 Task: Reply to email with the signature Amanda Green with the subject Introduction from softage.1@softage.net with the message Could you provide an update on the progress of the website redesign project? with CC to softage.2@softage.net with an attached document Meeting_minutes.pdf
Action: Mouse moved to (524, 671)
Screenshot: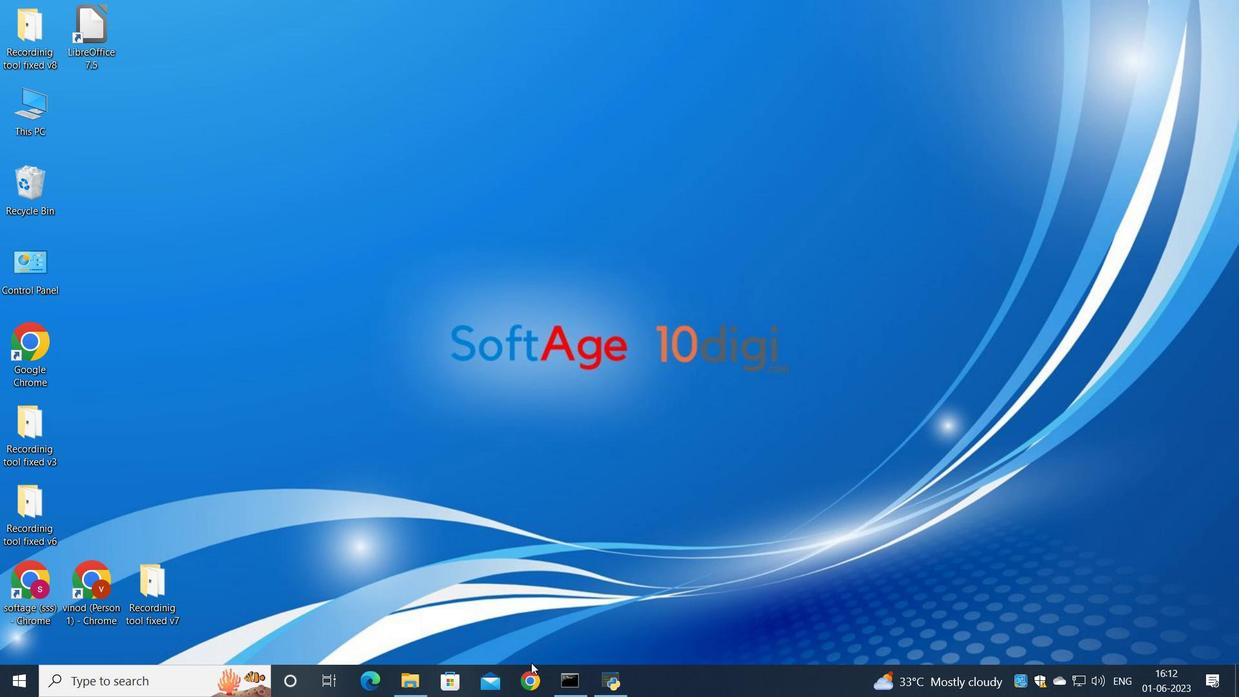 
Action: Mouse pressed left at (524, 671)
Screenshot: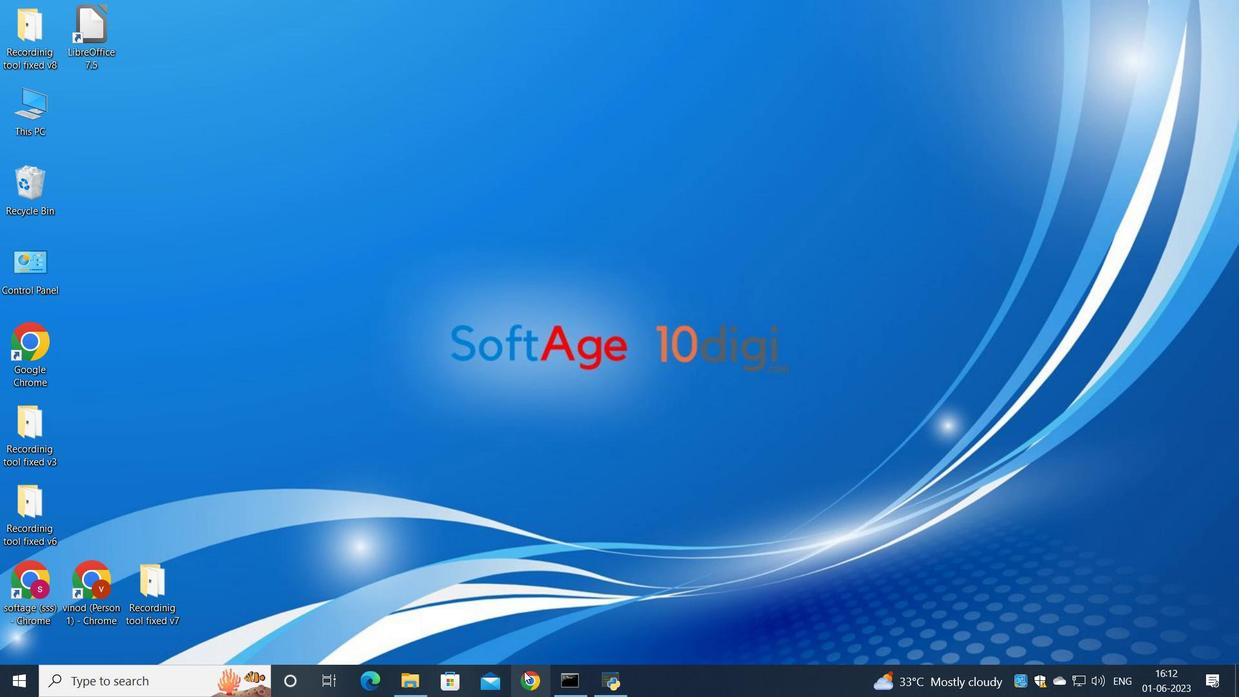 
Action: Mouse moved to (549, 418)
Screenshot: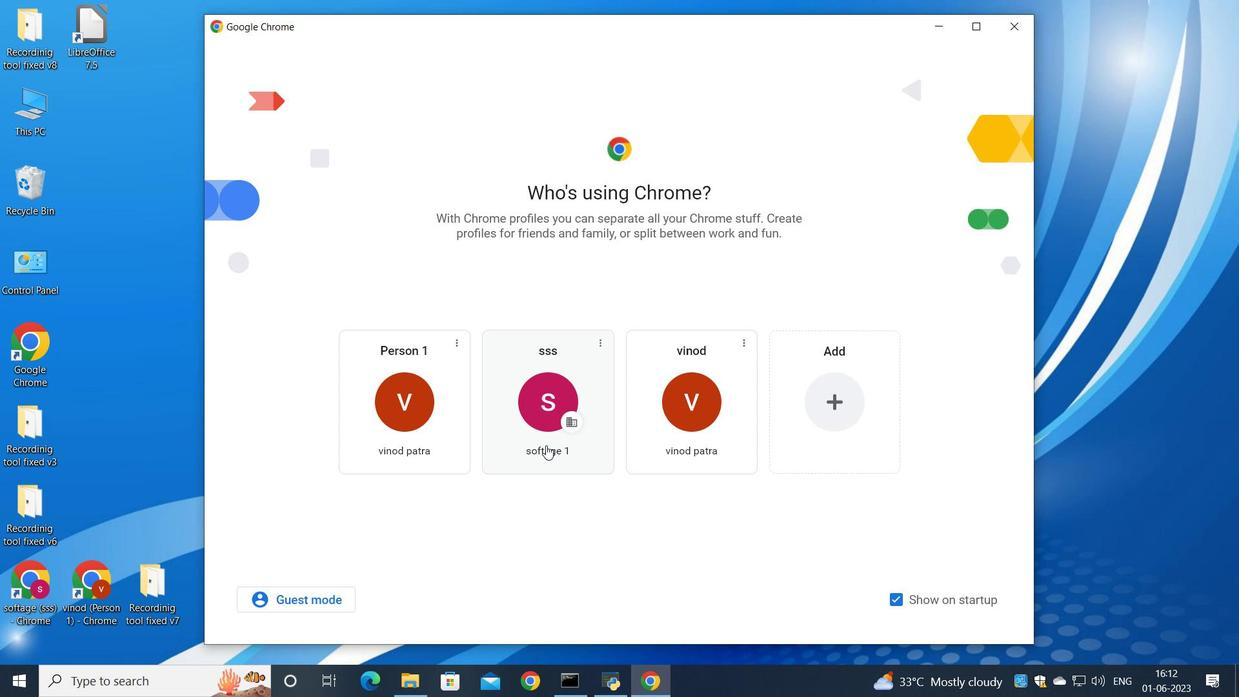 
Action: Mouse pressed left at (549, 418)
Screenshot: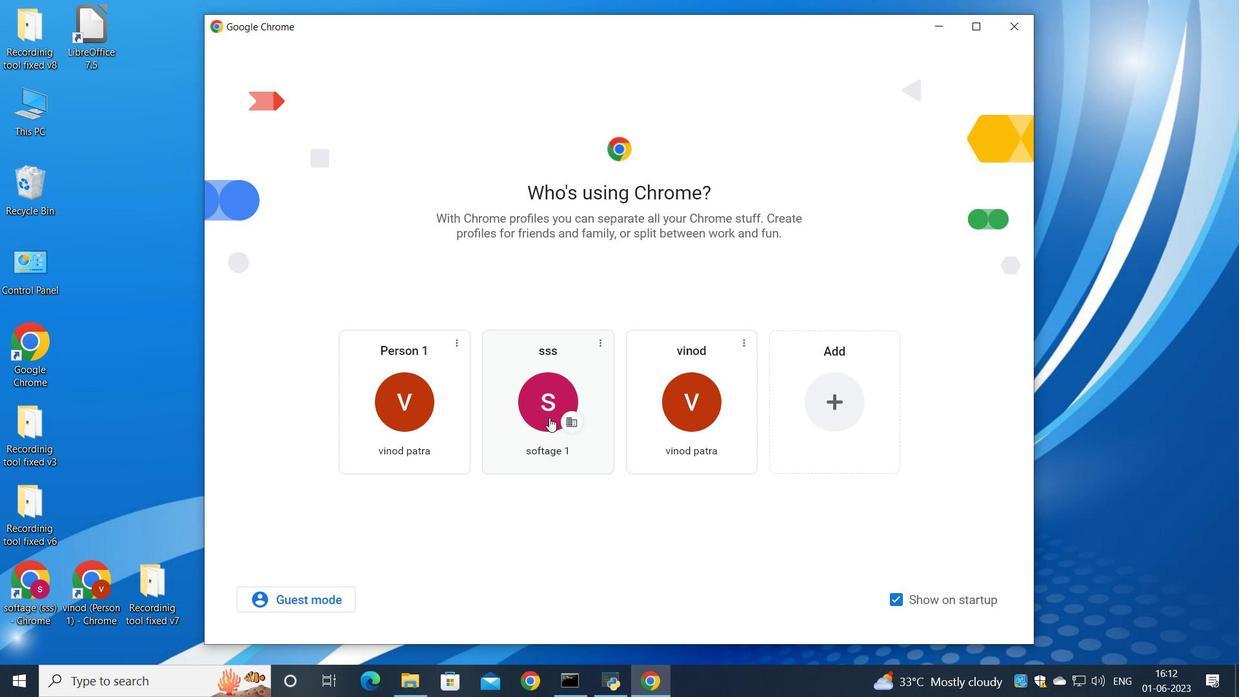 
Action: Mouse moved to (1093, 97)
Screenshot: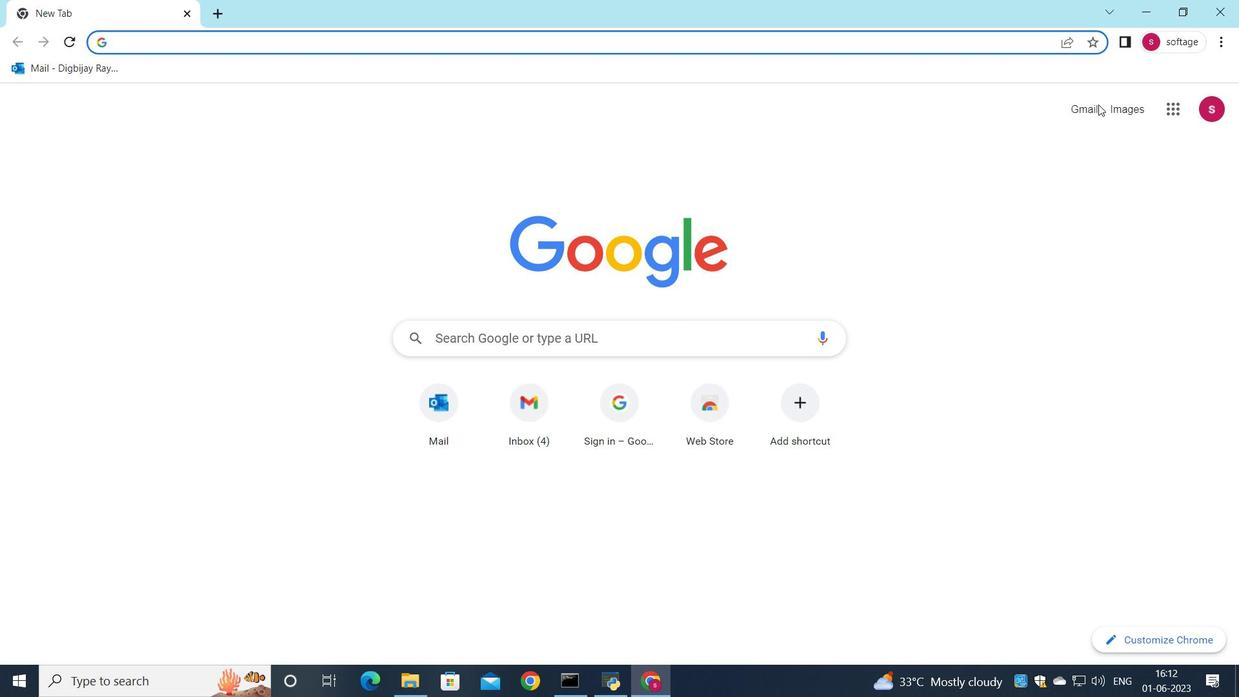 
Action: Mouse pressed left at (1093, 97)
Screenshot: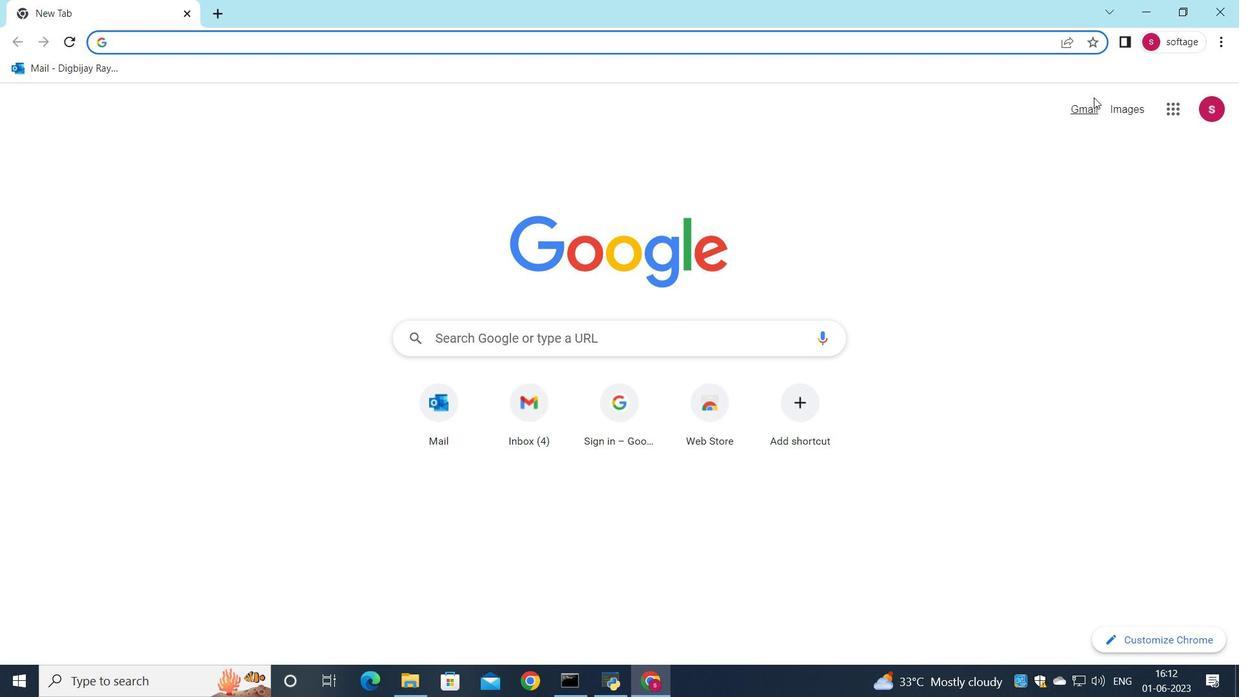 
Action: Mouse moved to (1094, 106)
Screenshot: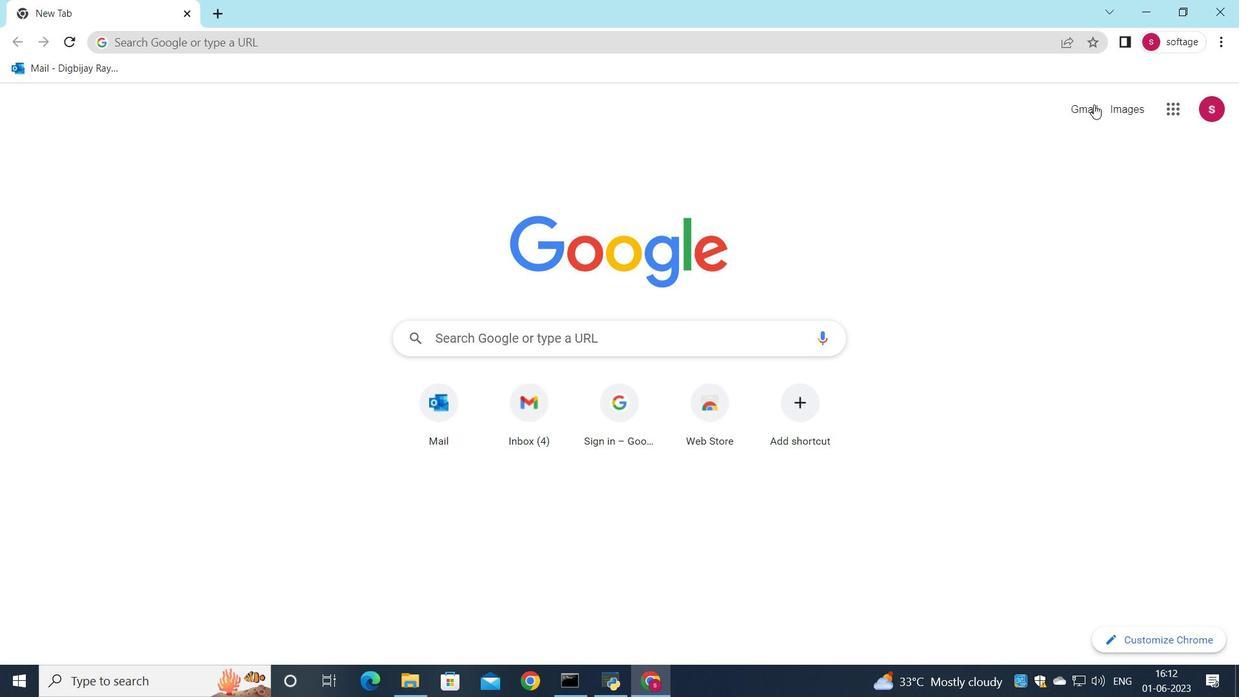 
Action: Mouse pressed left at (1094, 106)
Screenshot: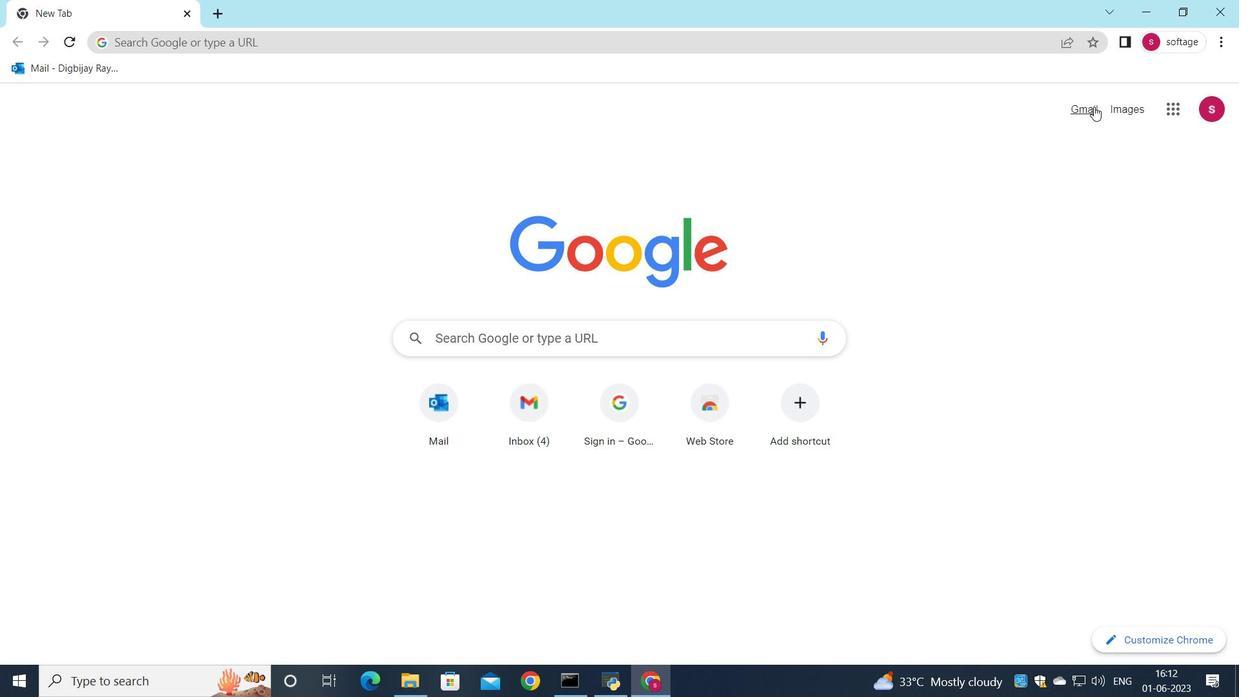 
Action: Mouse moved to (1058, 109)
Screenshot: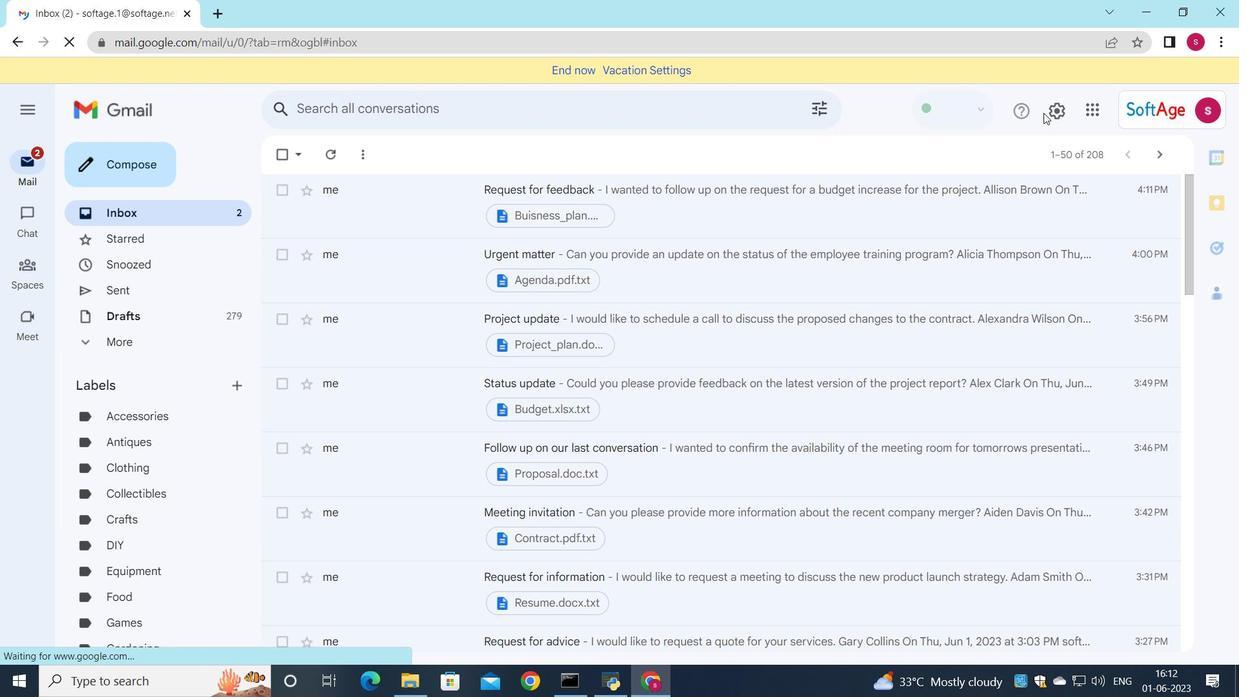 
Action: Mouse pressed left at (1058, 109)
Screenshot: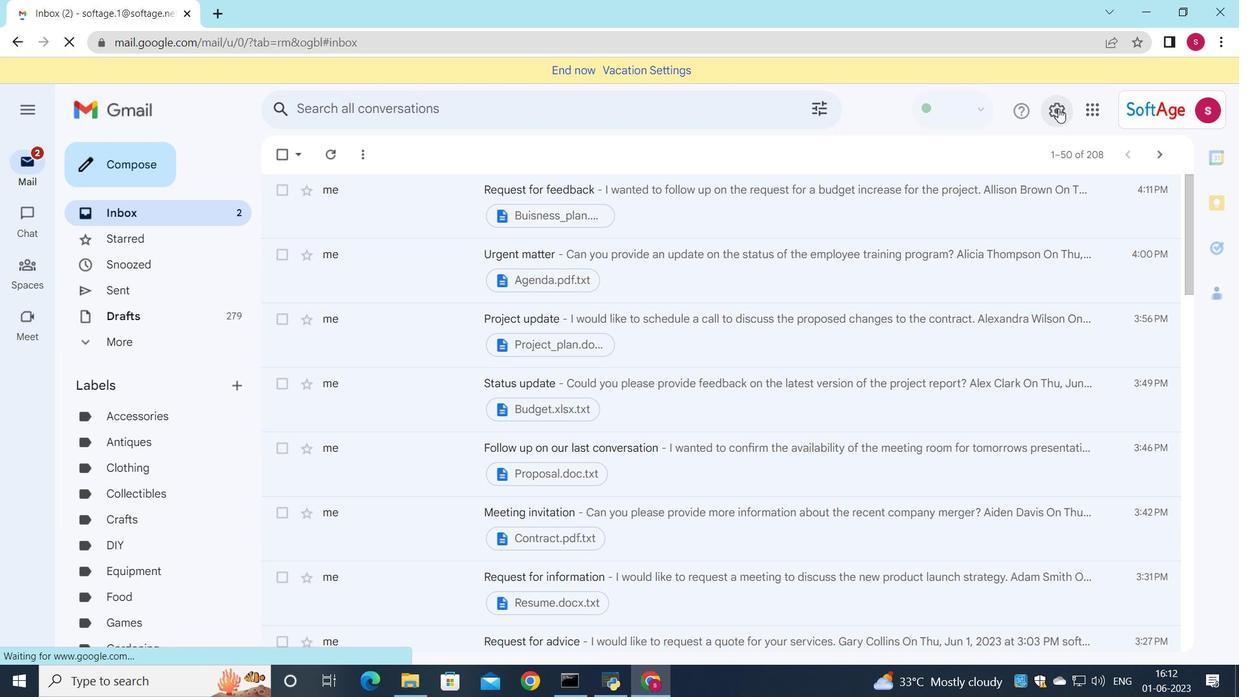 
Action: Mouse moved to (1045, 193)
Screenshot: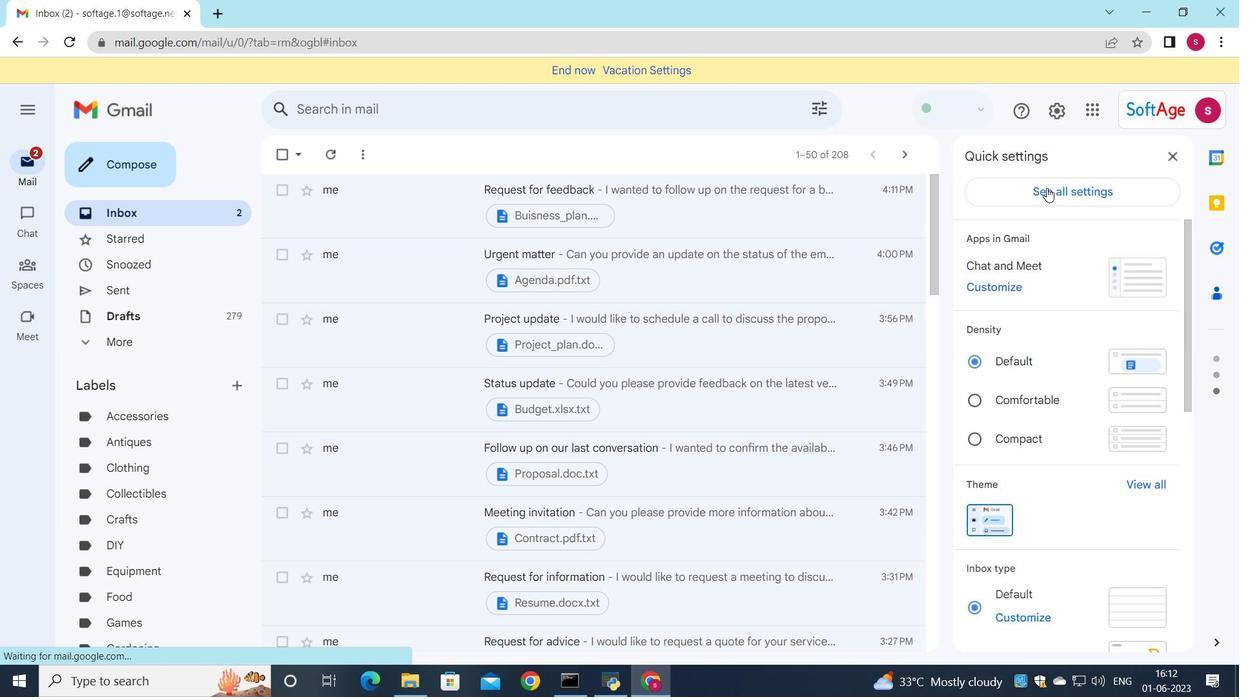 
Action: Mouse pressed left at (1045, 193)
Screenshot: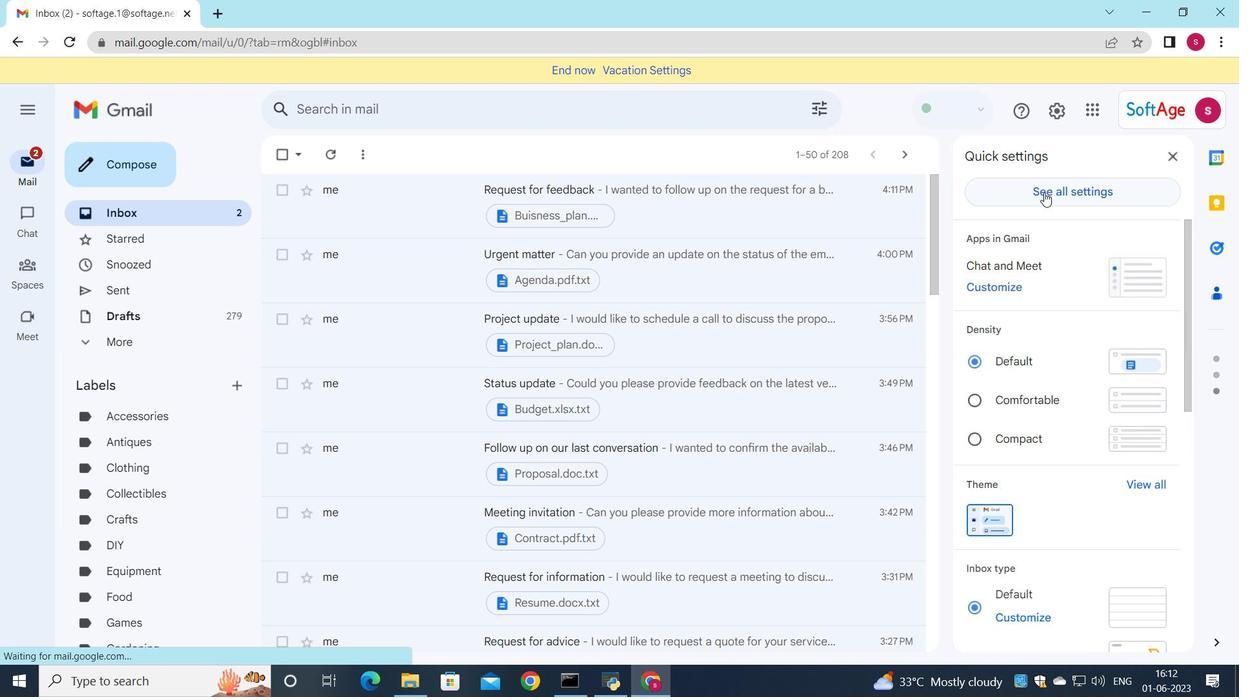 
Action: Mouse moved to (676, 280)
Screenshot: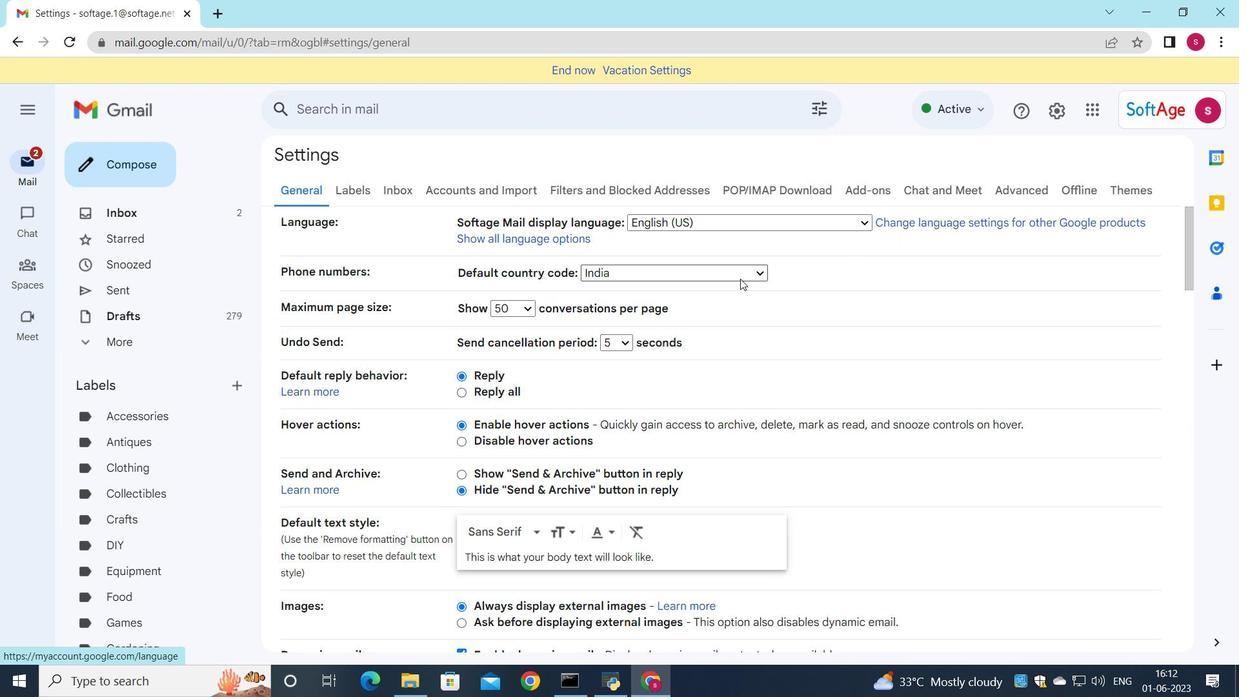 
Action: Mouse scrolled (676, 280) with delta (0, 0)
Screenshot: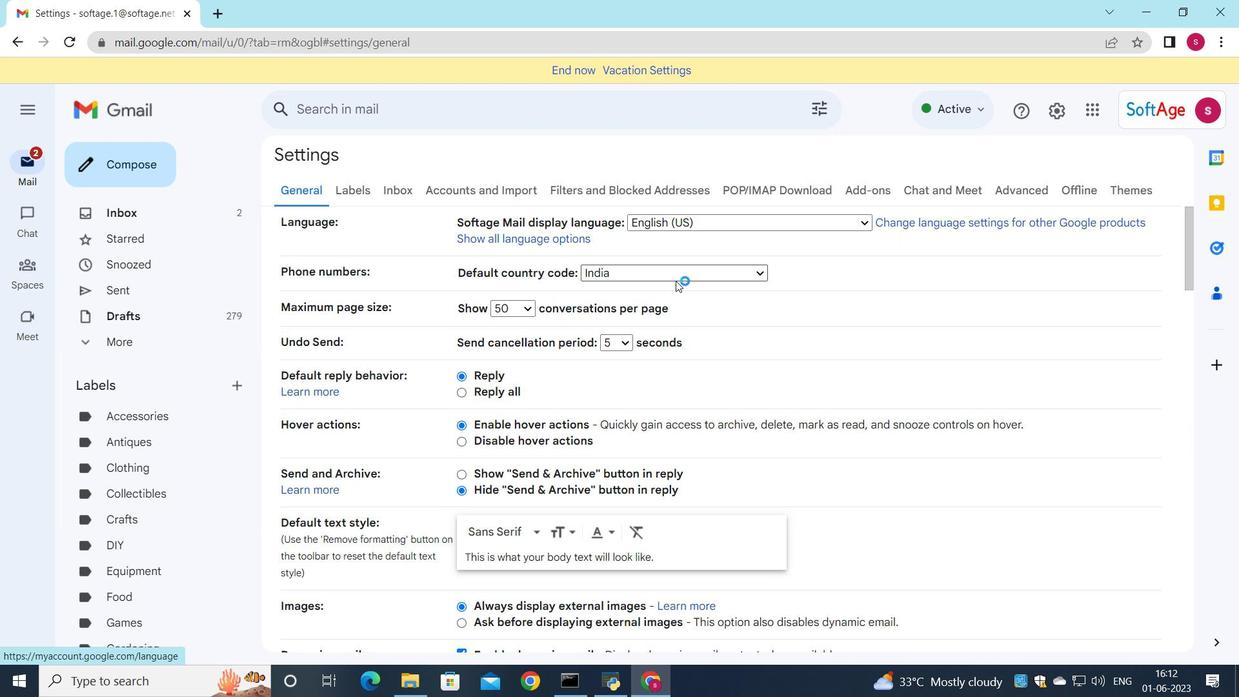 
Action: Mouse scrolled (676, 280) with delta (0, 0)
Screenshot: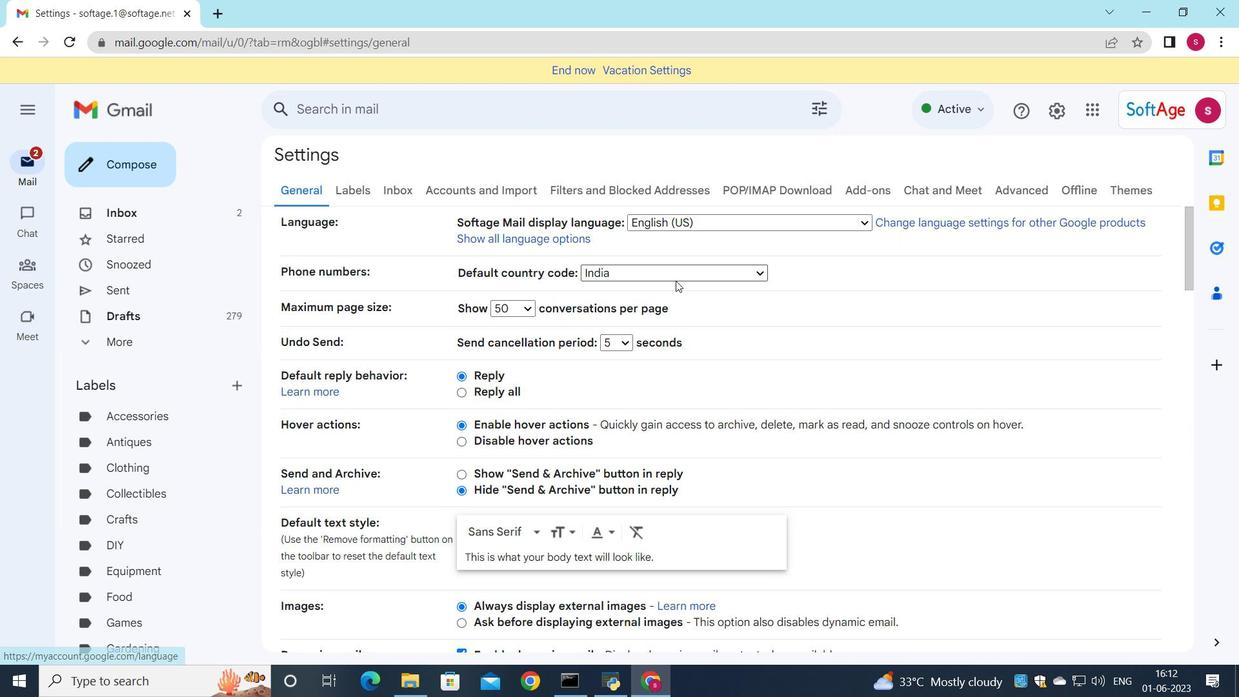 
Action: Mouse scrolled (676, 280) with delta (0, 0)
Screenshot: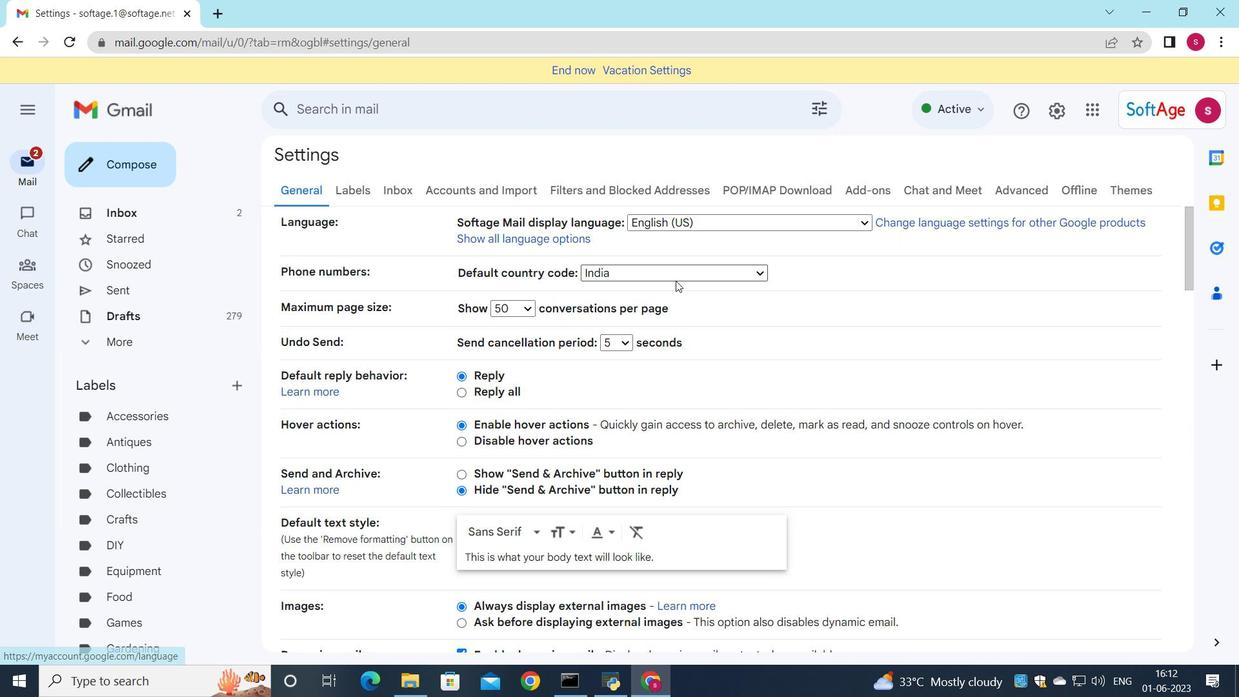 
Action: Mouse scrolled (676, 280) with delta (0, 0)
Screenshot: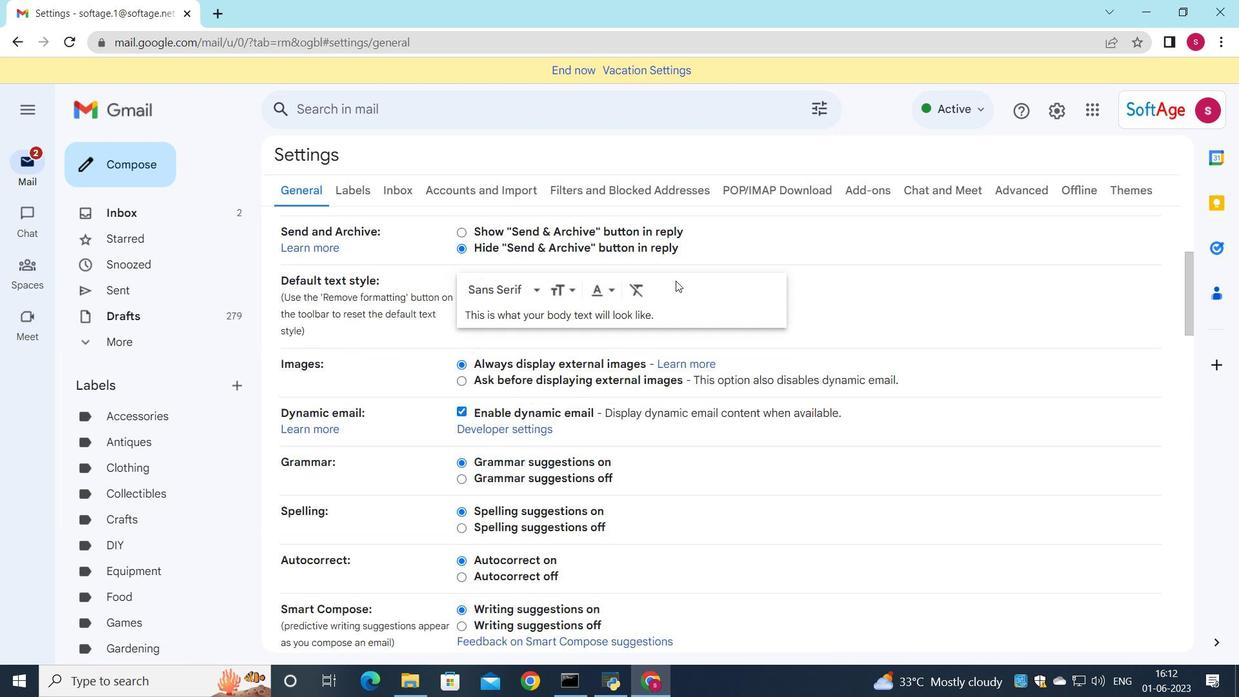 
Action: Mouse scrolled (676, 280) with delta (0, 0)
Screenshot: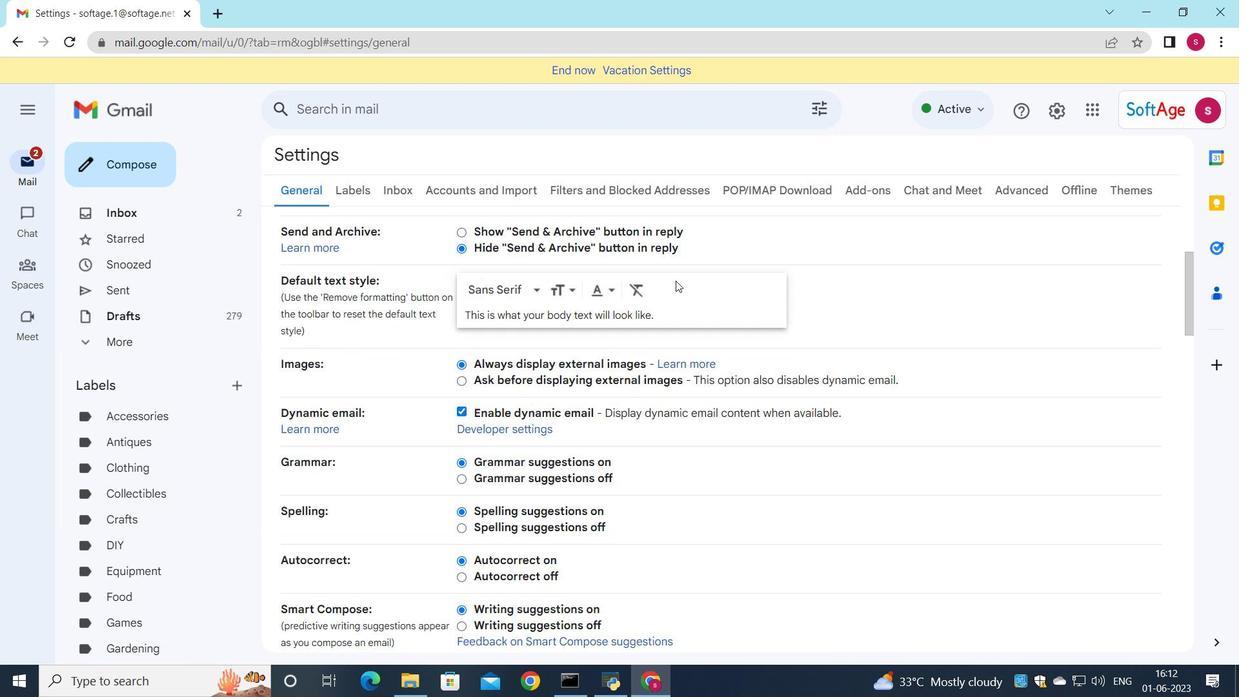 
Action: Mouse scrolled (676, 280) with delta (0, 0)
Screenshot: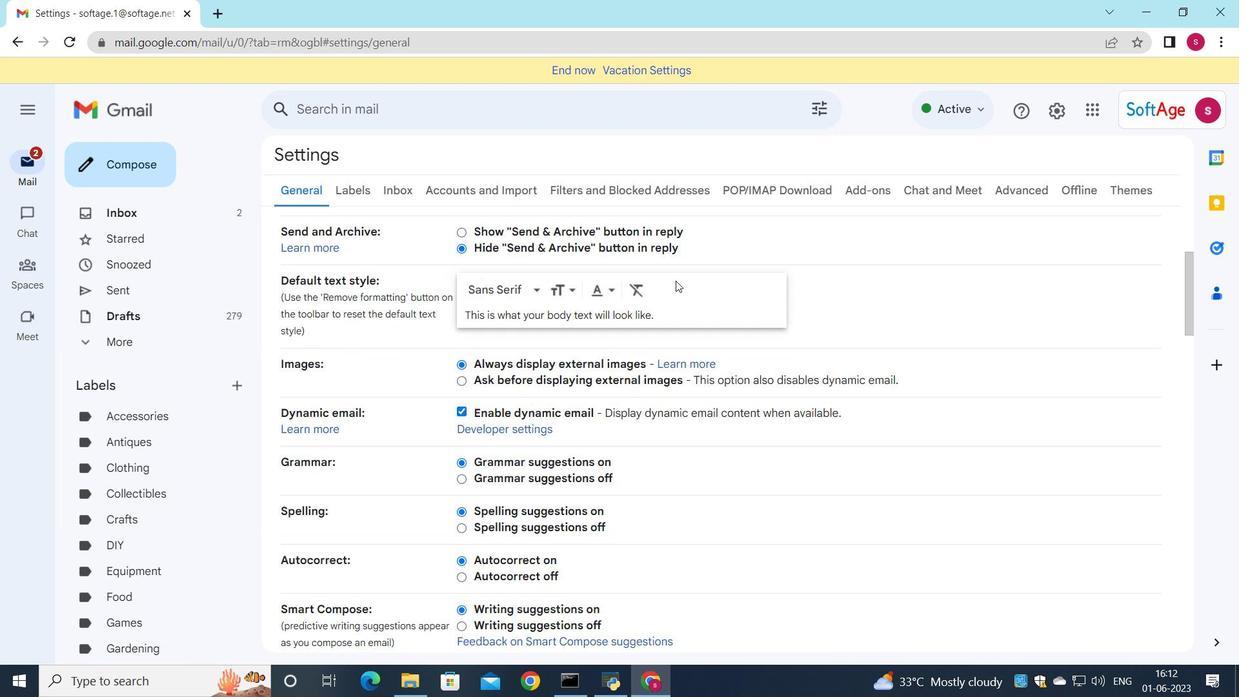 
Action: Mouse scrolled (676, 280) with delta (0, 0)
Screenshot: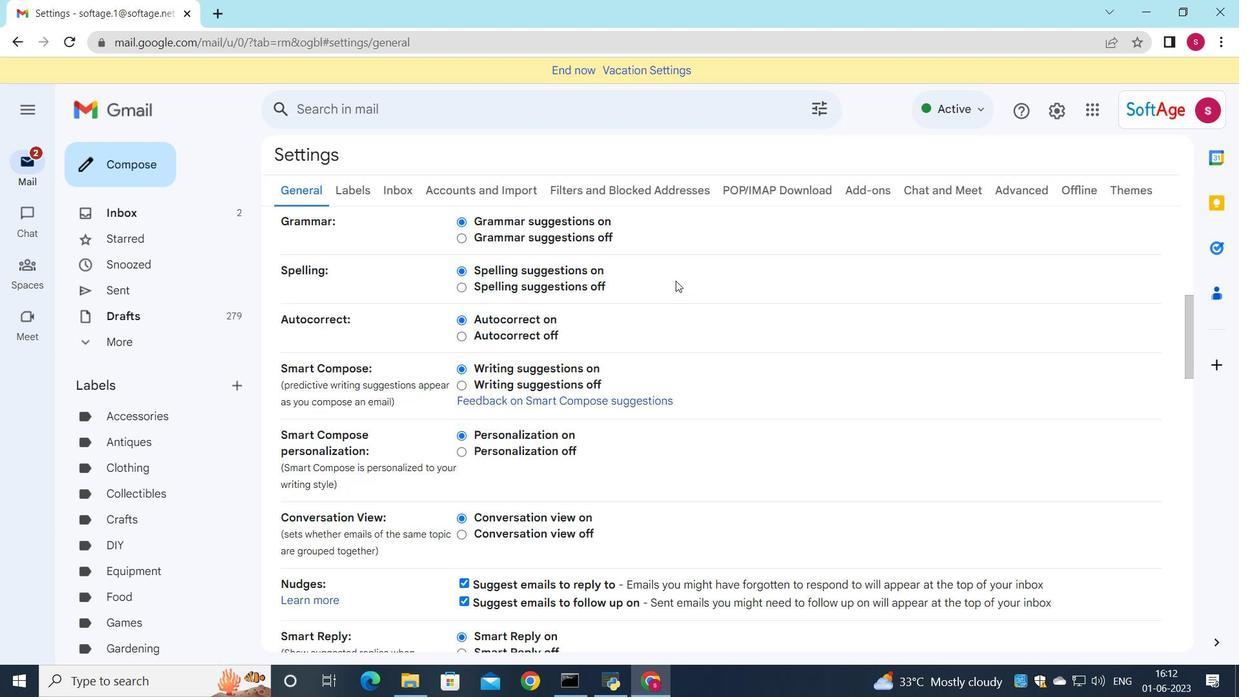 
Action: Mouse scrolled (676, 280) with delta (0, 0)
Screenshot: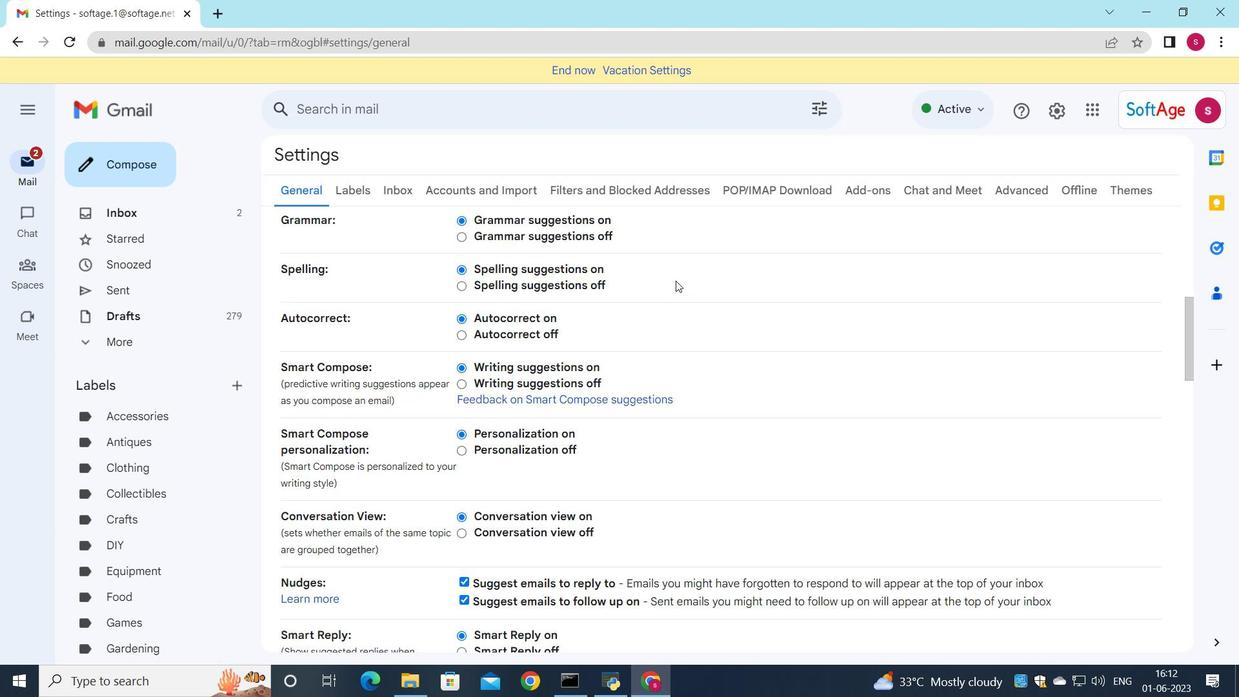 
Action: Mouse scrolled (676, 280) with delta (0, 0)
Screenshot: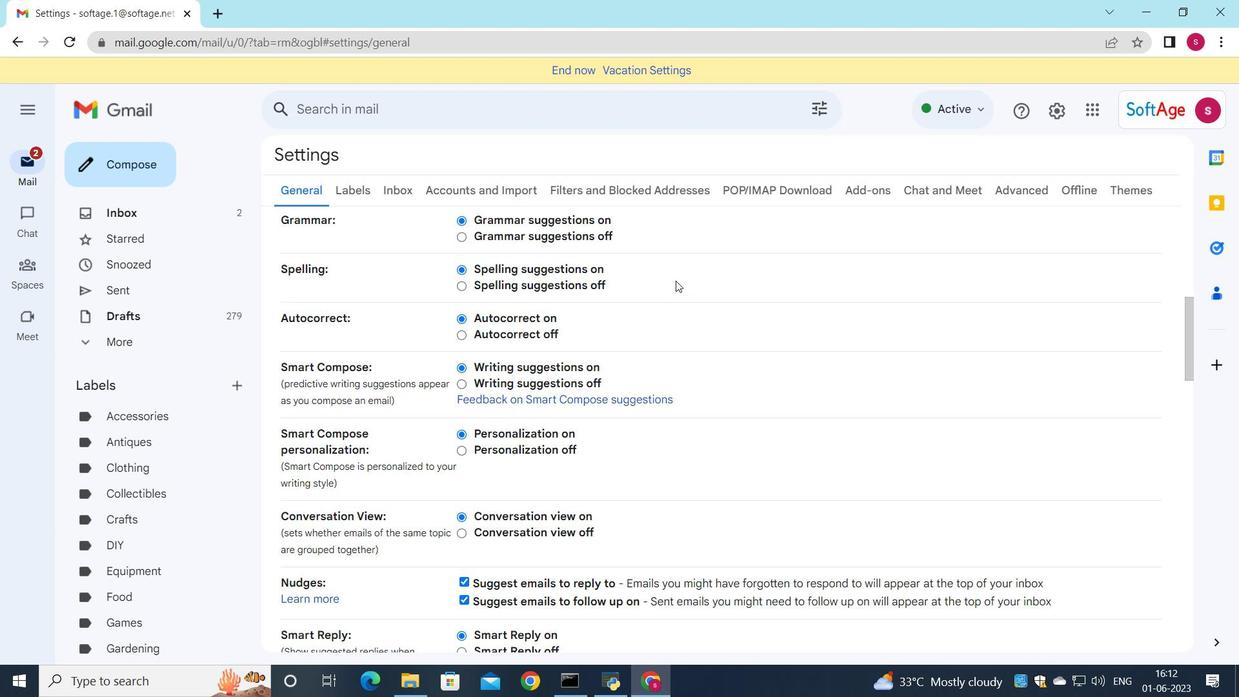 
Action: Mouse scrolled (676, 280) with delta (0, 0)
Screenshot: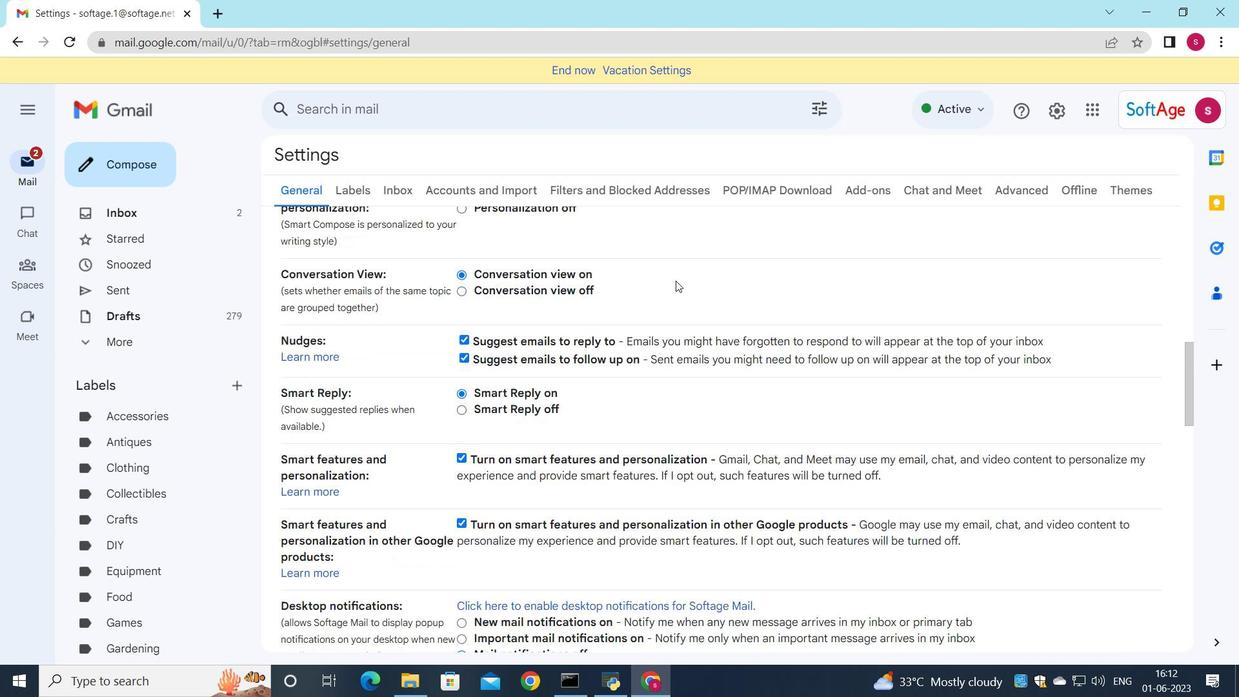 
Action: Mouse scrolled (676, 280) with delta (0, 0)
Screenshot: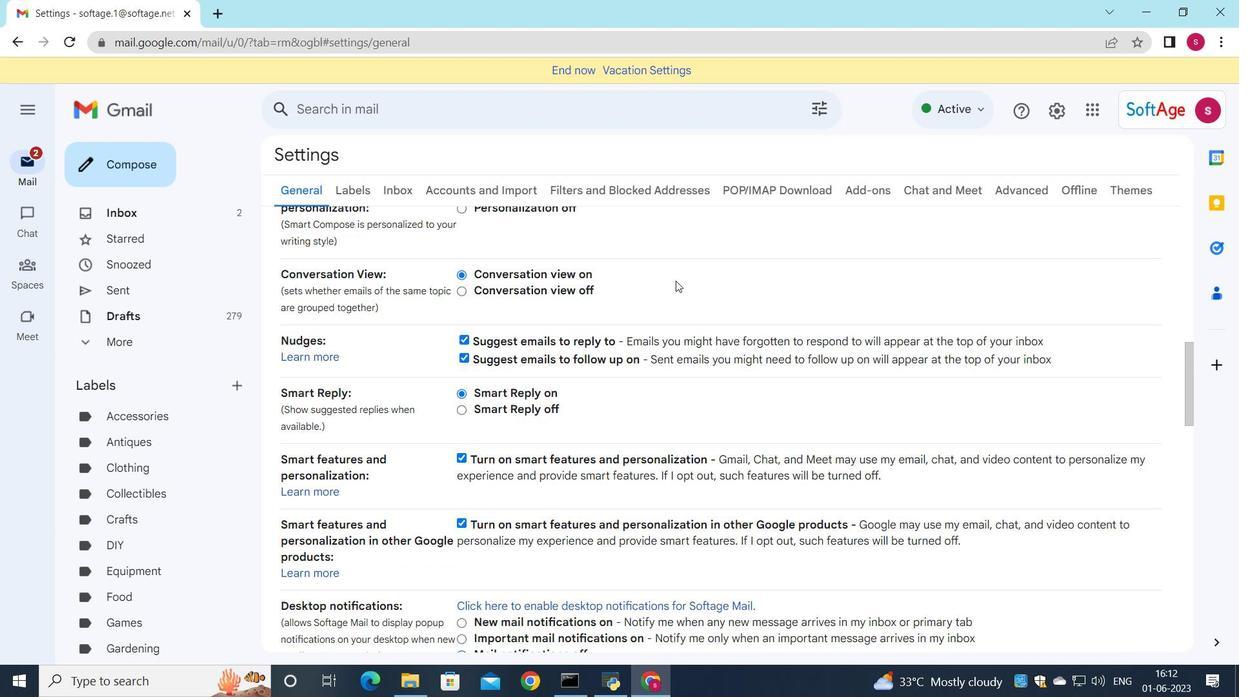 
Action: Mouse scrolled (676, 280) with delta (0, 0)
Screenshot: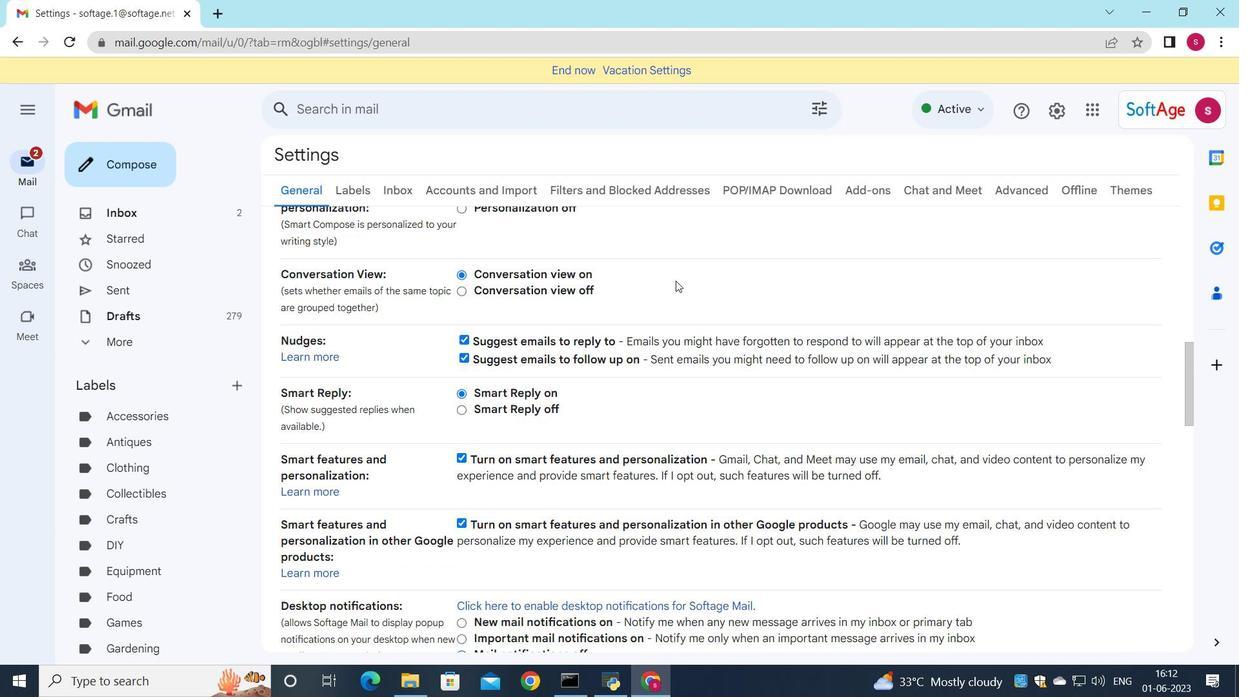 
Action: Mouse scrolled (676, 280) with delta (0, 0)
Screenshot: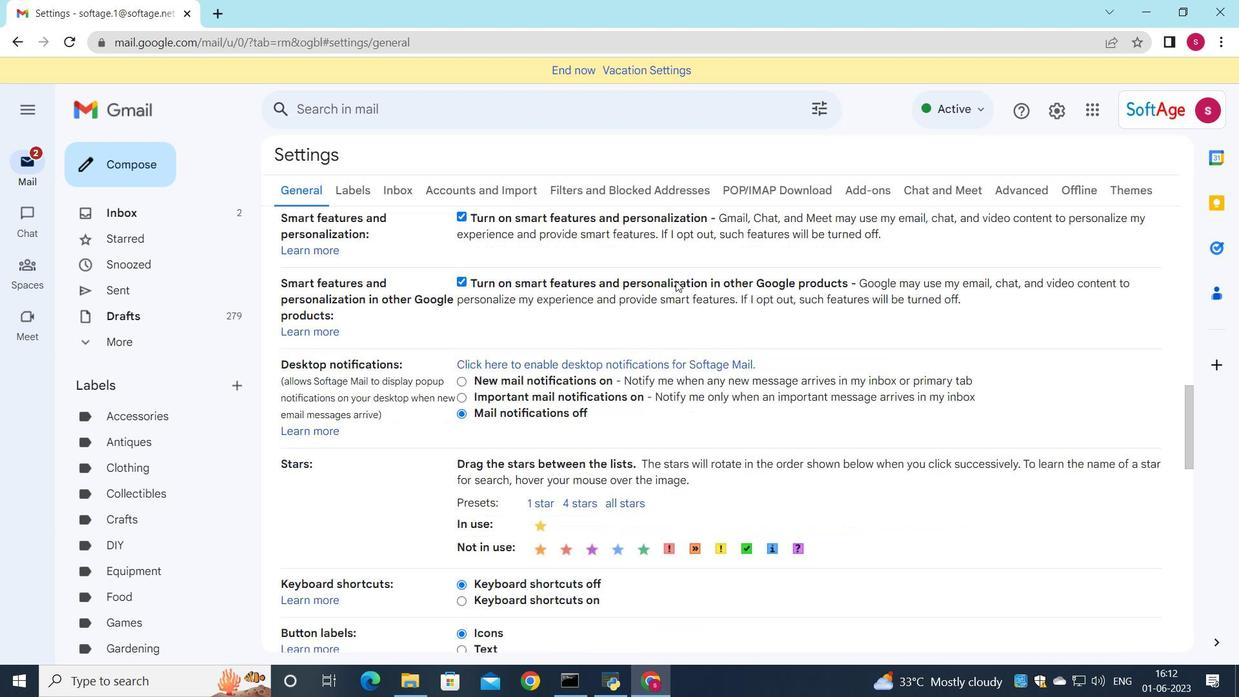 
Action: Mouse scrolled (676, 280) with delta (0, 0)
Screenshot: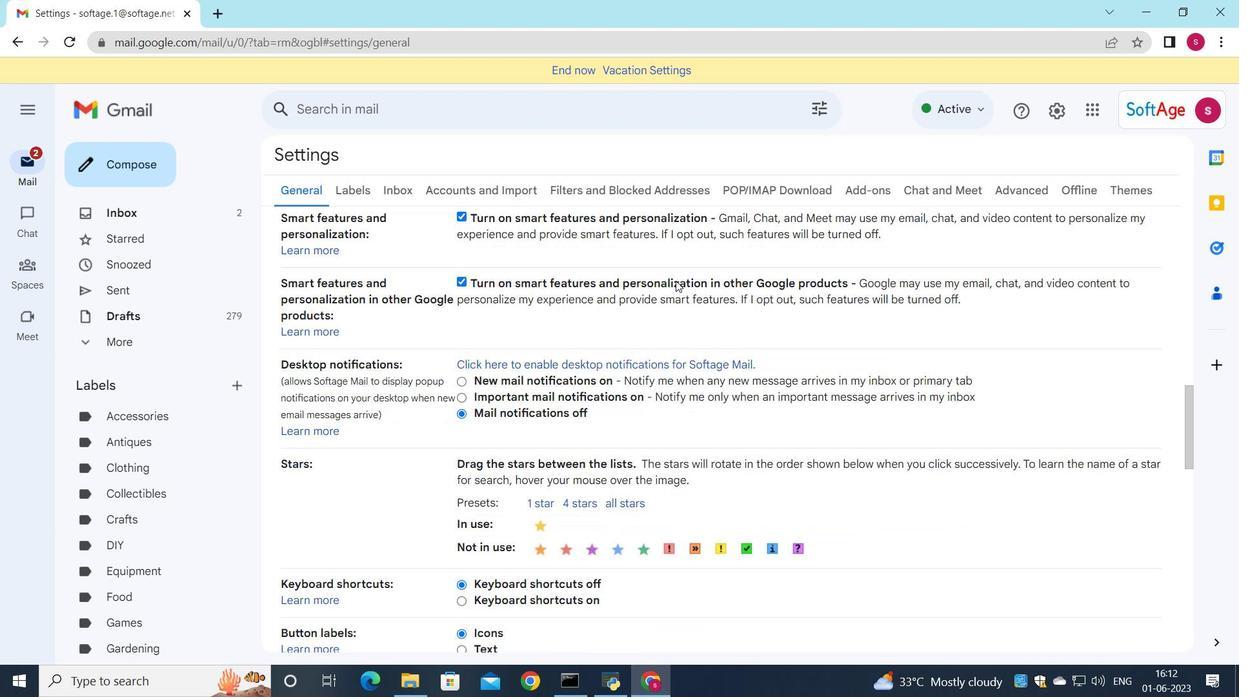 
Action: Mouse scrolled (676, 280) with delta (0, 0)
Screenshot: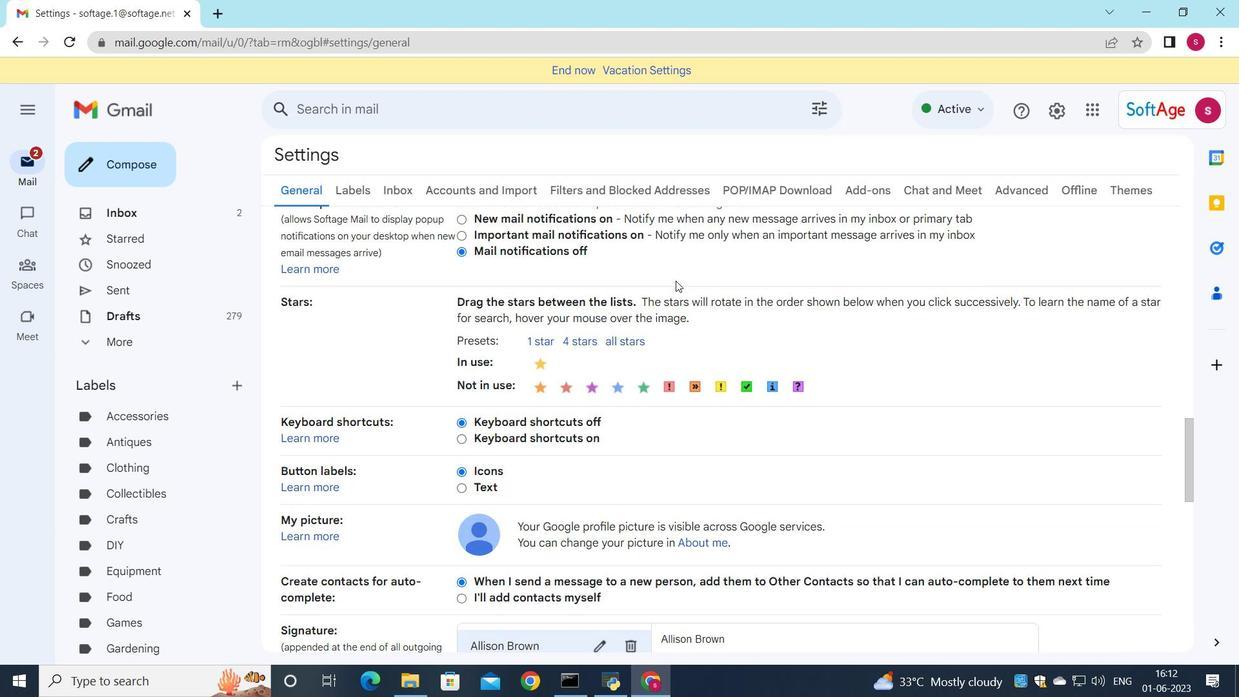 
Action: Mouse scrolled (676, 280) with delta (0, 0)
Screenshot: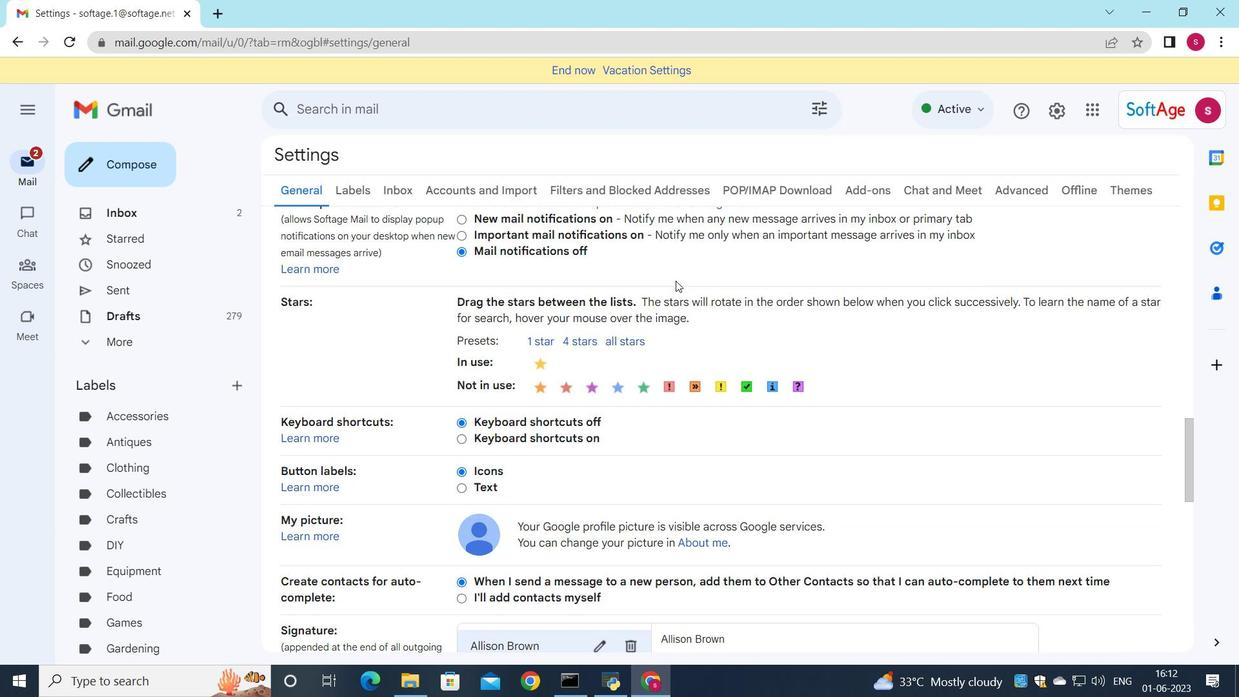 
Action: Mouse scrolled (676, 280) with delta (0, 0)
Screenshot: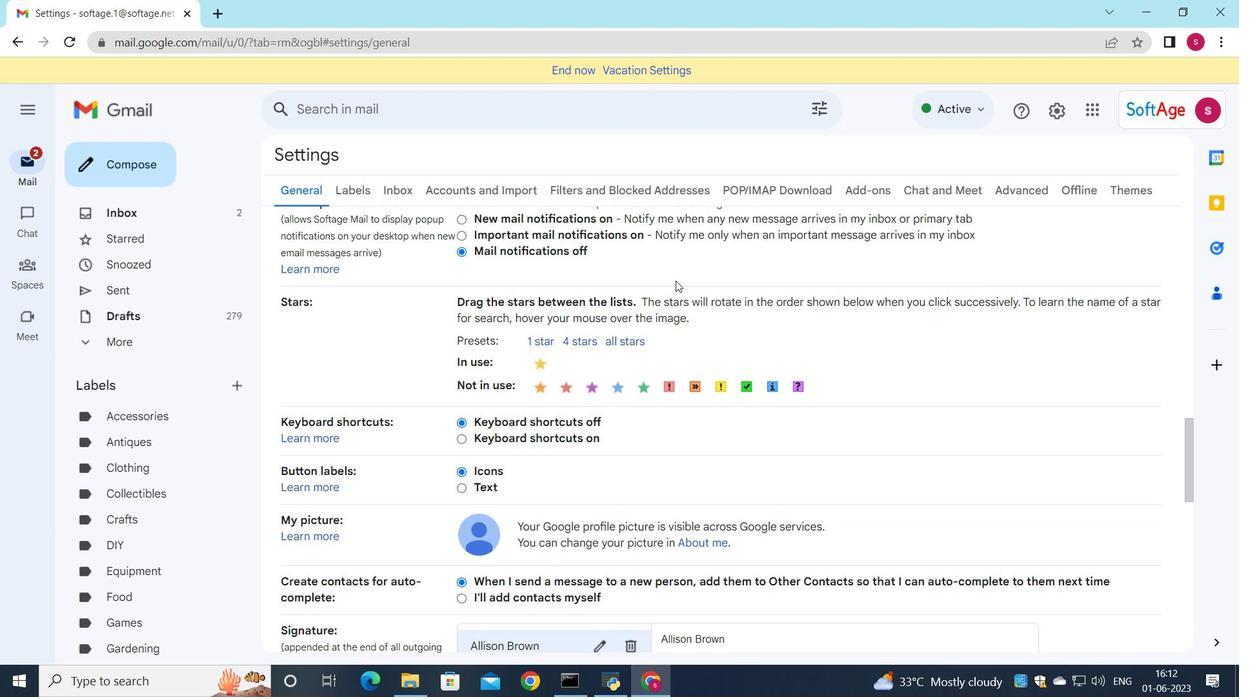 
Action: Mouse scrolled (676, 280) with delta (0, 0)
Screenshot: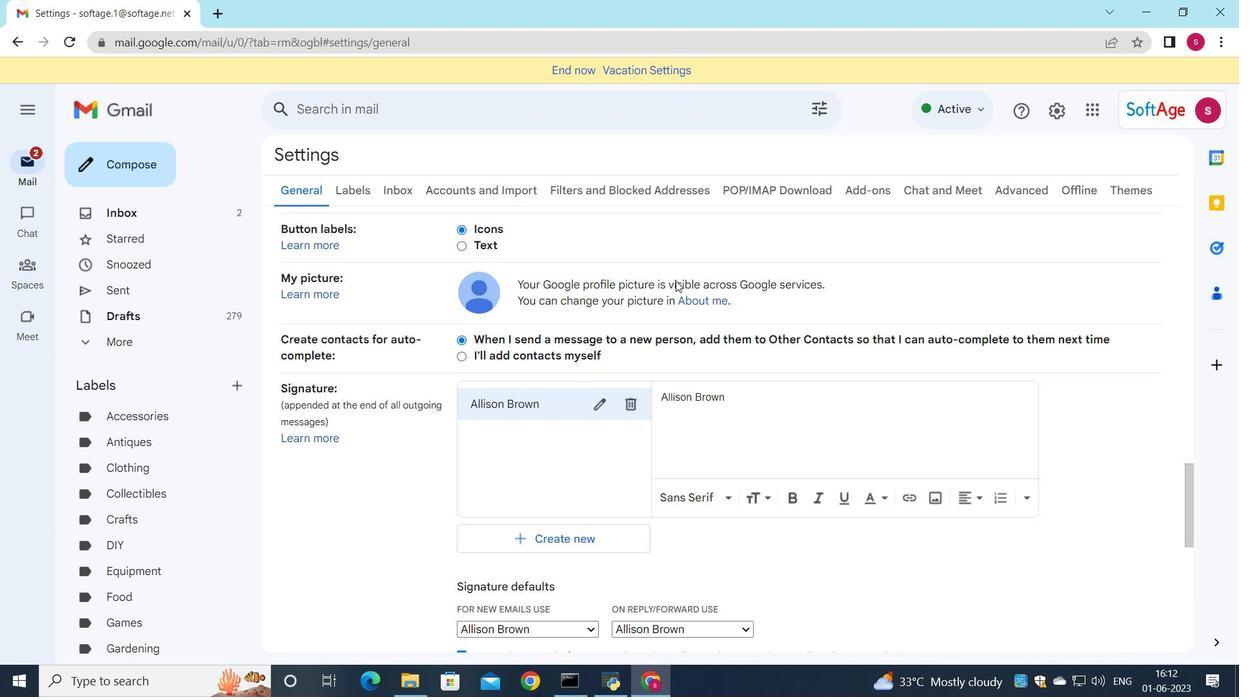 
Action: Mouse scrolled (676, 280) with delta (0, 0)
Screenshot: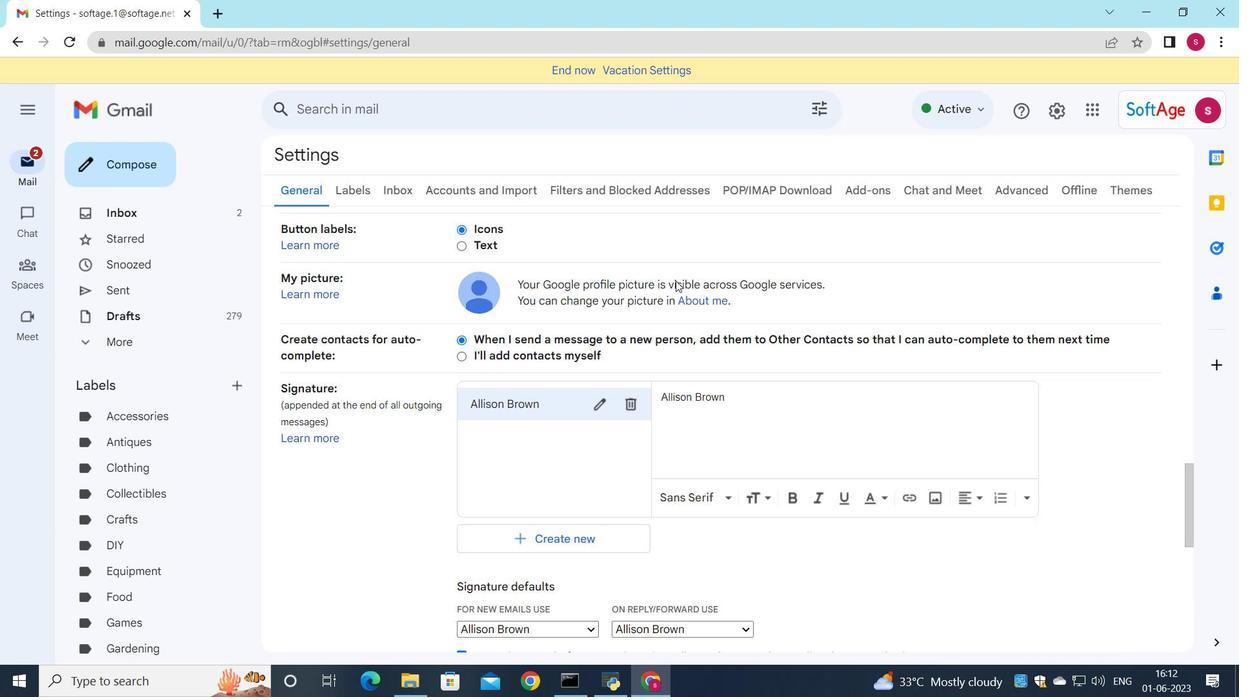 
Action: Mouse moved to (626, 236)
Screenshot: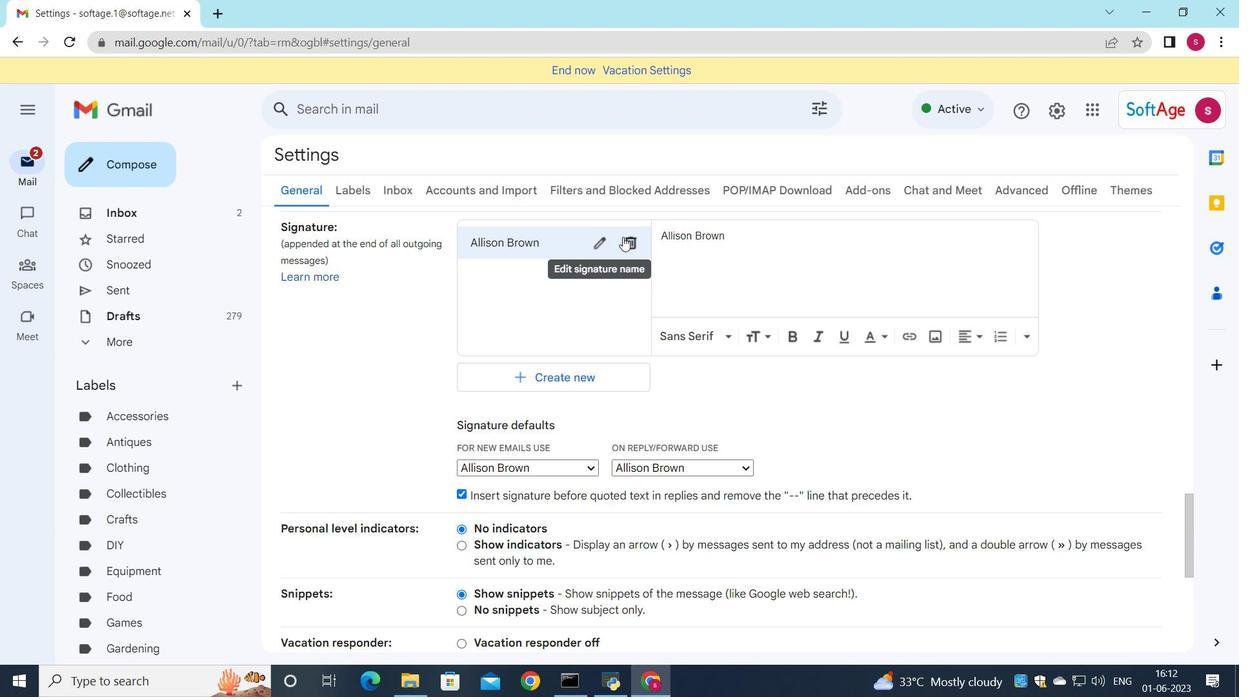 
Action: Mouse pressed left at (626, 236)
Screenshot: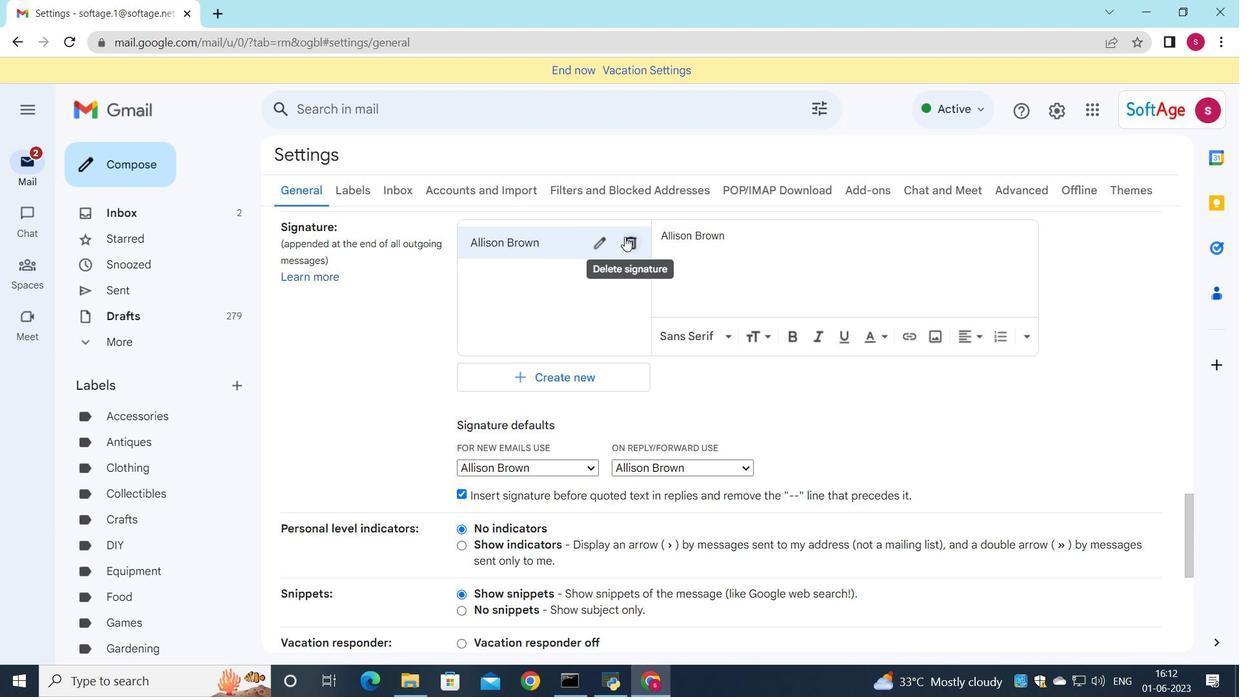 
Action: Mouse moved to (763, 386)
Screenshot: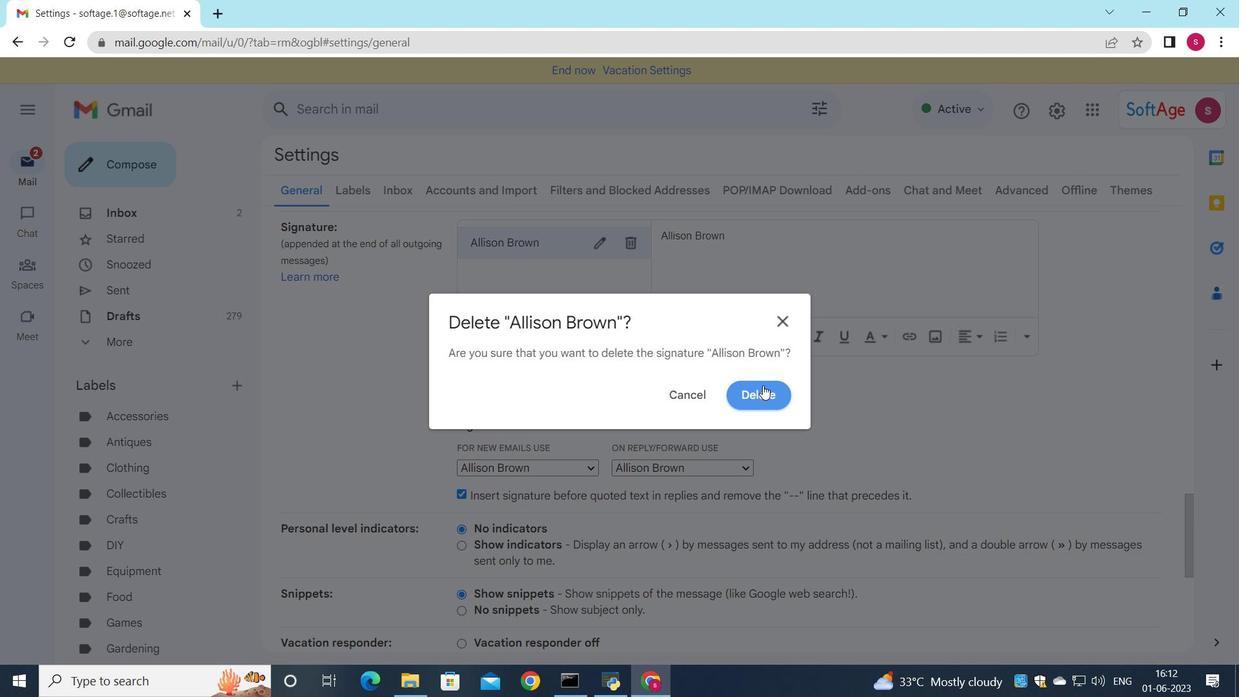 
Action: Mouse pressed left at (763, 386)
Screenshot: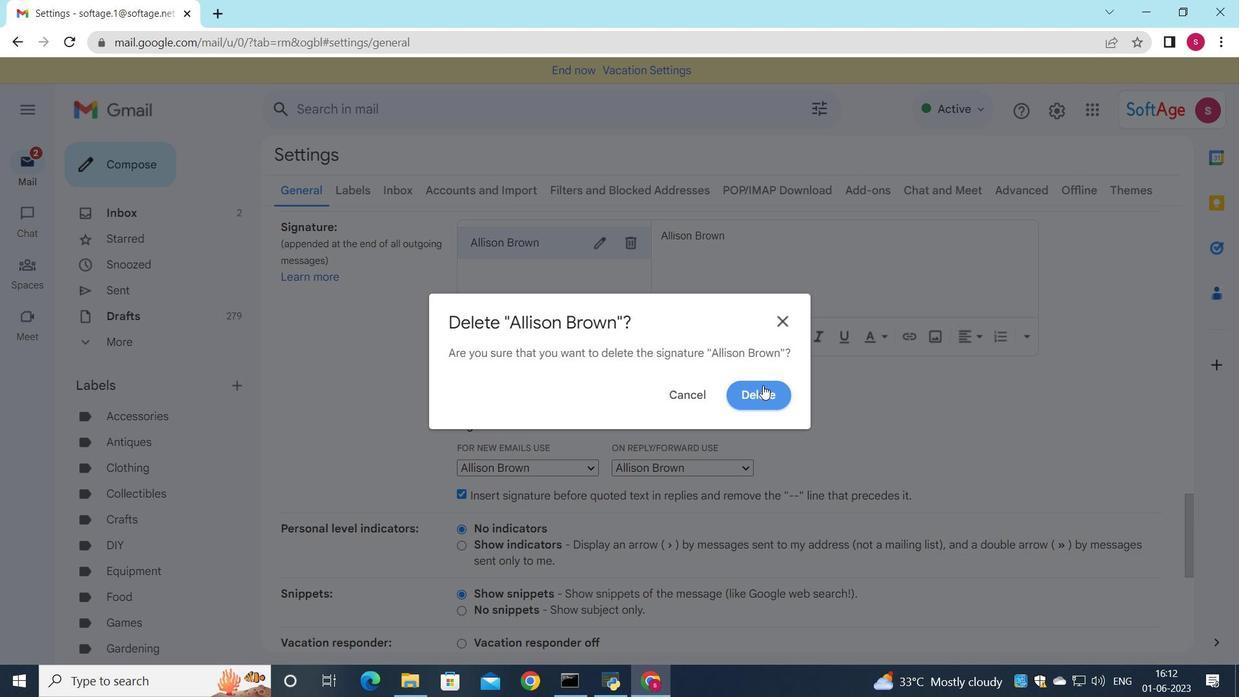 
Action: Mouse moved to (540, 264)
Screenshot: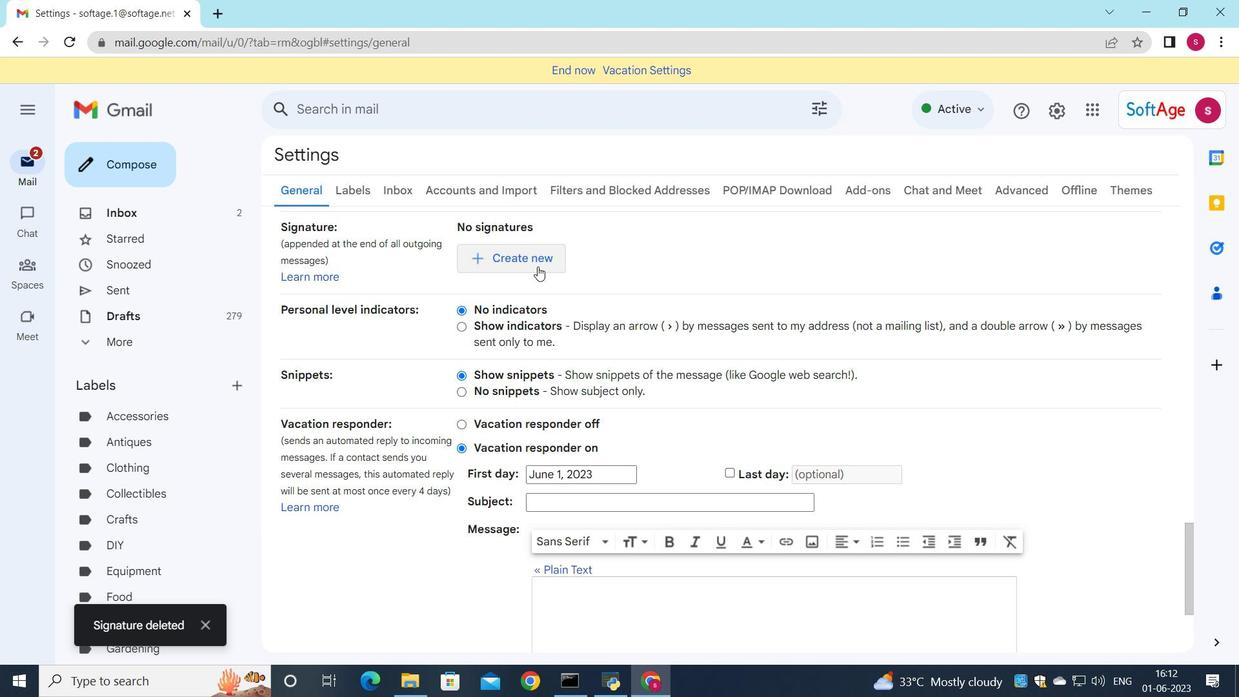 
Action: Mouse pressed left at (540, 264)
Screenshot: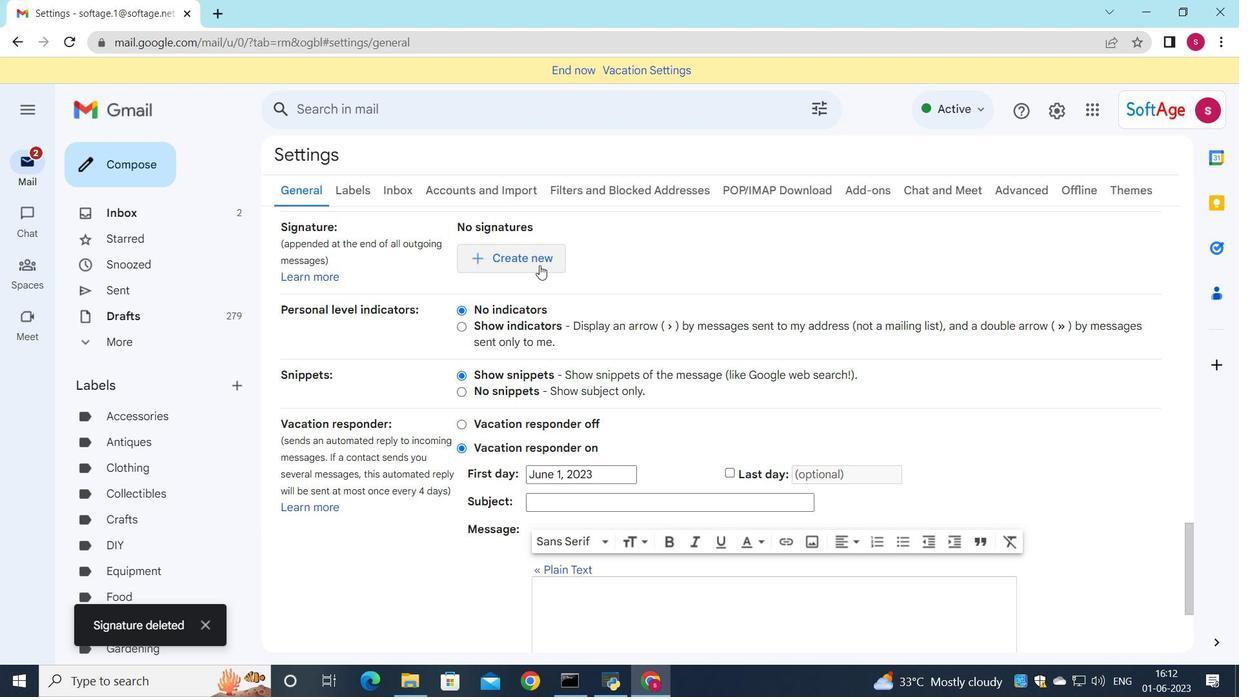 
Action: Mouse moved to (890, 303)
Screenshot: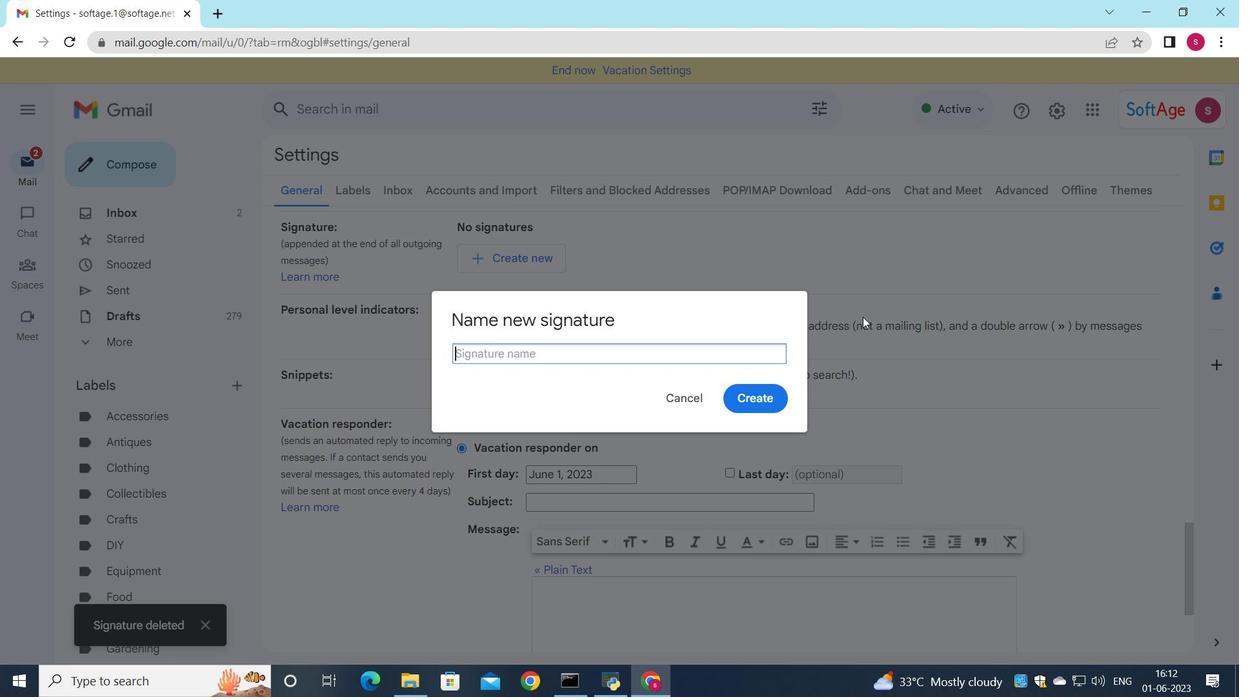 
Action: Key pressed <Key.shift>Amanda<Key.space><Key.shift>Ge<Key.backspace>reen
Screenshot: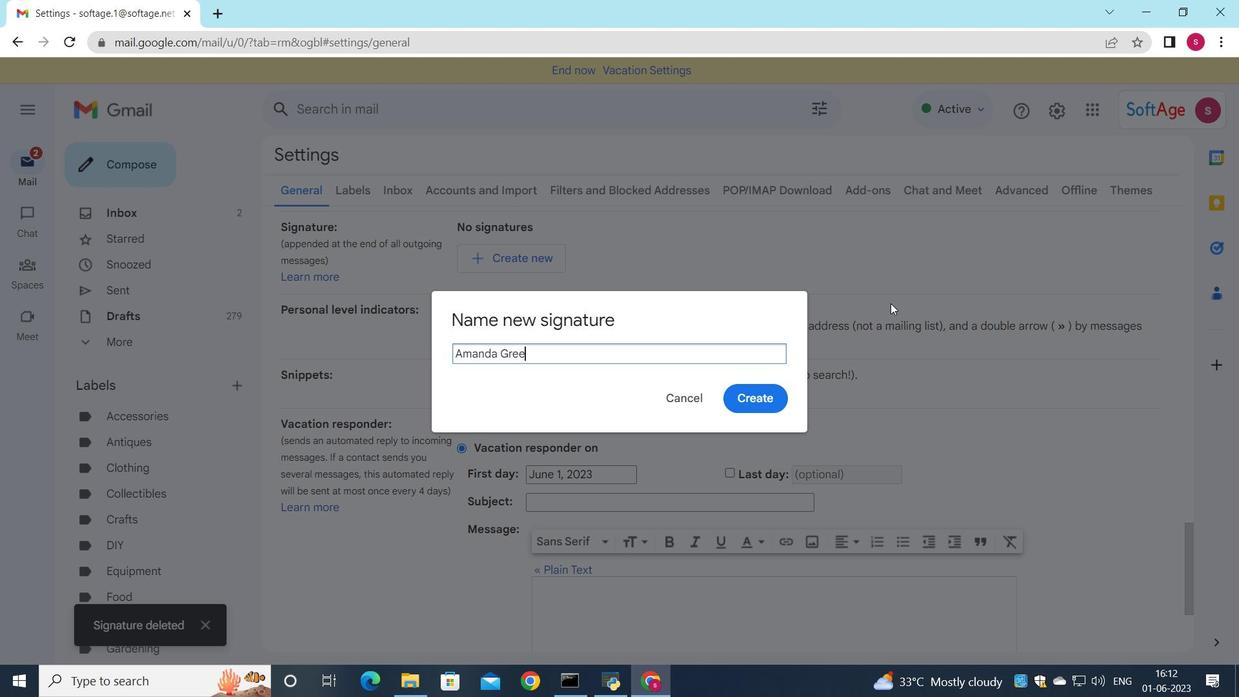 
Action: Mouse moved to (759, 408)
Screenshot: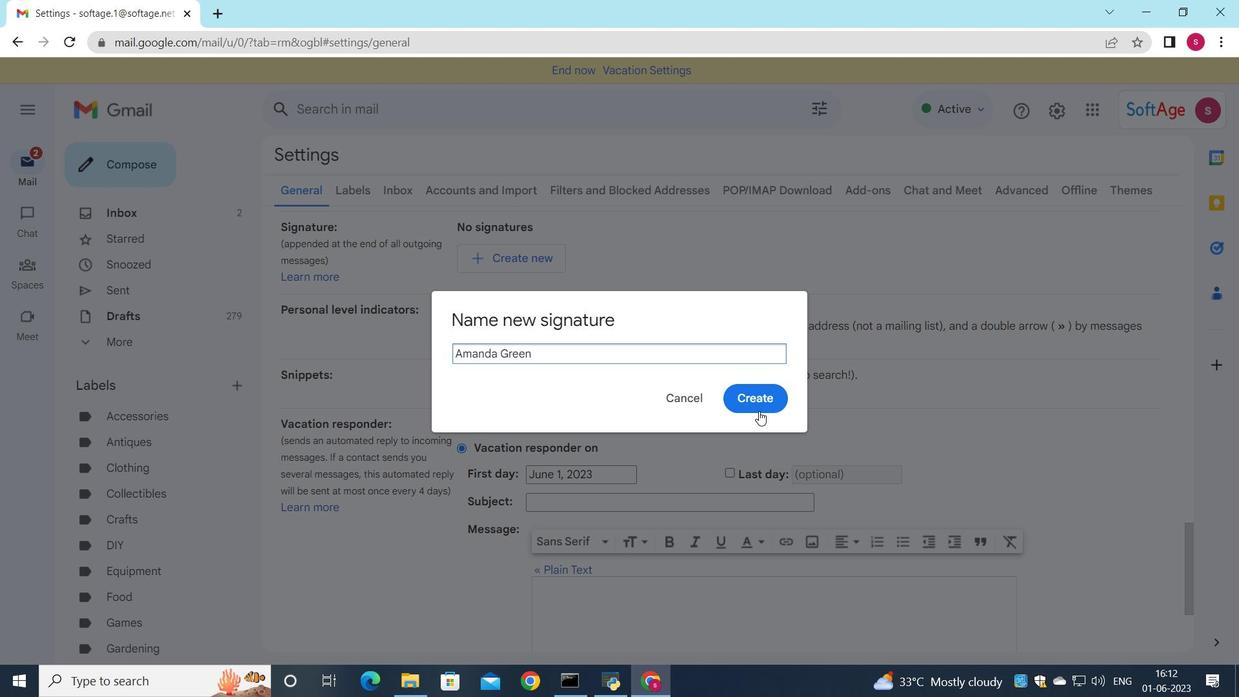 
Action: Mouse pressed left at (759, 408)
Screenshot: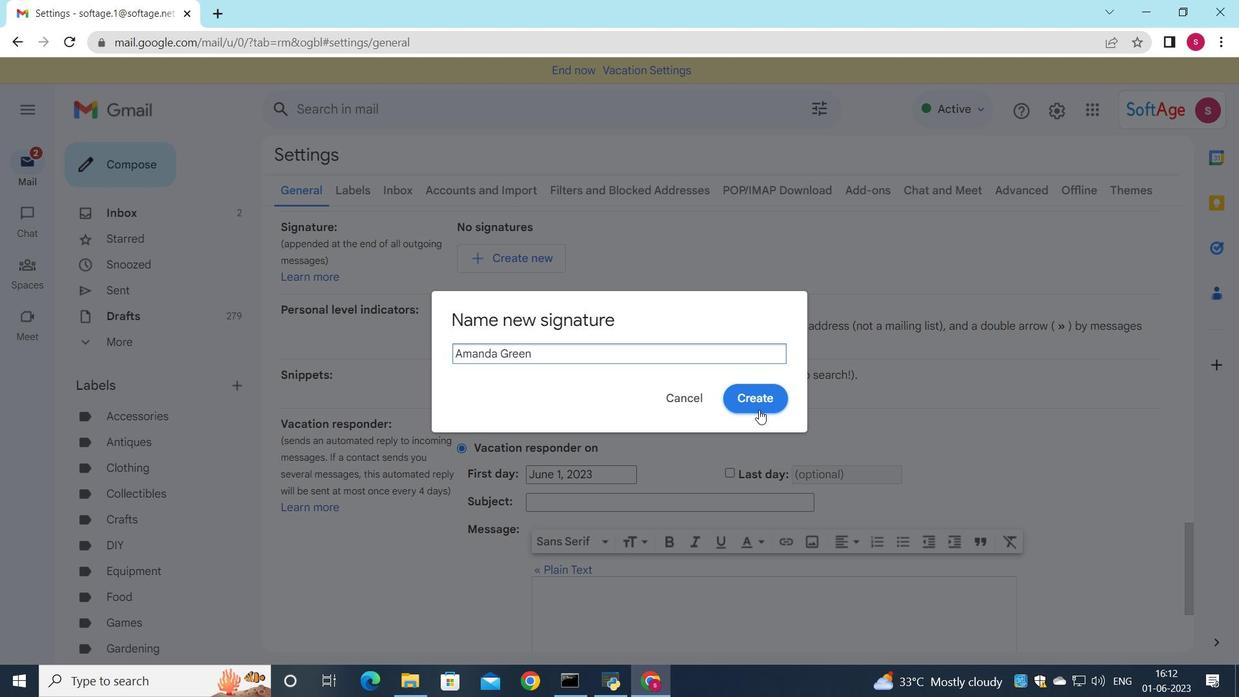 
Action: Mouse moved to (759, 297)
Screenshot: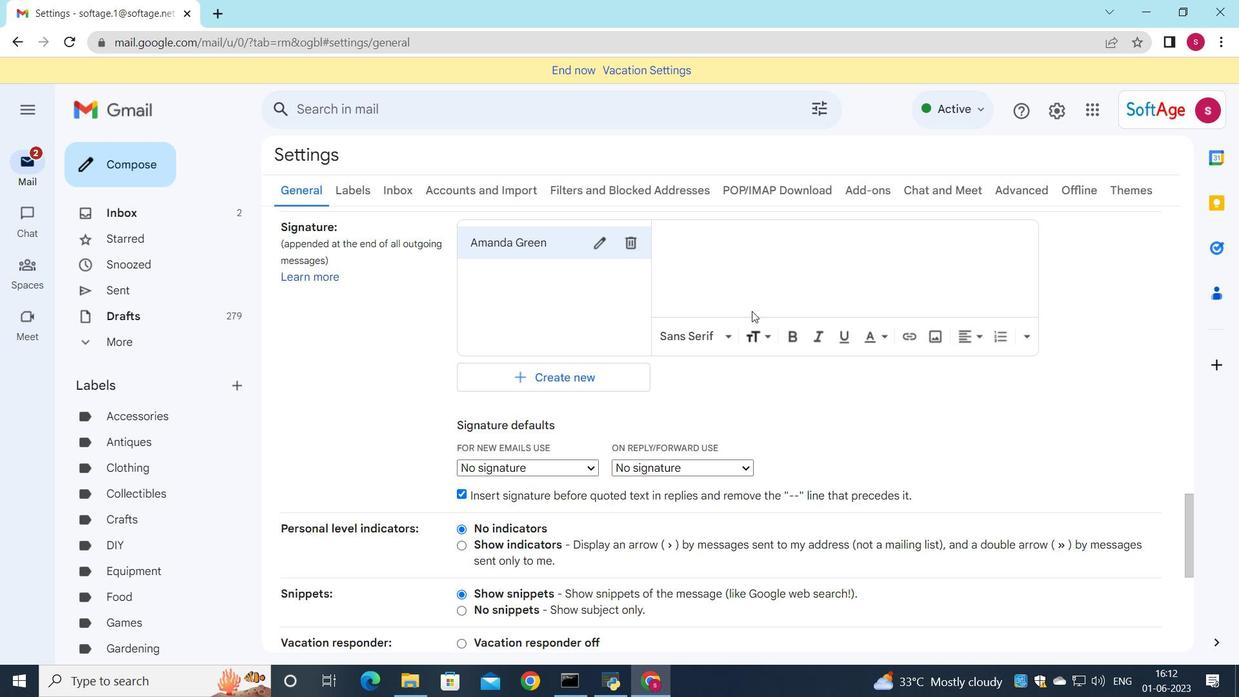 
Action: Mouse pressed left at (759, 297)
Screenshot: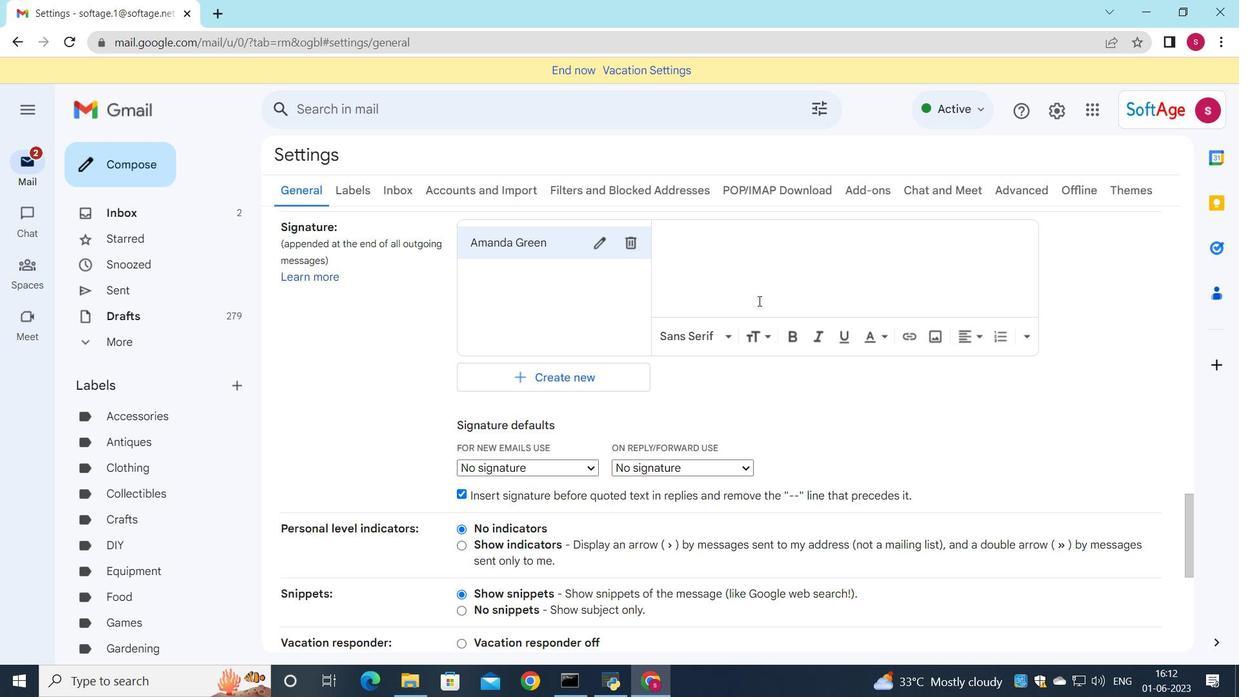 
Action: Key pressed <Key.shift><Key.shift><Key.shift><Key.shift>Amanda<Key.space><Key.shift>Green
Screenshot: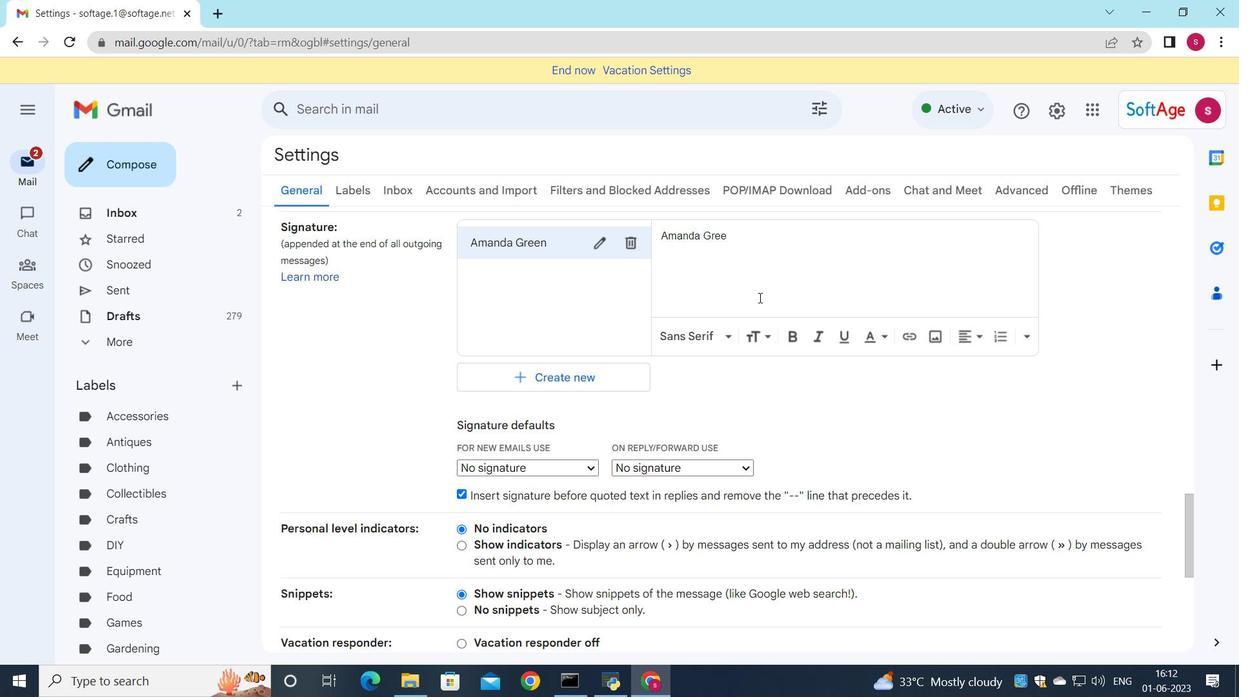 
Action: Mouse moved to (582, 466)
Screenshot: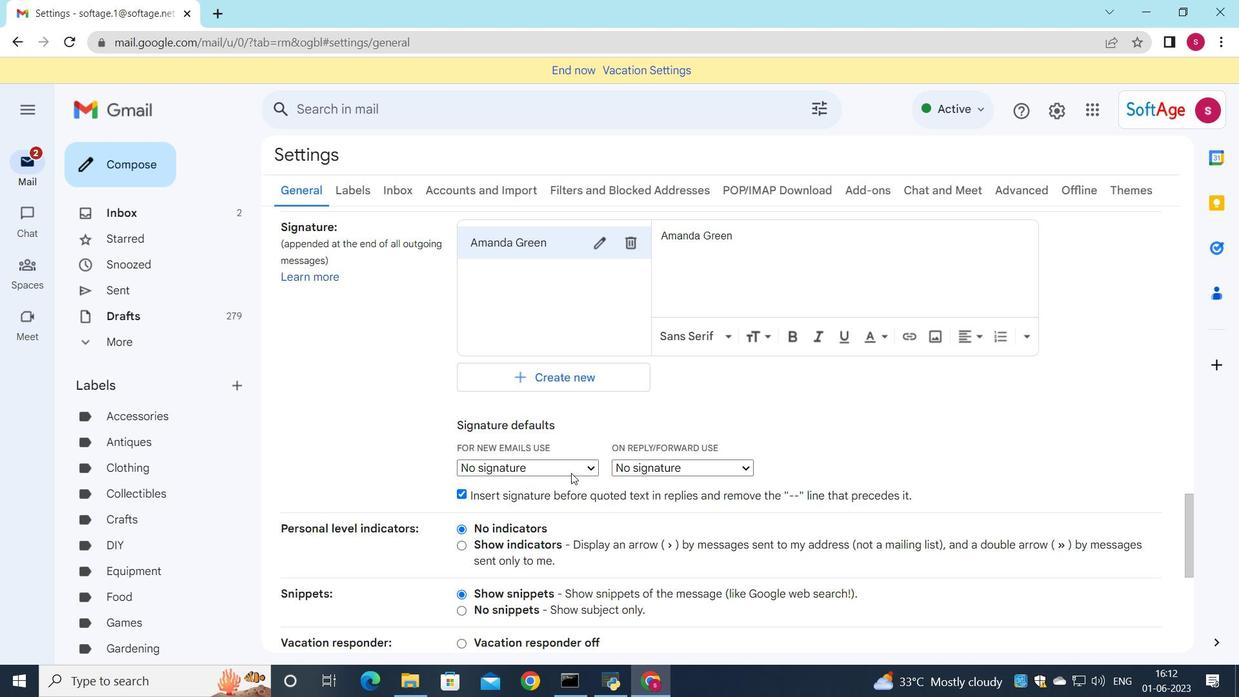 
Action: Mouse pressed left at (582, 466)
Screenshot: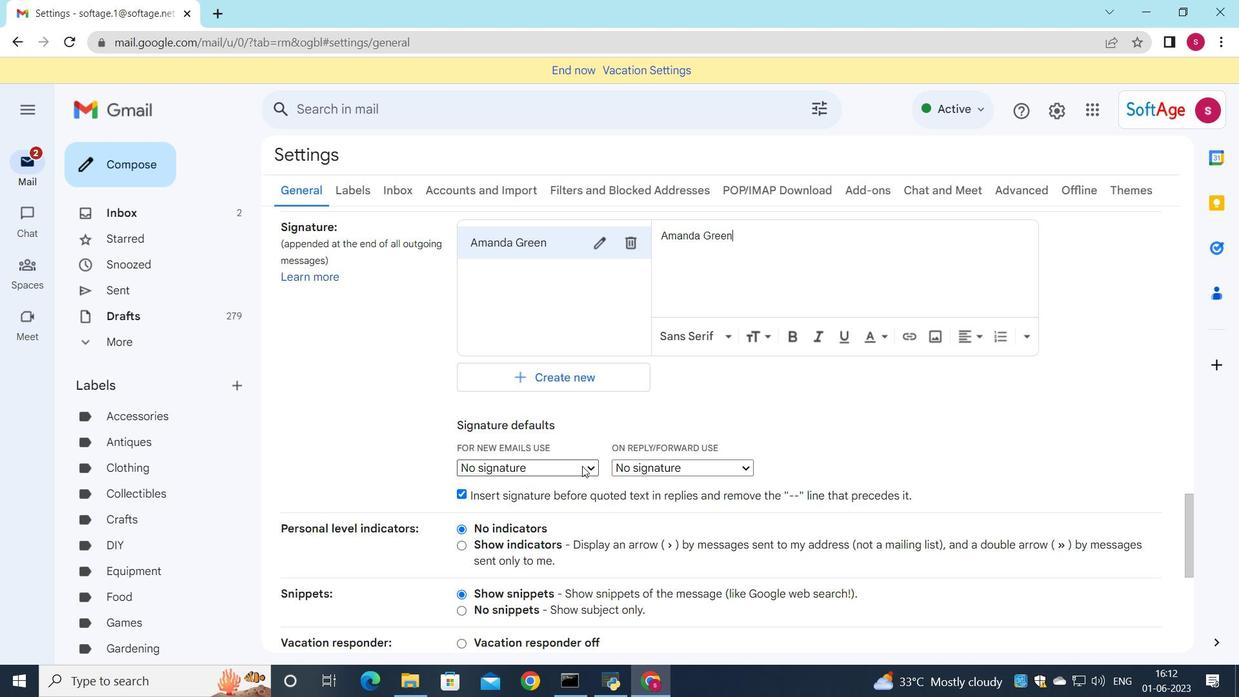 
Action: Mouse moved to (575, 495)
Screenshot: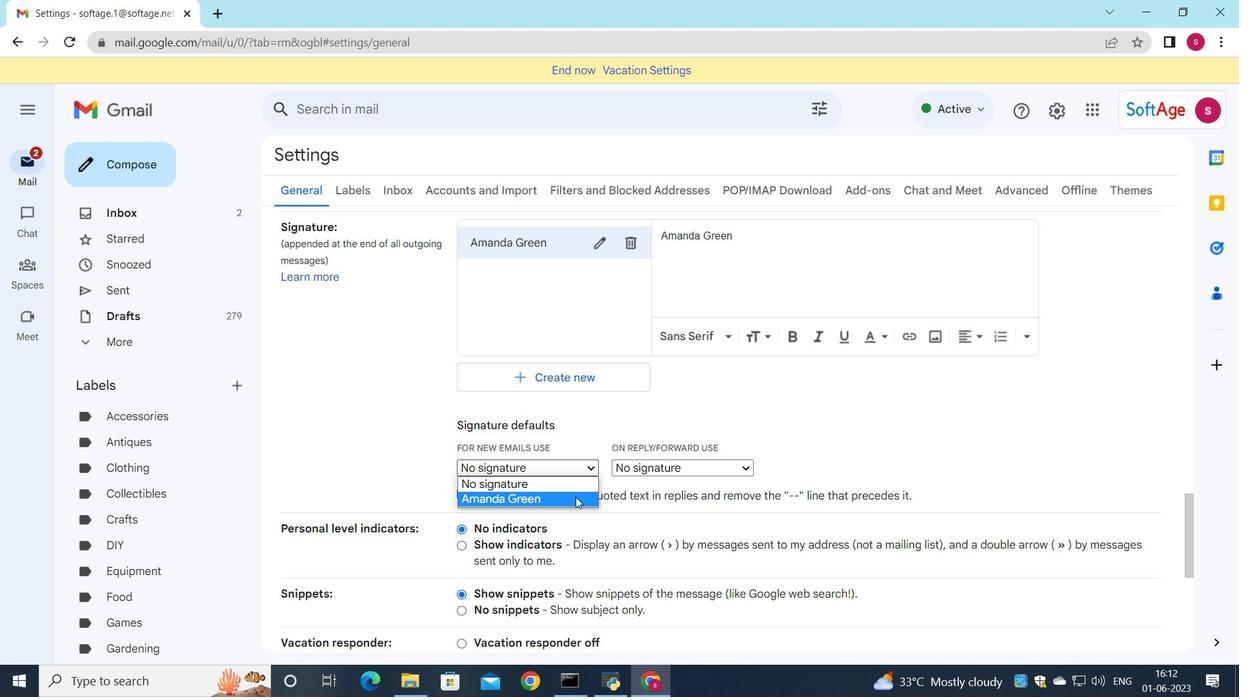 
Action: Mouse pressed left at (575, 495)
Screenshot: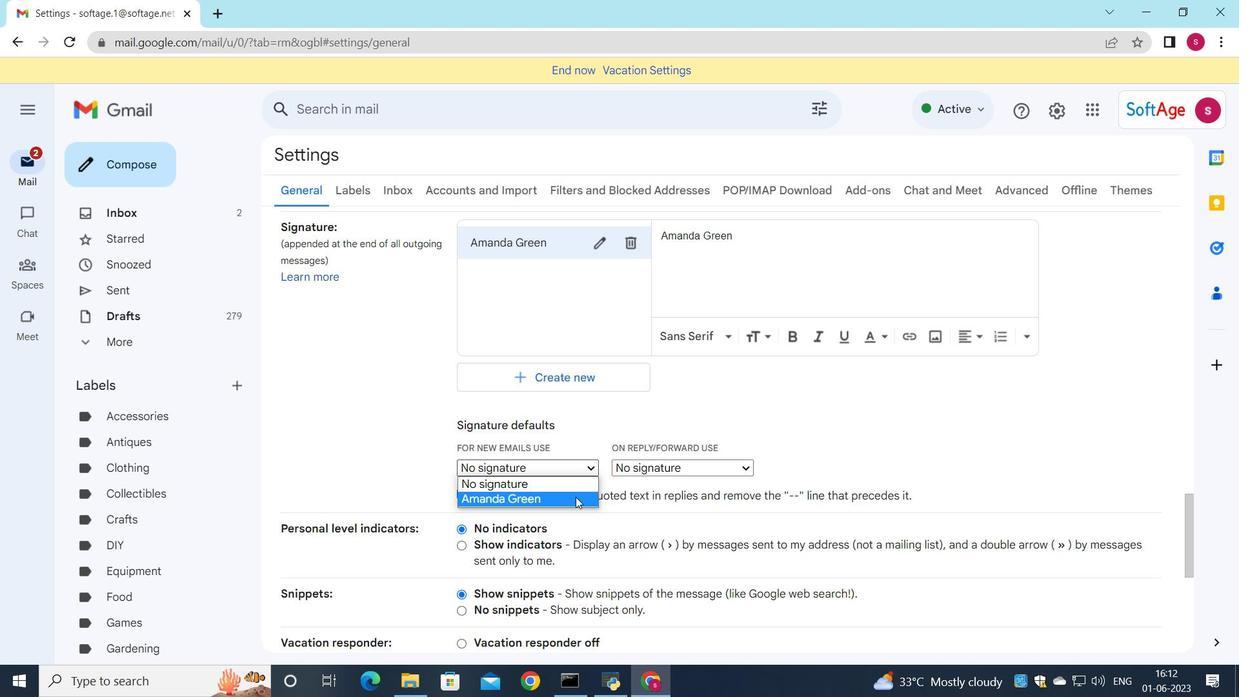 
Action: Mouse moved to (637, 471)
Screenshot: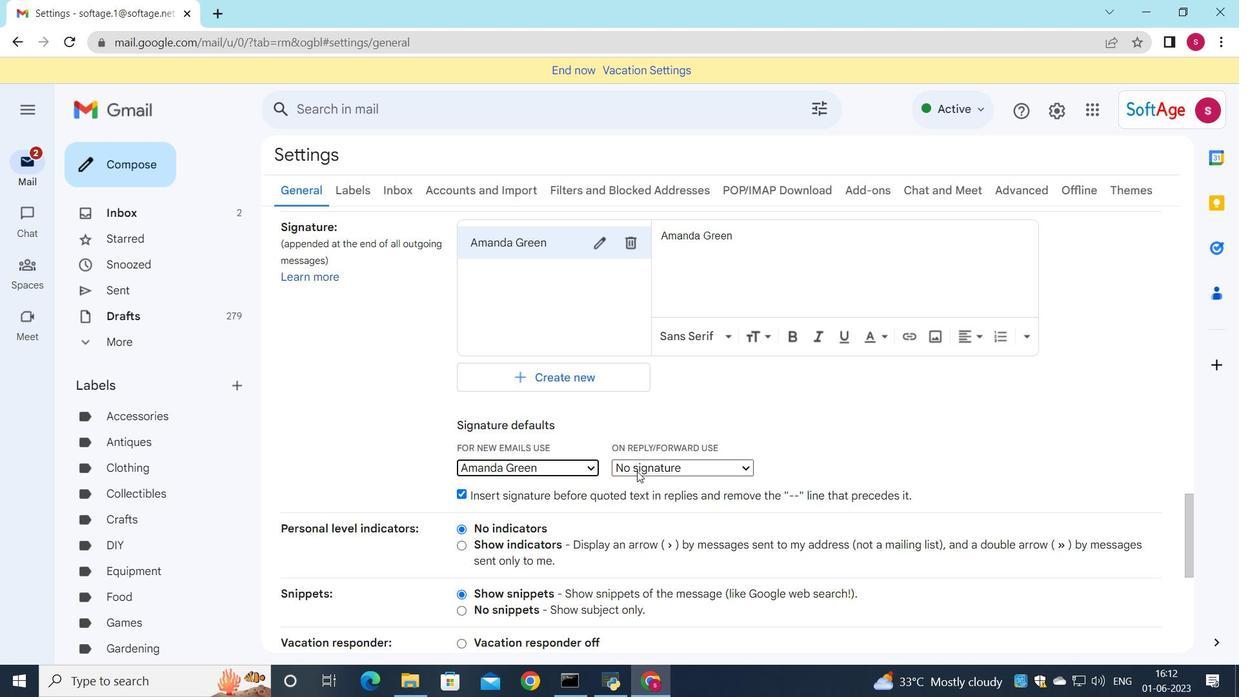 
Action: Mouse pressed left at (637, 471)
Screenshot: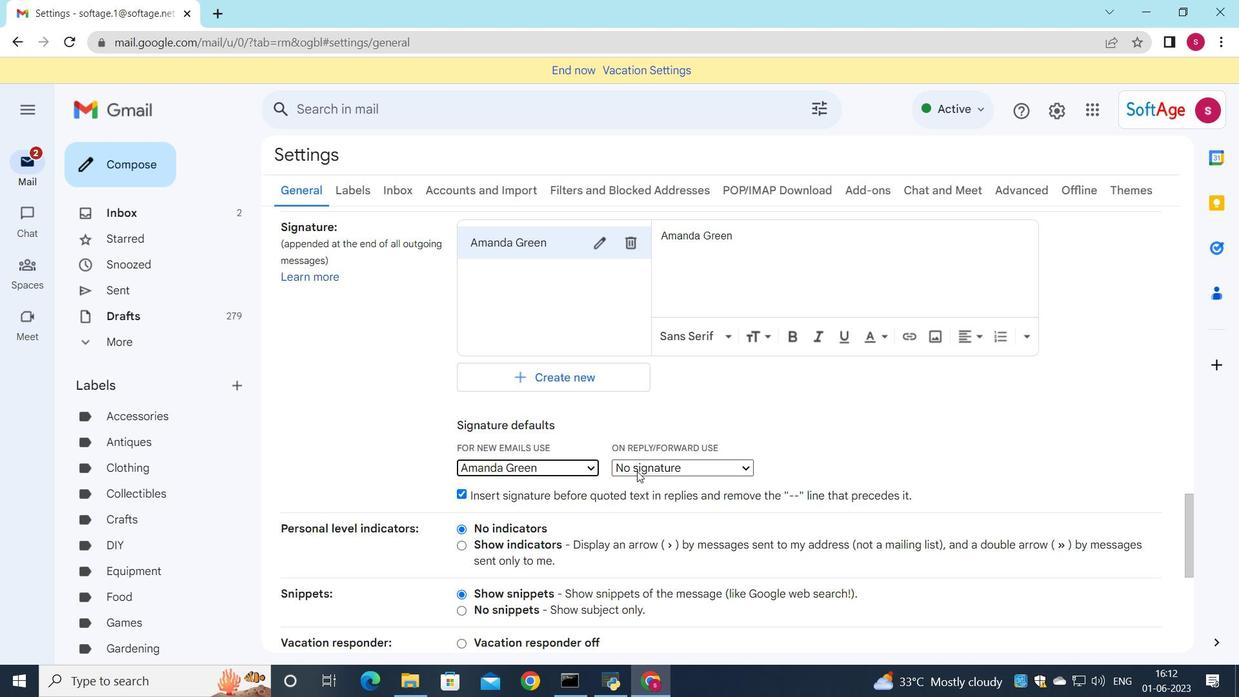 
Action: Mouse moved to (640, 500)
Screenshot: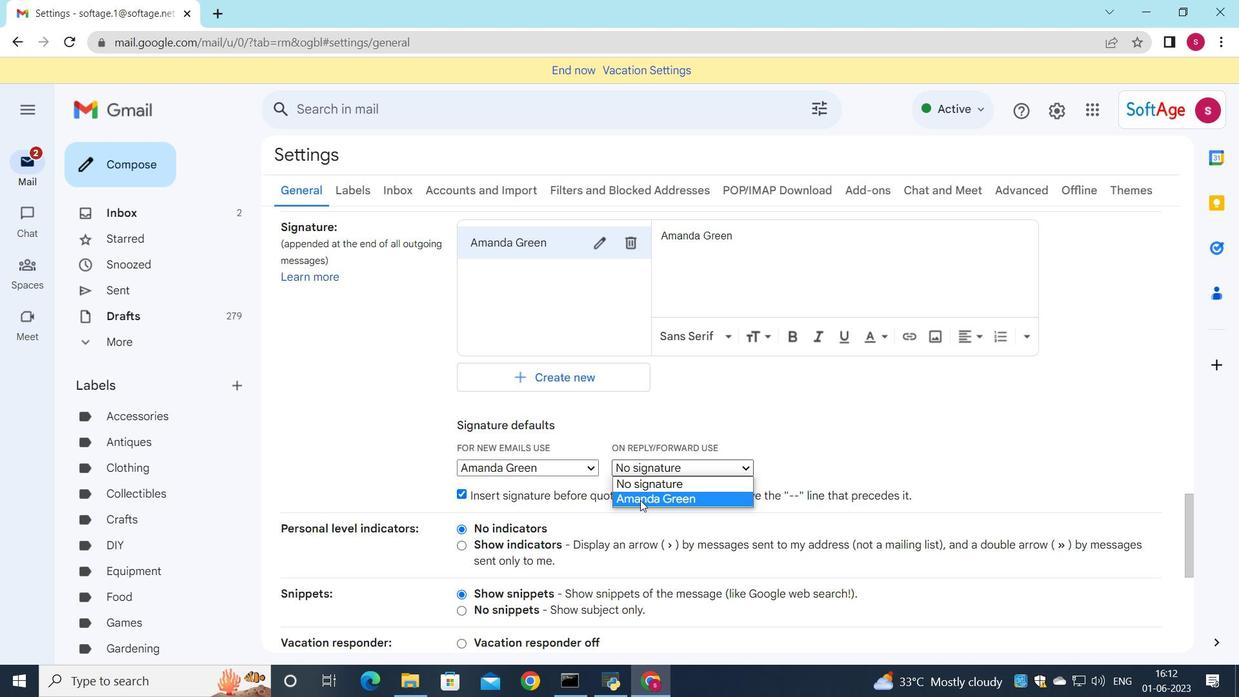 
Action: Mouse pressed left at (640, 500)
Screenshot: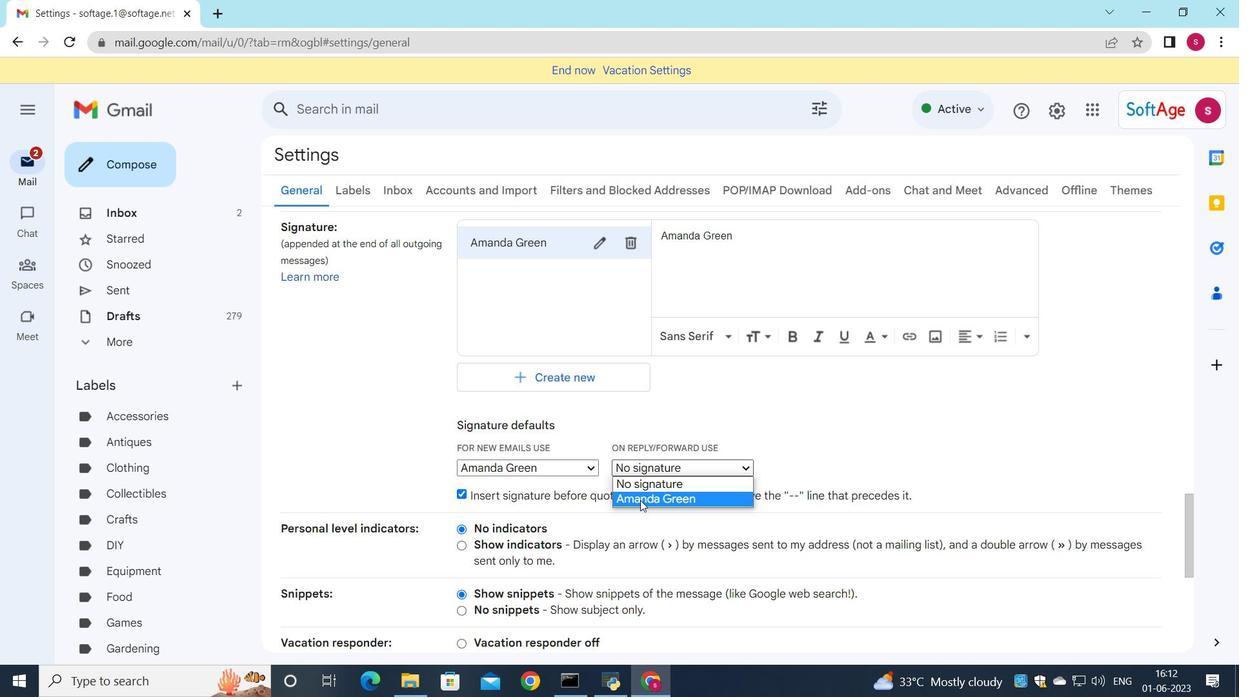 
Action: Mouse scrolled (640, 499) with delta (0, 0)
Screenshot: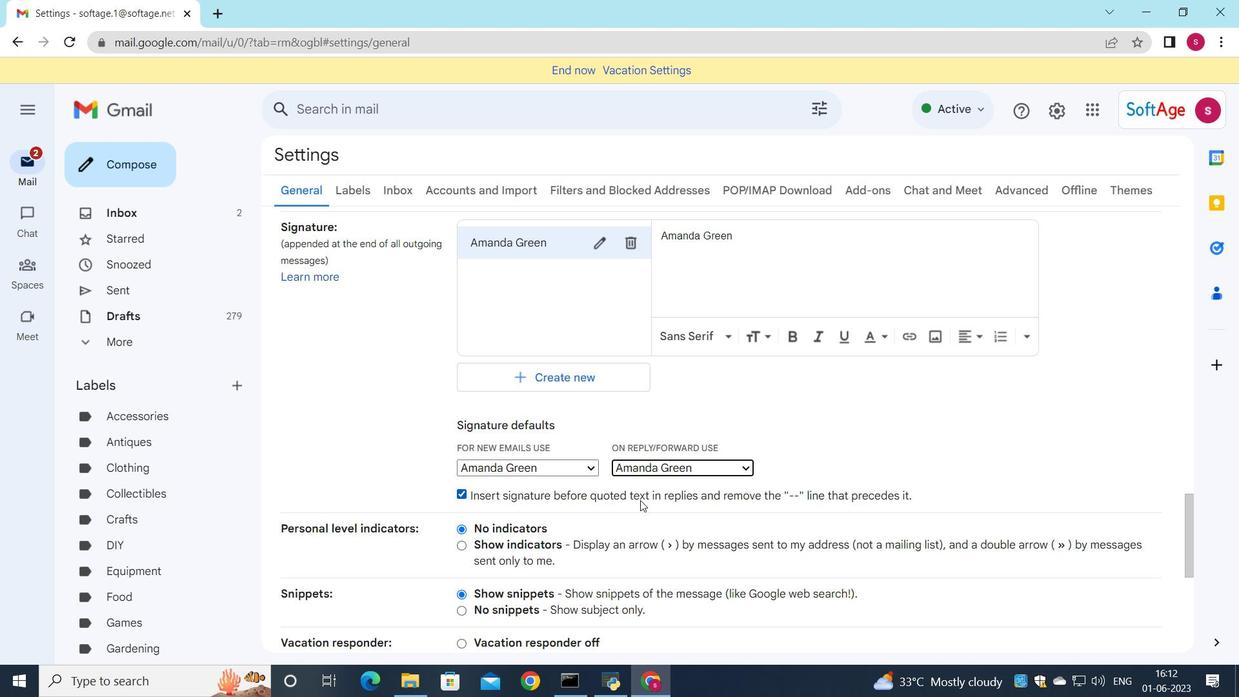 
Action: Mouse scrolled (640, 499) with delta (0, 0)
Screenshot: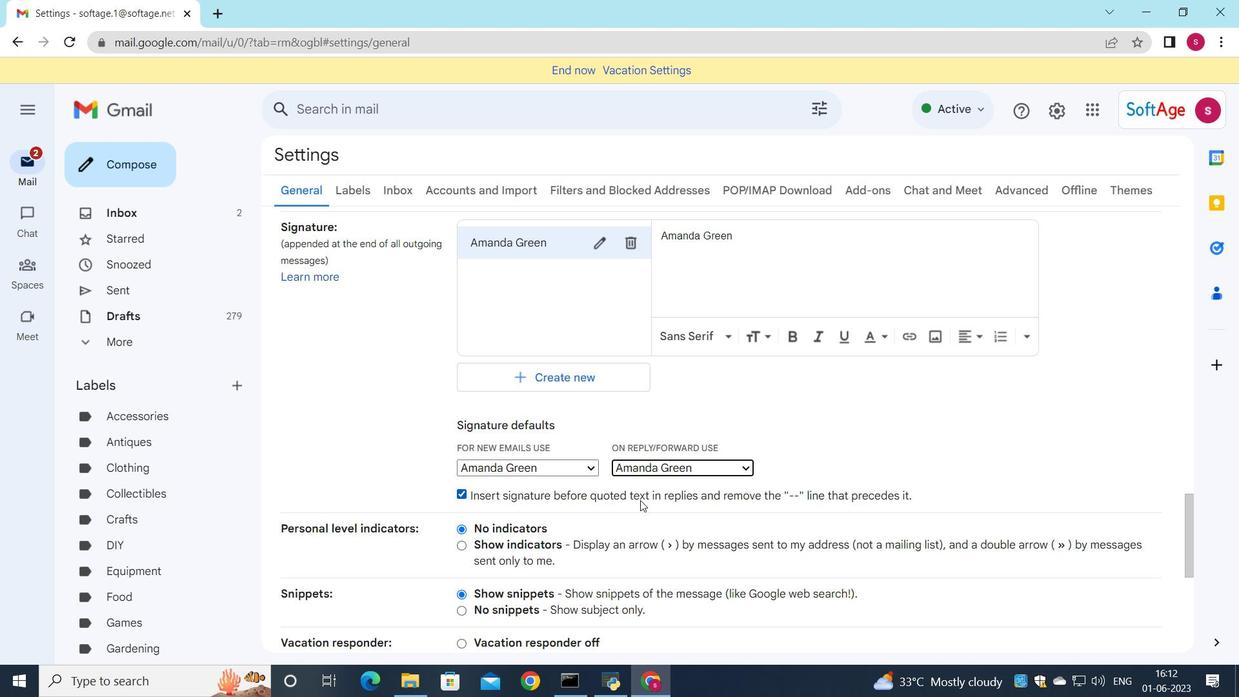 
Action: Mouse scrolled (640, 499) with delta (0, 0)
Screenshot: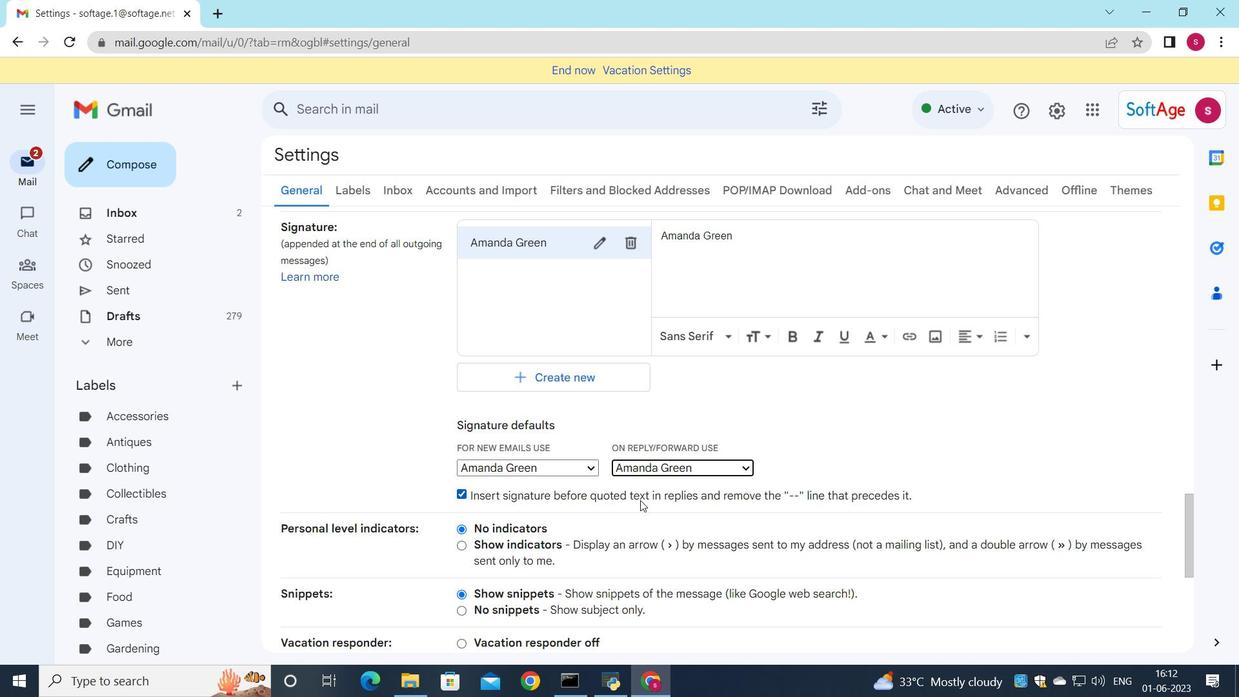 
Action: Mouse scrolled (640, 499) with delta (0, 0)
Screenshot: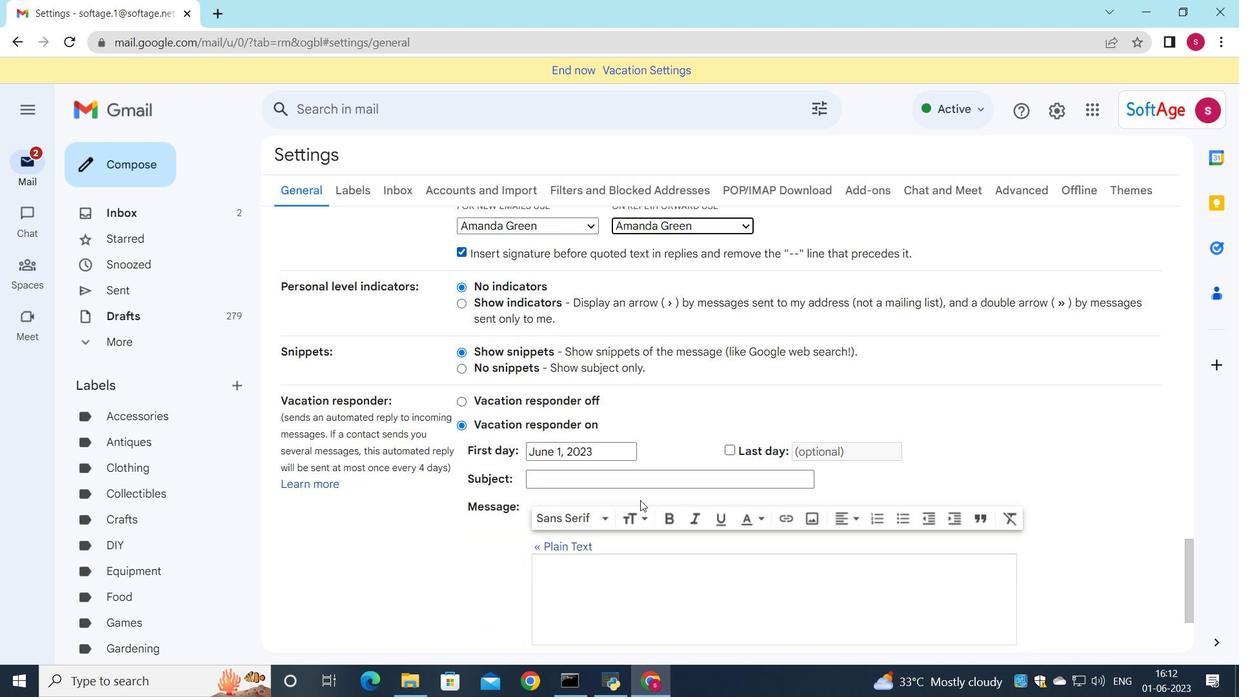 
Action: Mouse scrolled (640, 499) with delta (0, 0)
Screenshot: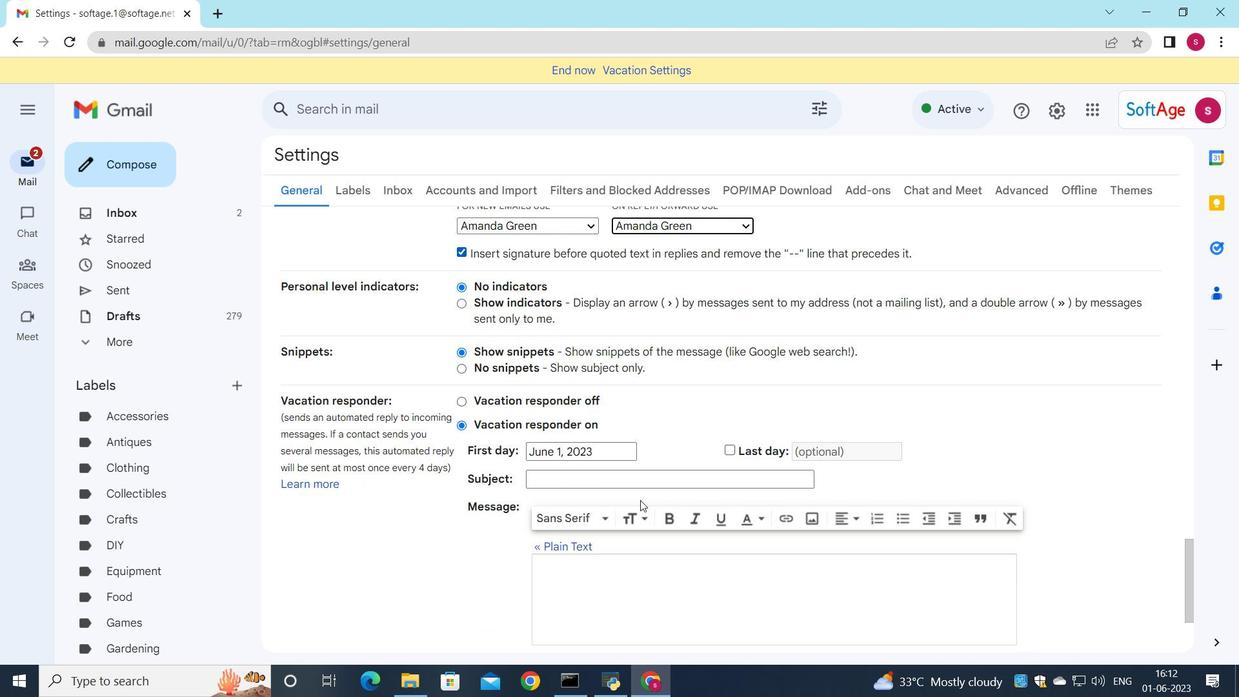 
Action: Mouse scrolled (640, 499) with delta (0, 0)
Screenshot: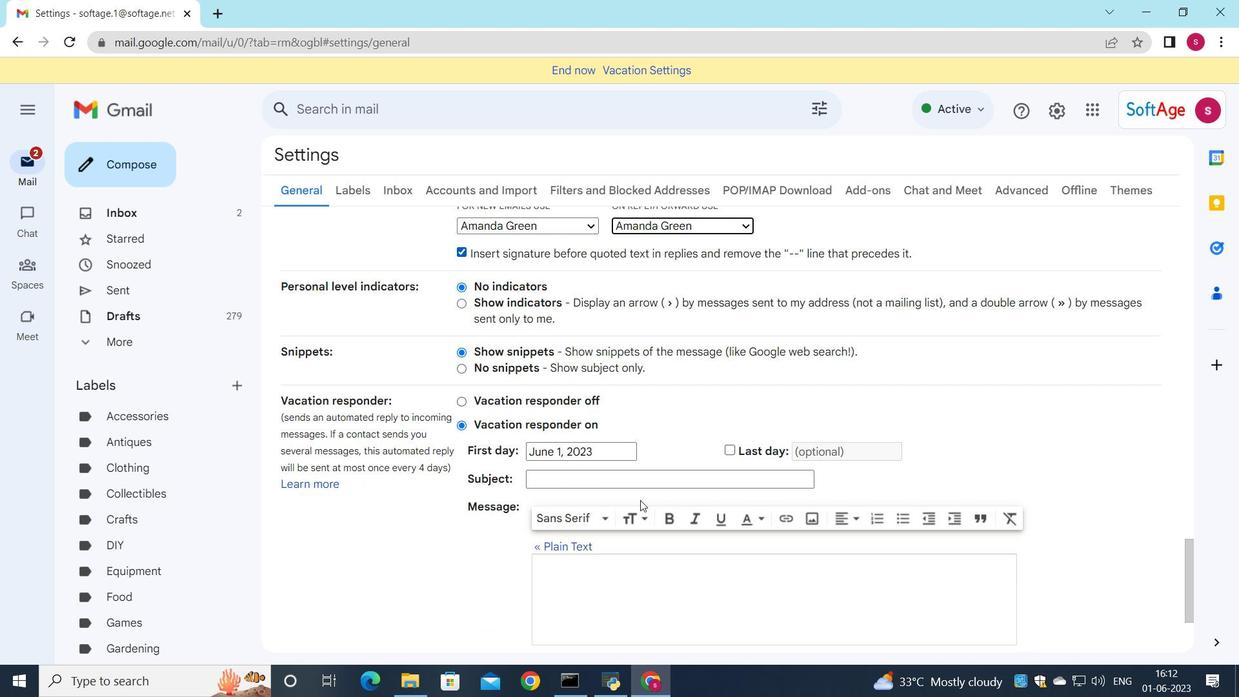
Action: Mouse moved to (676, 560)
Screenshot: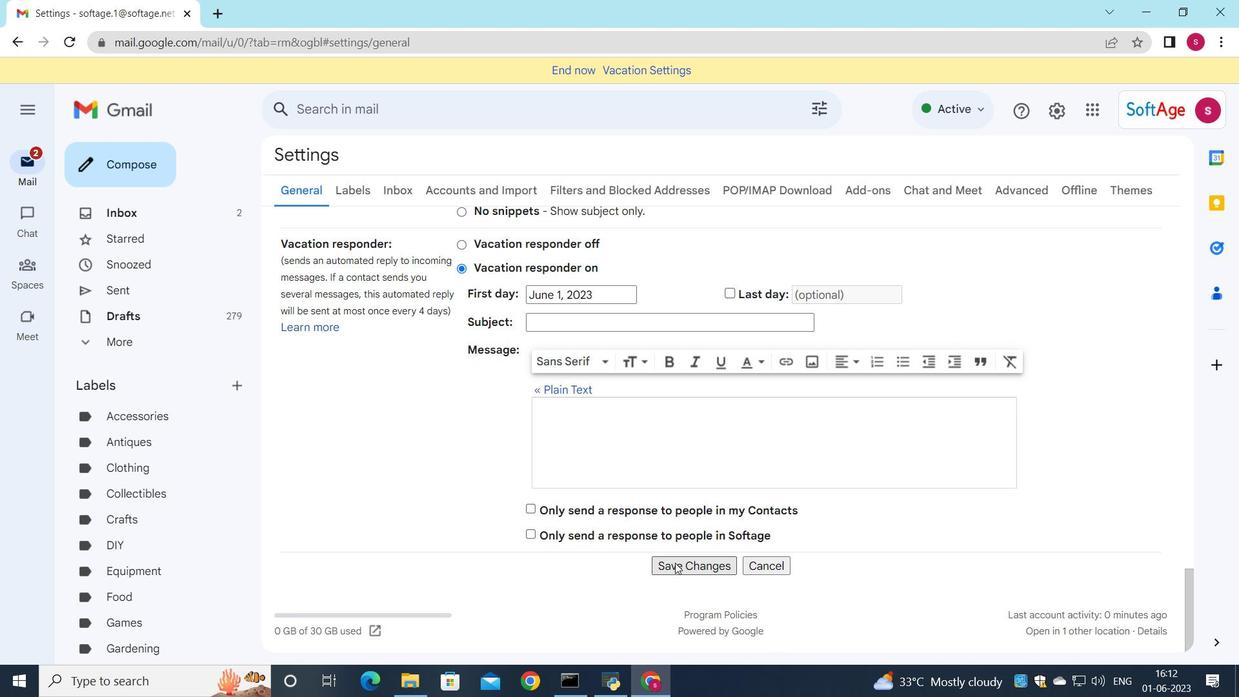 
Action: Mouse pressed left at (676, 560)
Screenshot: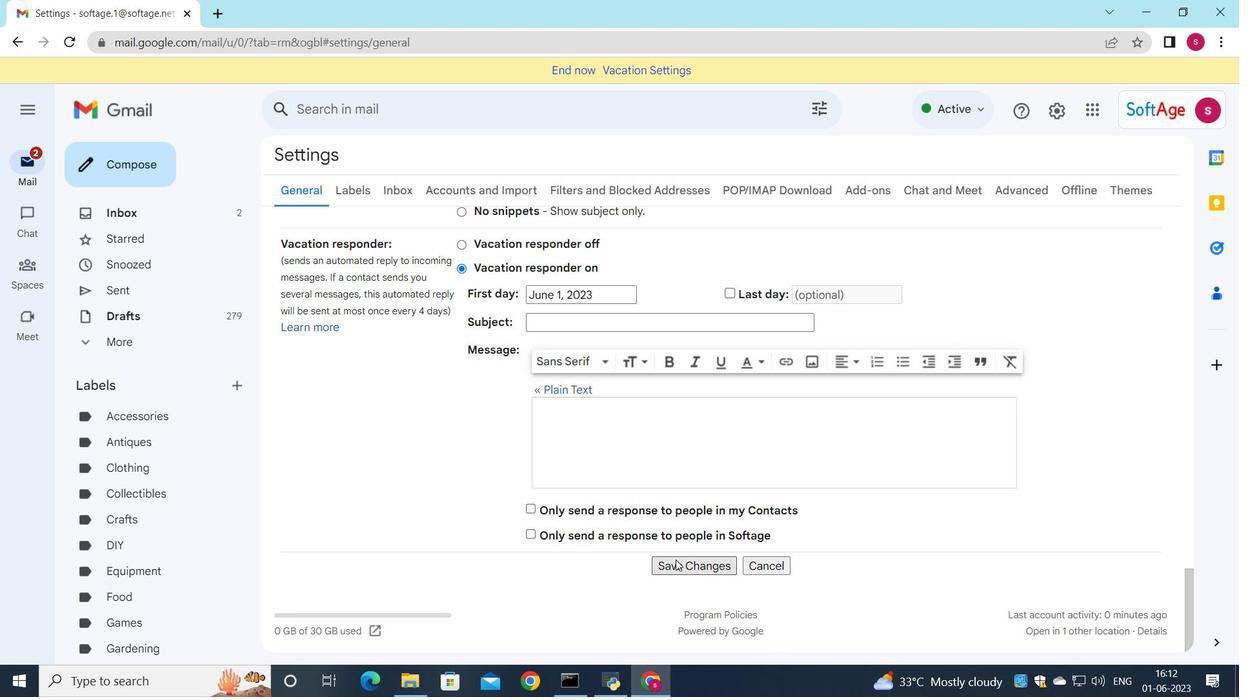 
Action: Mouse moved to (608, 557)
Screenshot: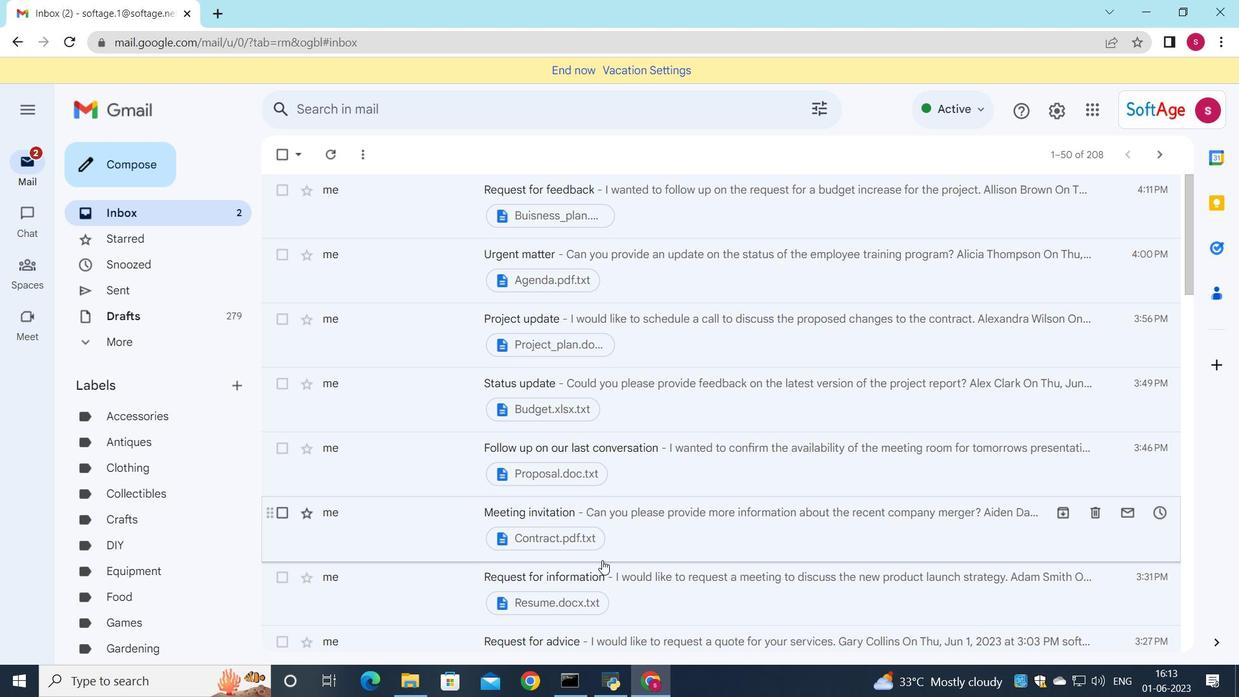 
Action: Mouse scrolled (608, 556) with delta (0, 0)
Screenshot: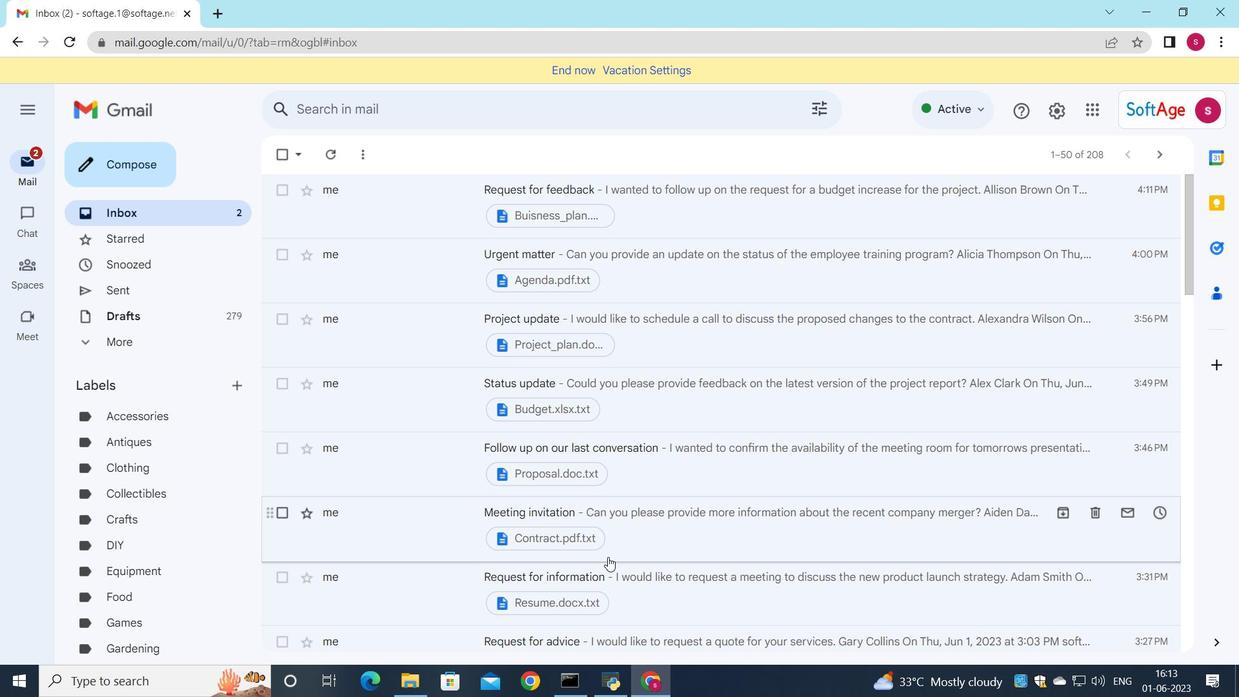 
Action: Mouse scrolled (608, 556) with delta (0, 0)
Screenshot: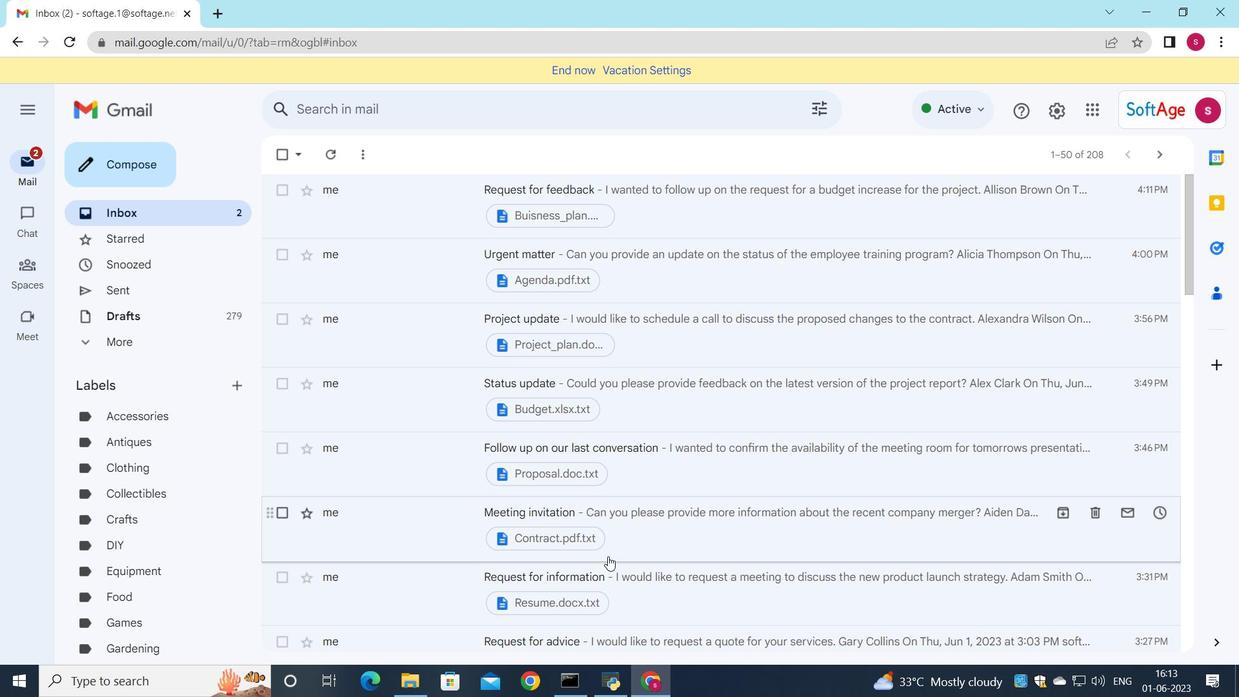
Action: Mouse moved to (622, 487)
Screenshot: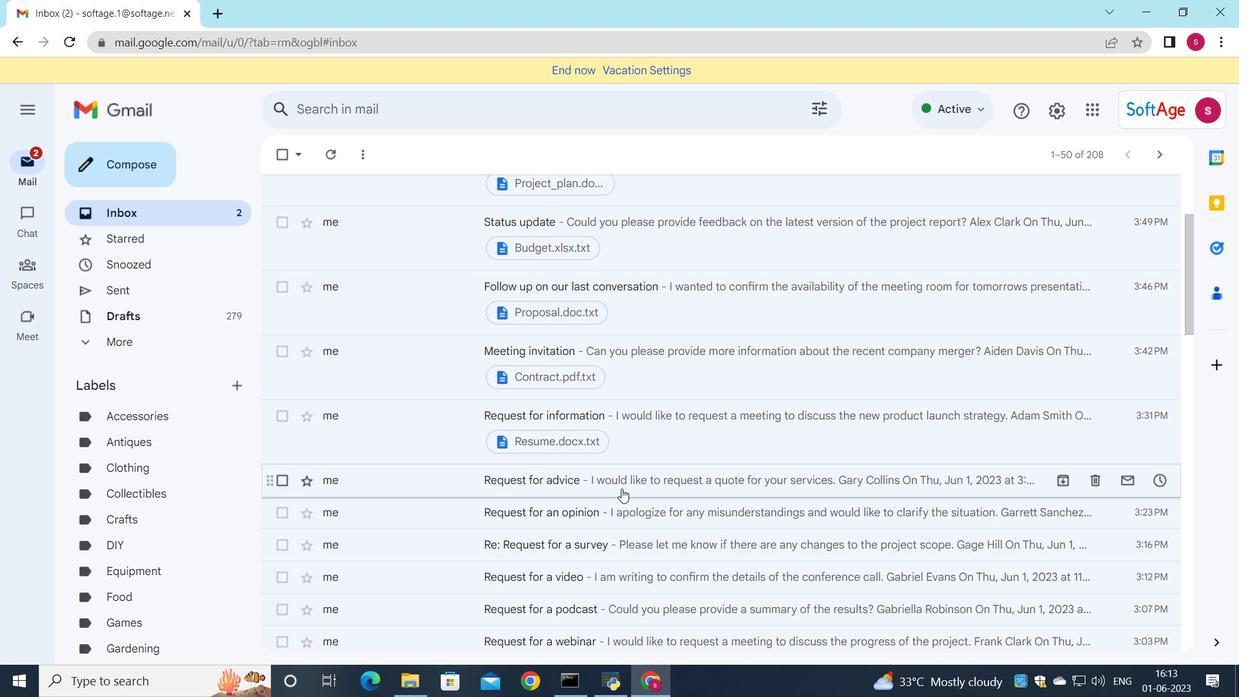 
Action: Mouse pressed left at (622, 487)
Screenshot: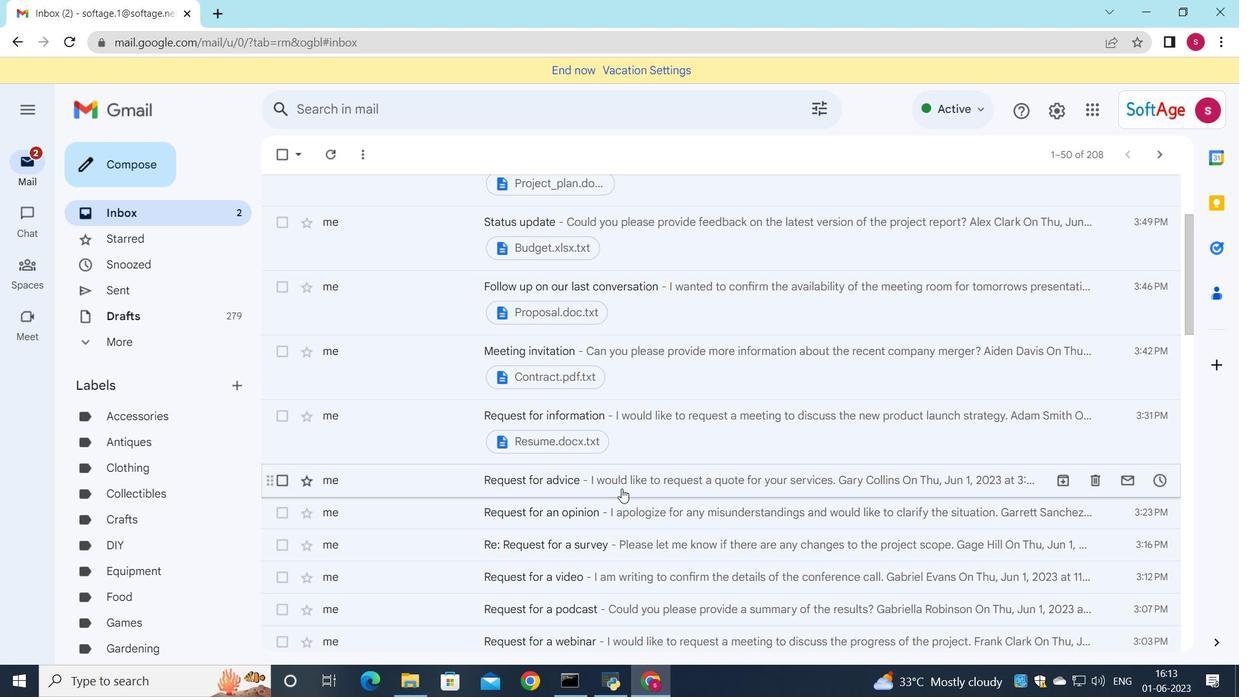 
Action: Mouse moved to (579, 502)
Screenshot: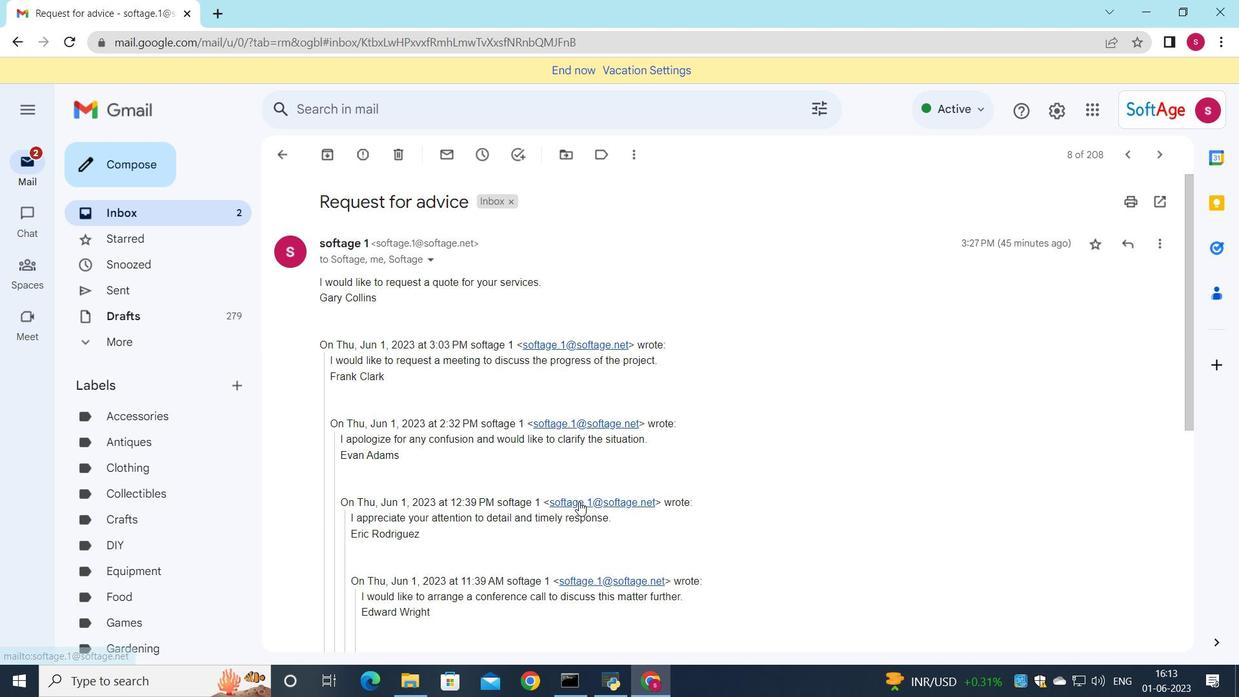 
Action: Mouse scrolled (579, 501) with delta (0, 0)
Screenshot: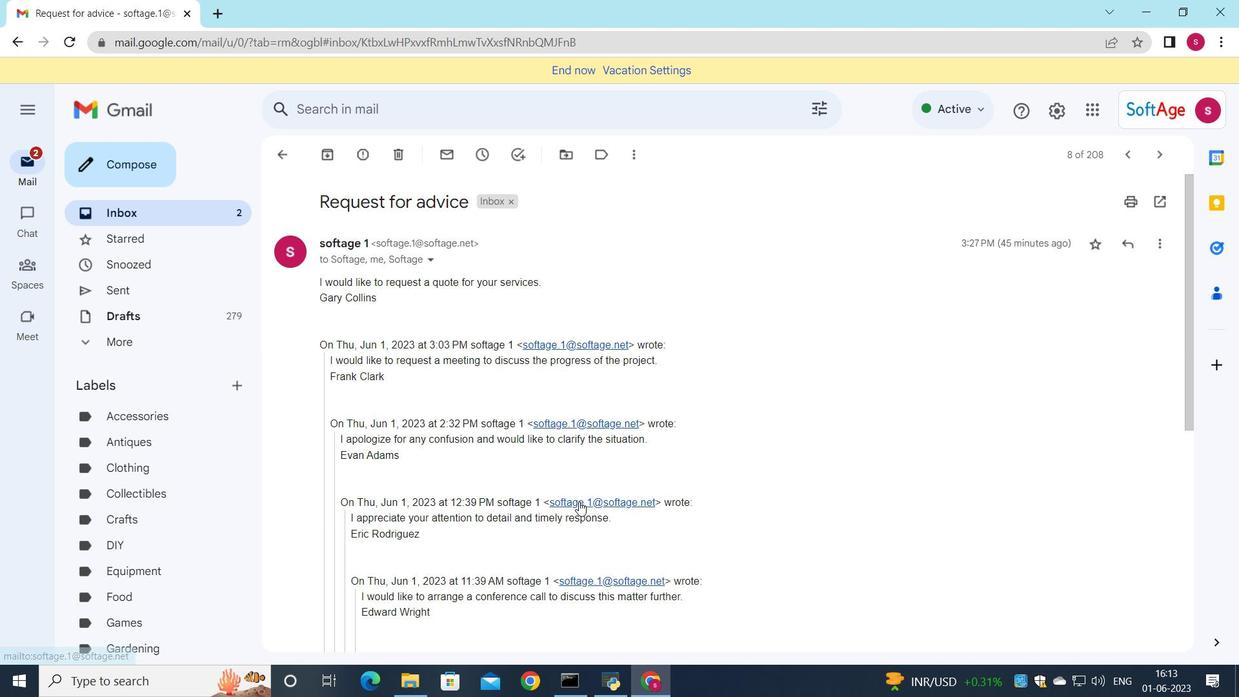 
Action: Mouse scrolled (579, 501) with delta (0, 0)
Screenshot: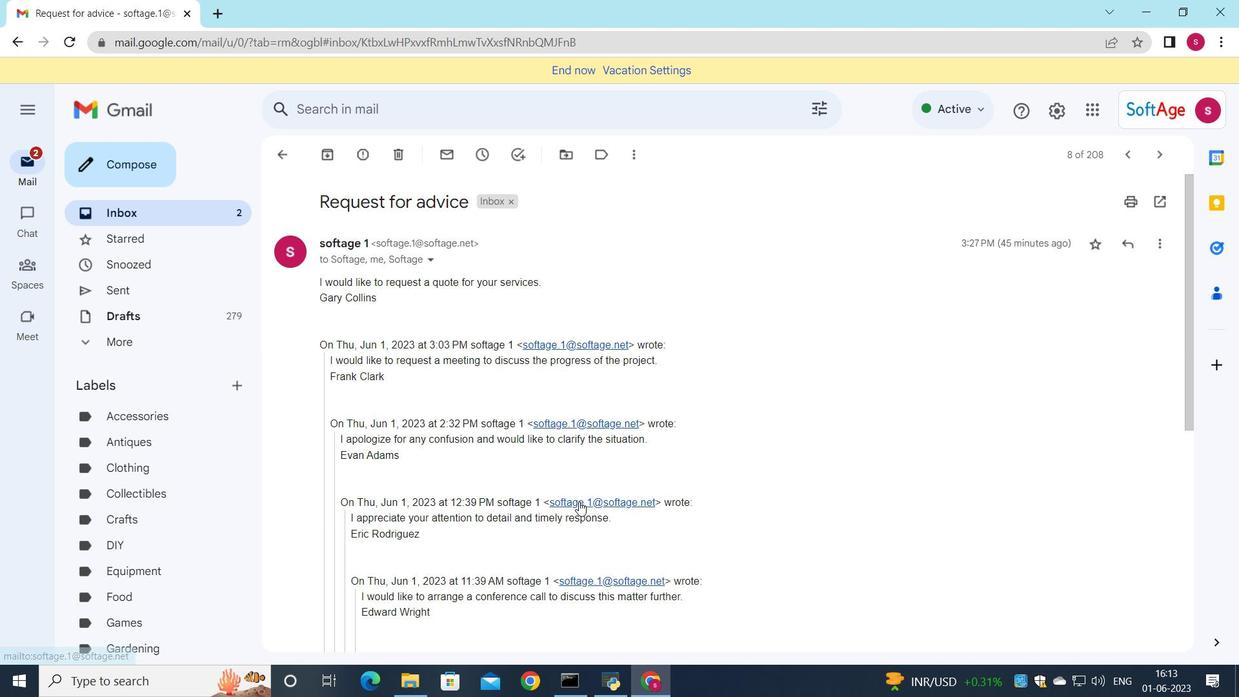 
Action: Mouse scrolled (579, 501) with delta (0, 0)
Screenshot: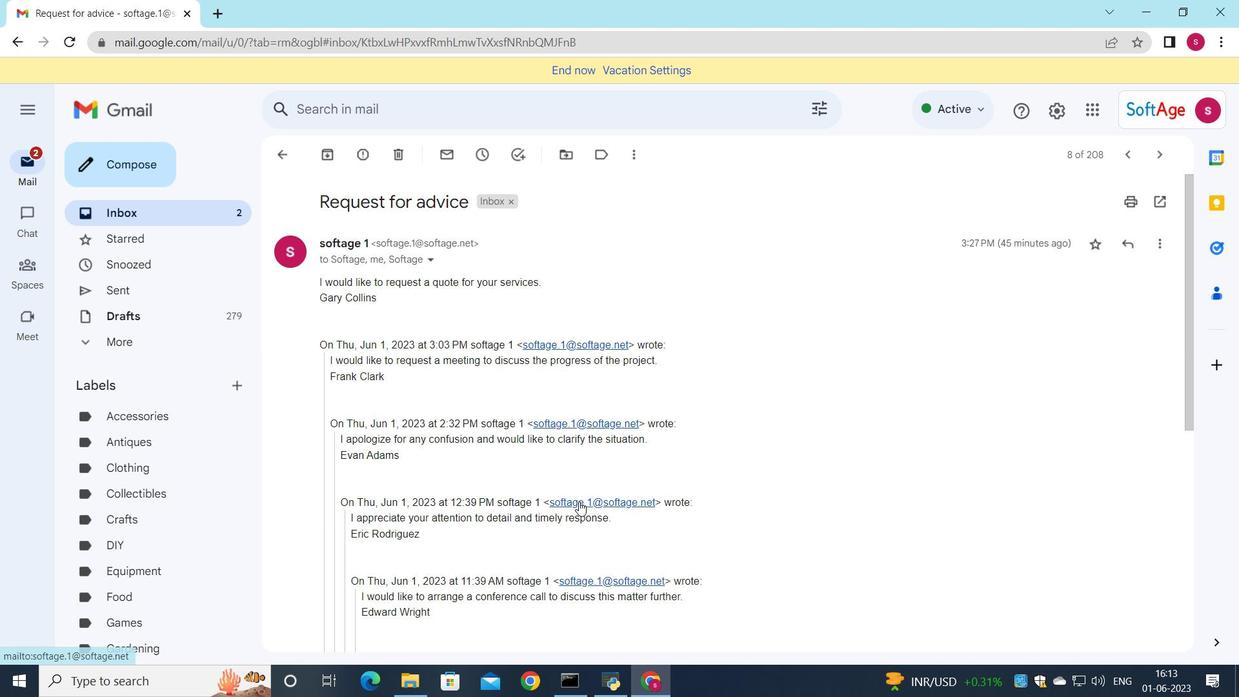 
Action: Mouse scrolled (579, 501) with delta (0, 0)
Screenshot: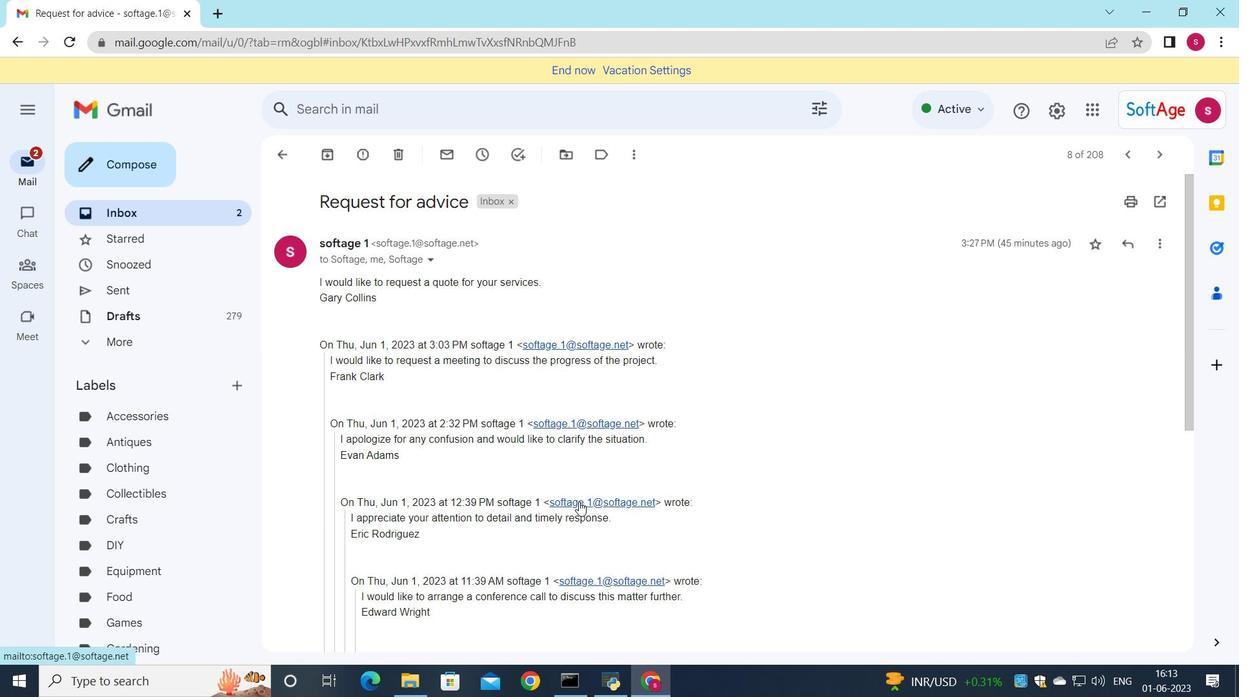 
Action: Mouse moved to (435, 657)
Screenshot: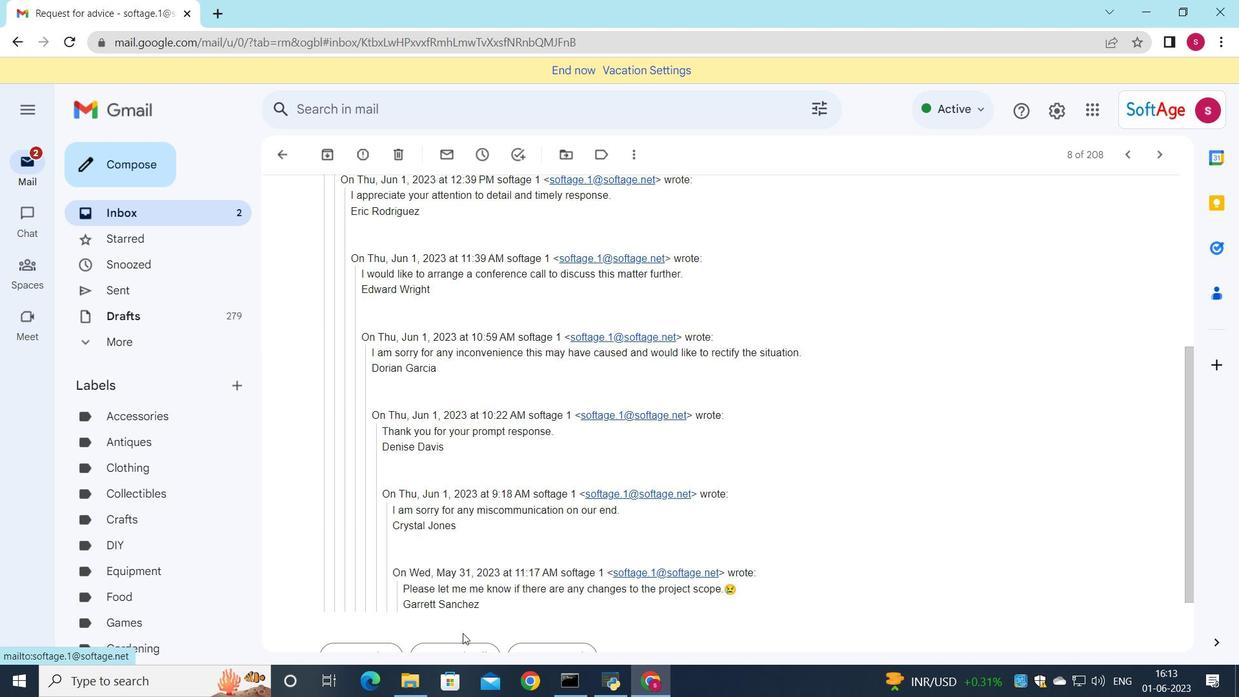 
Action: Mouse scrolled (435, 656) with delta (0, 0)
Screenshot: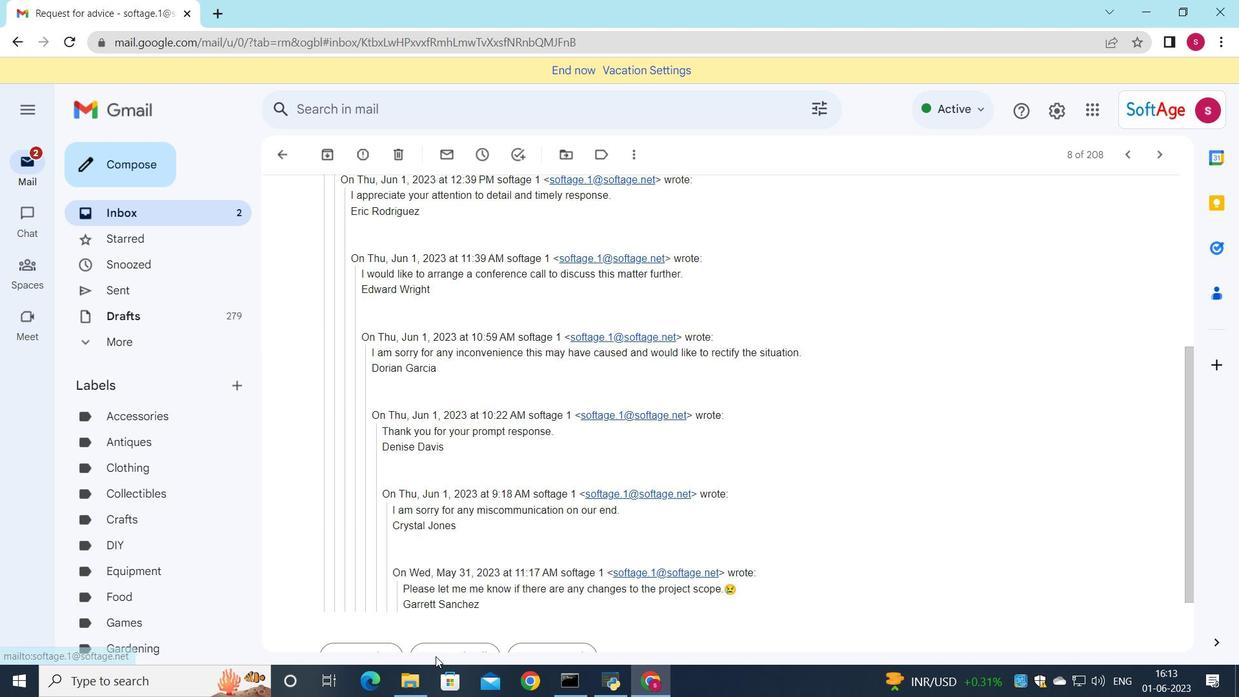 
Action: Mouse scrolled (435, 656) with delta (0, 0)
Screenshot: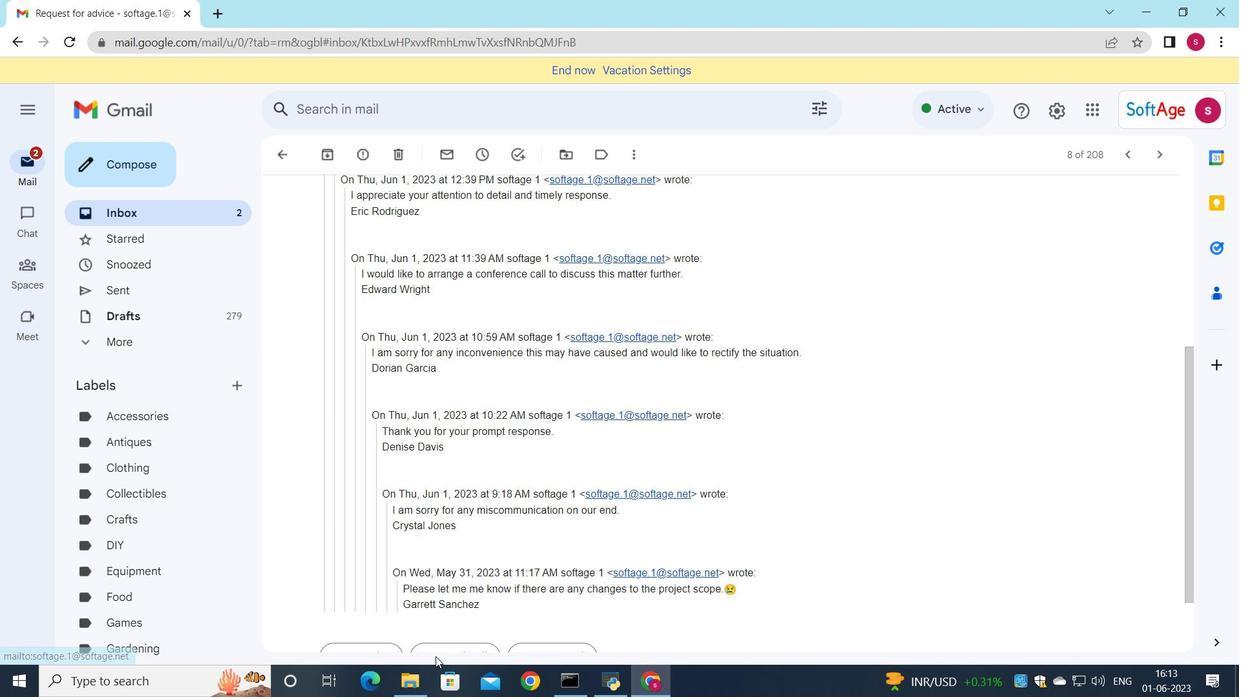 
Action: Mouse moved to (398, 624)
Screenshot: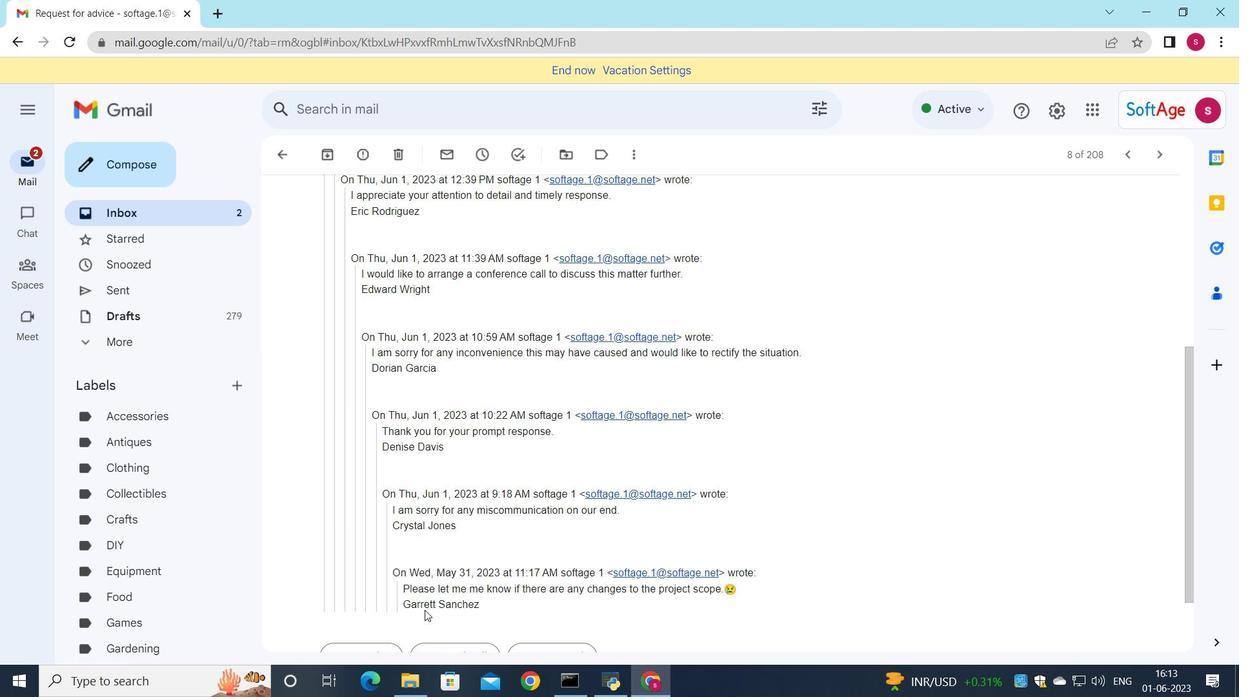 
Action: Mouse scrolled (398, 623) with delta (0, 0)
Screenshot: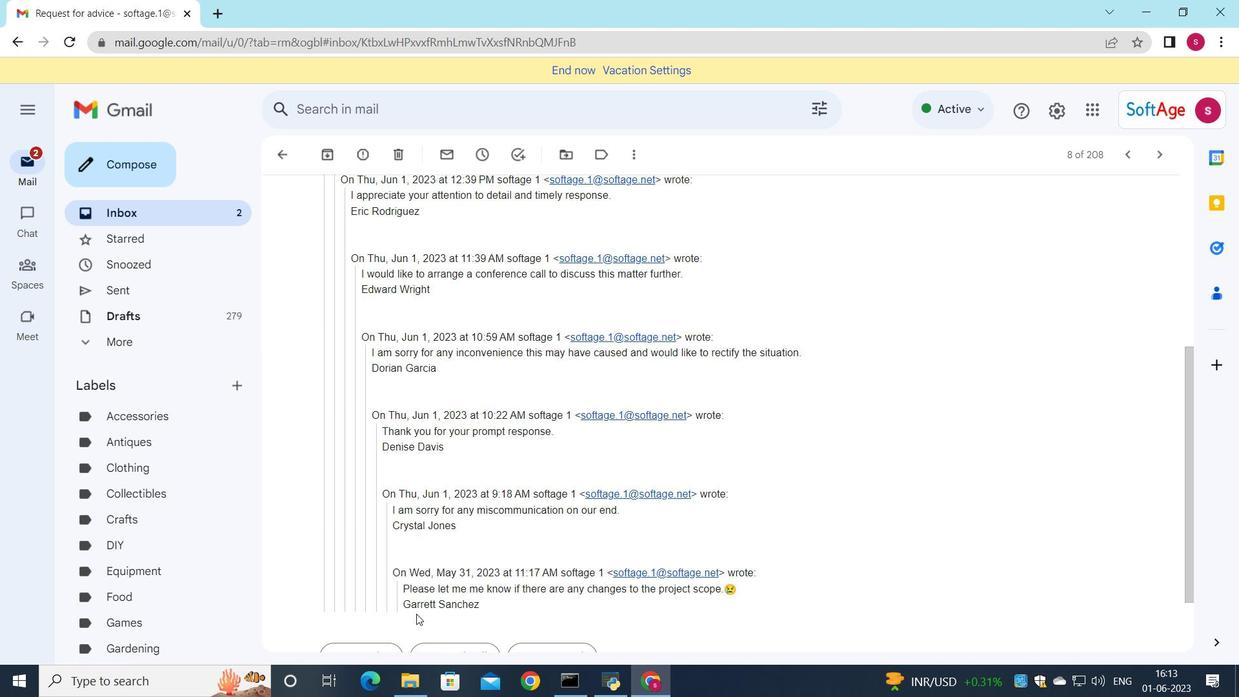 
Action: Mouse scrolled (398, 623) with delta (0, 0)
Screenshot: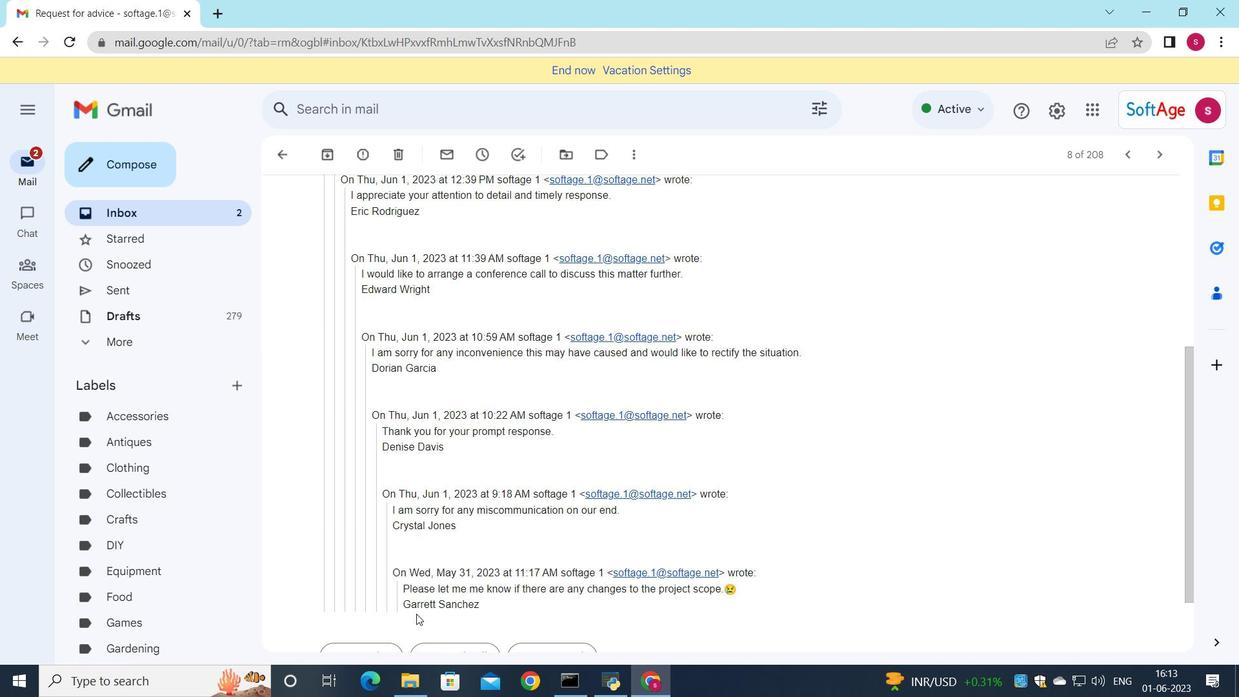 
Action: Mouse moved to (384, 562)
Screenshot: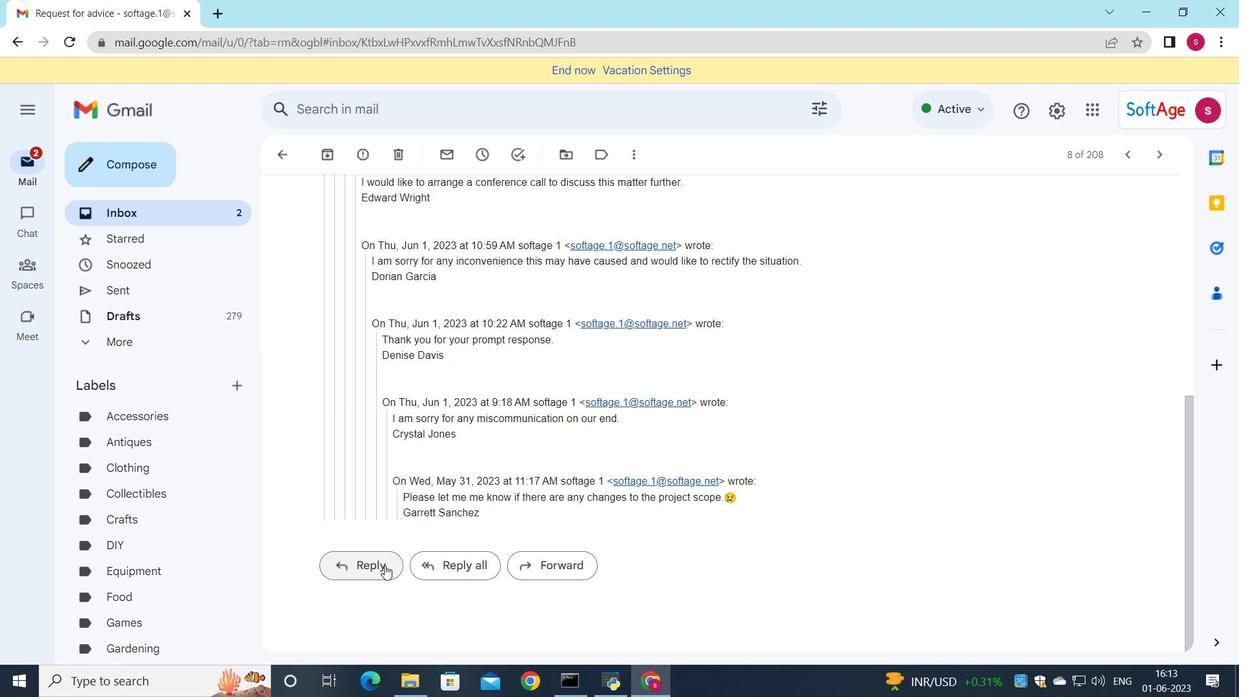
Action: Mouse pressed left at (384, 562)
Screenshot: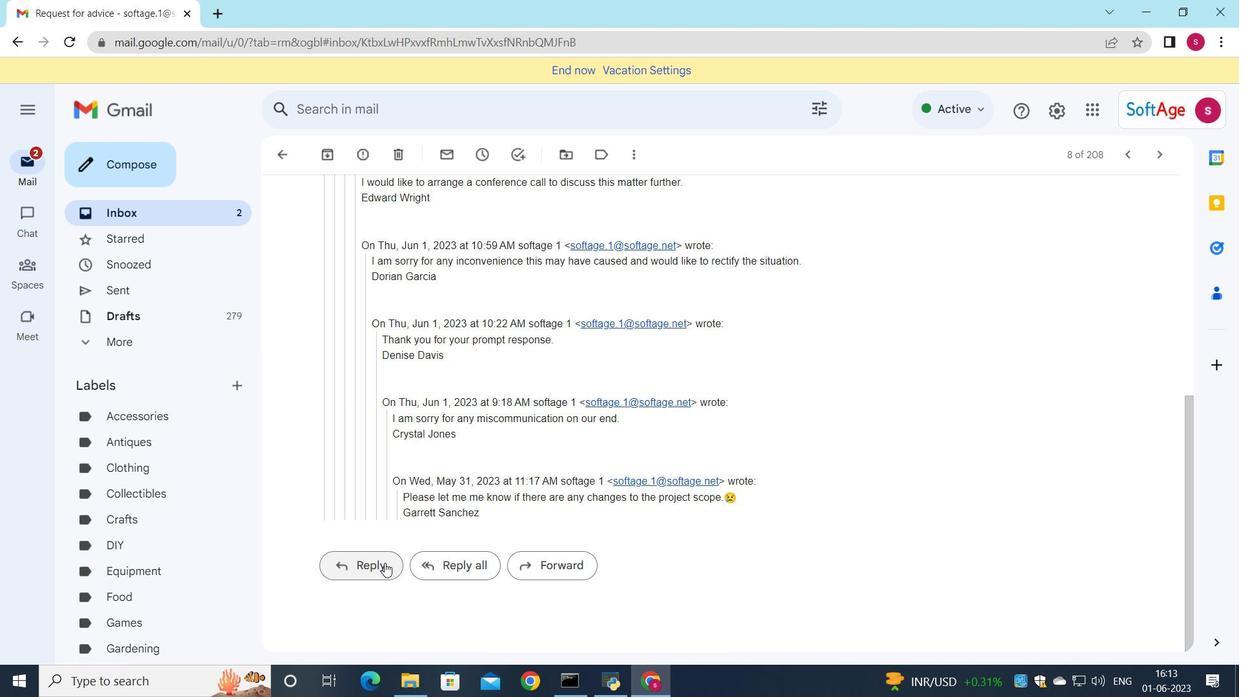 
Action: Mouse moved to (352, 436)
Screenshot: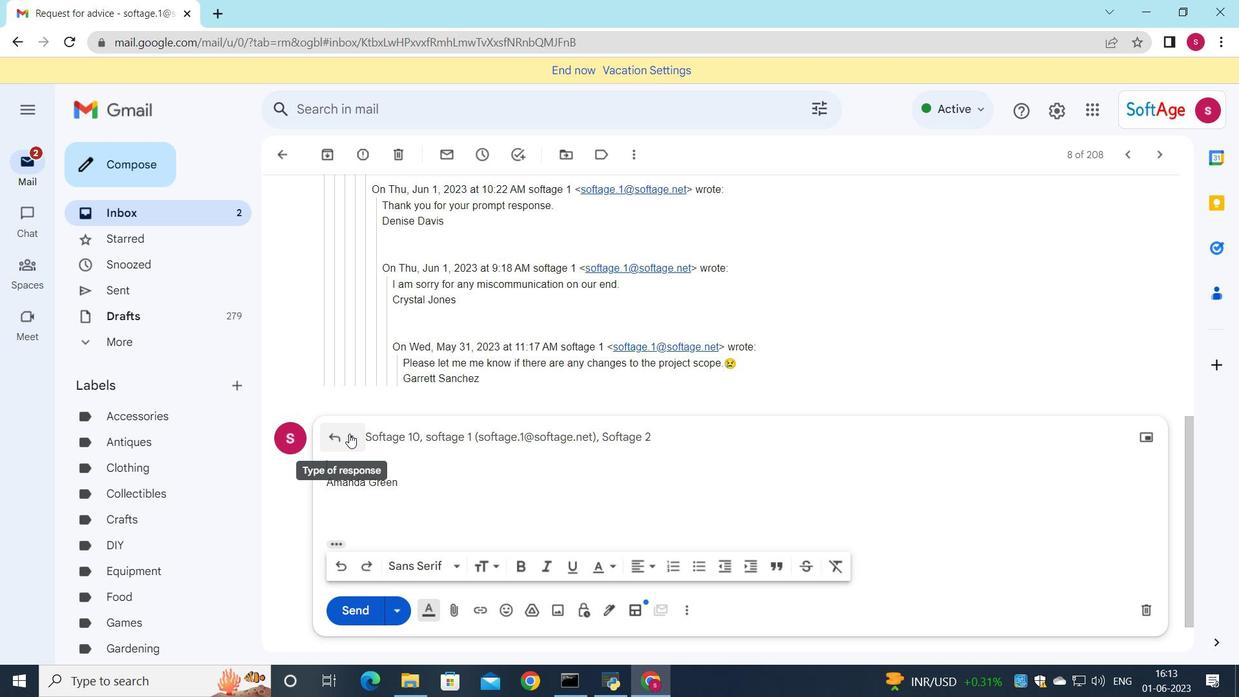 
Action: Mouse pressed left at (352, 436)
Screenshot: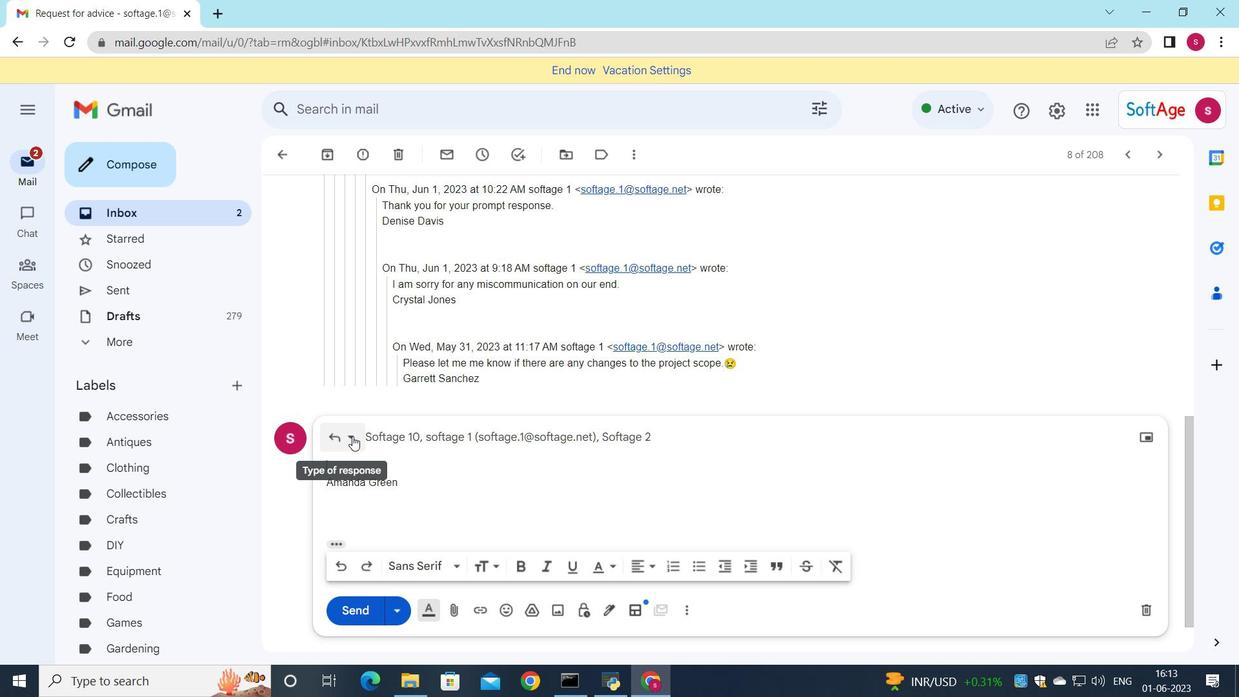 
Action: Mouse moved to (387, 557)
Screenshot: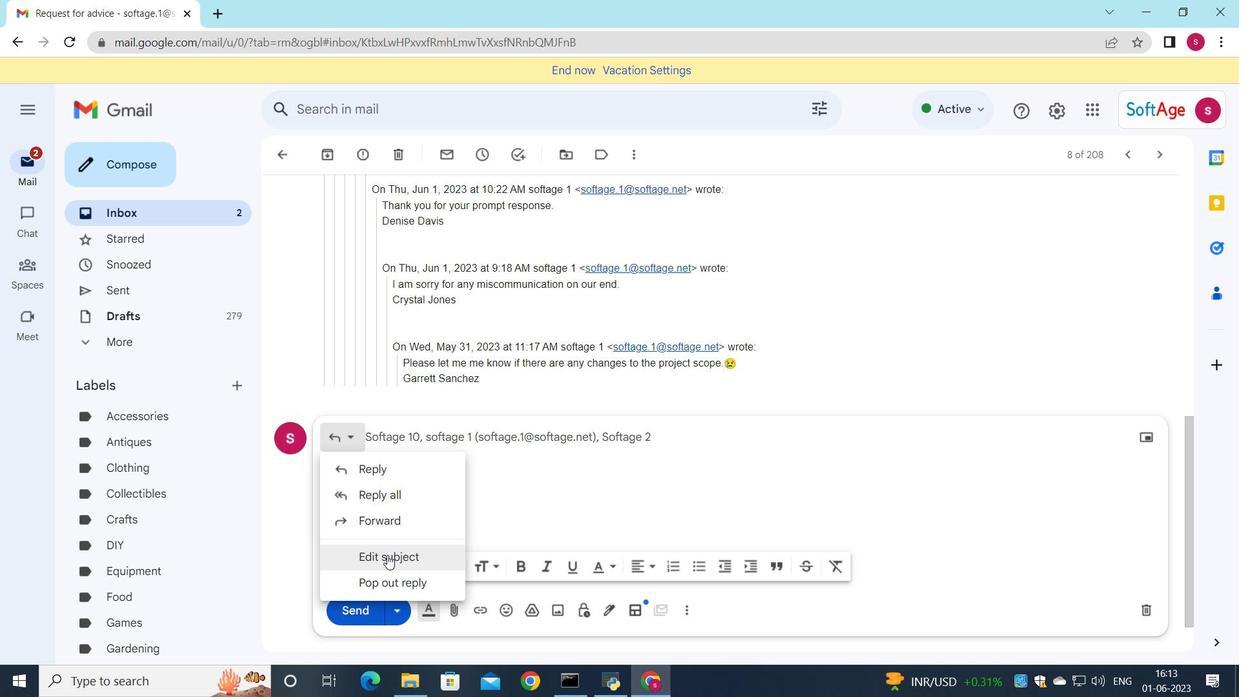 
Action: Mouse pressed left at (387, 557)
Screenshot: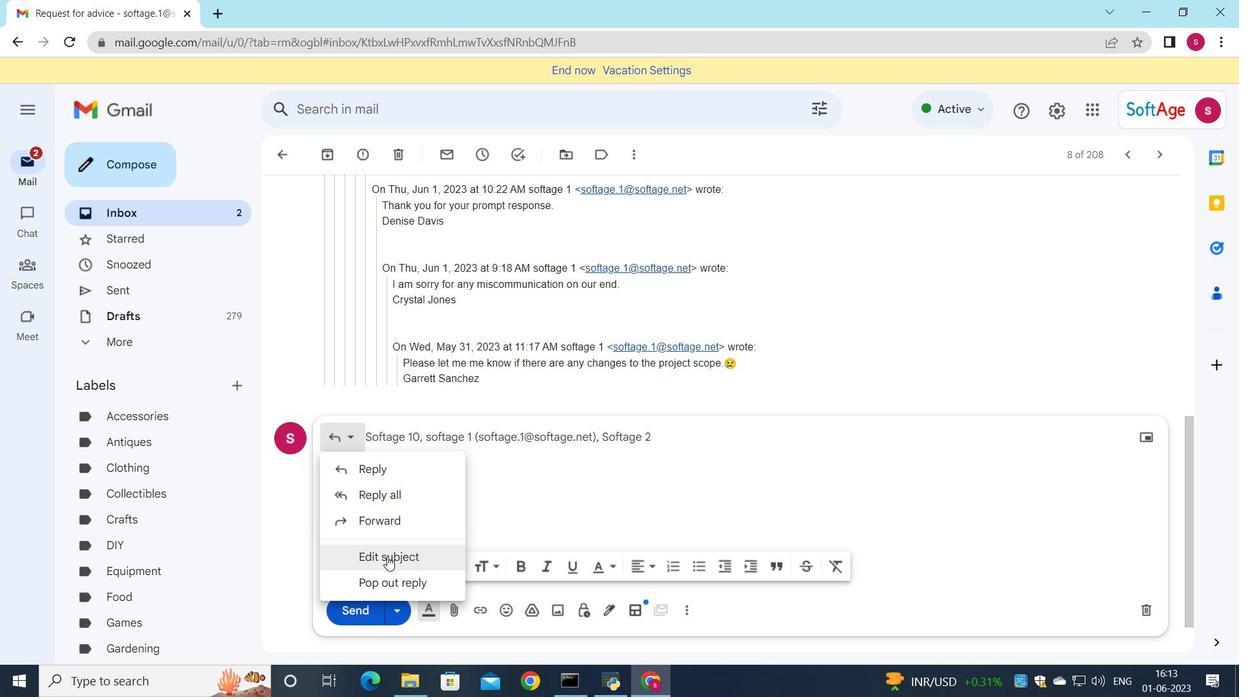 
Action: Mouse moved to (851, 354)
Screenshot: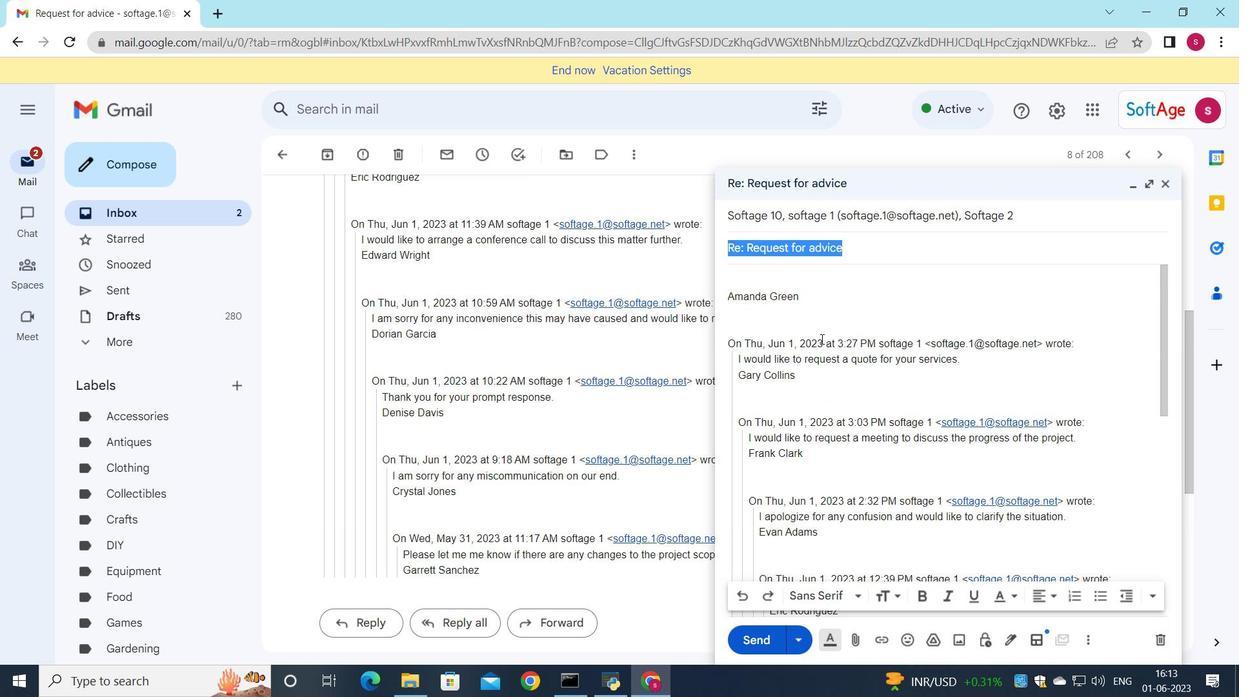 
Action: Key pressed <Key.shift>Introduction
Screenshot: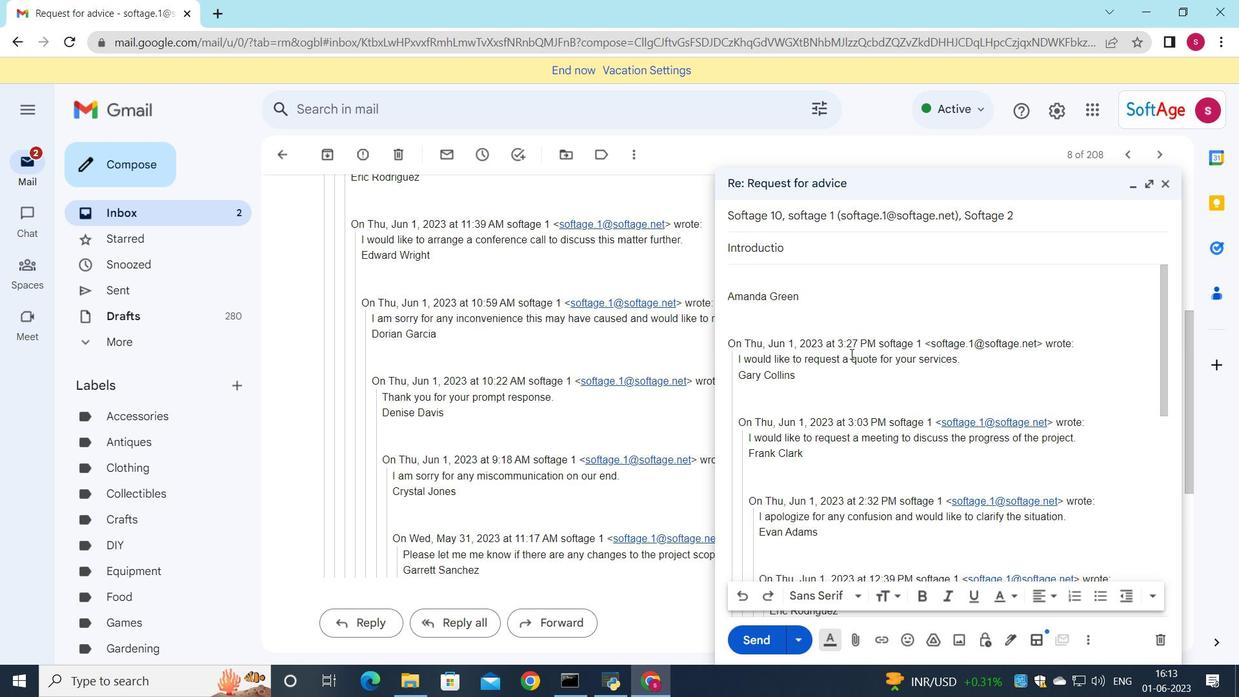 
Action: Mouse moved to (782, 280)
Screenshot: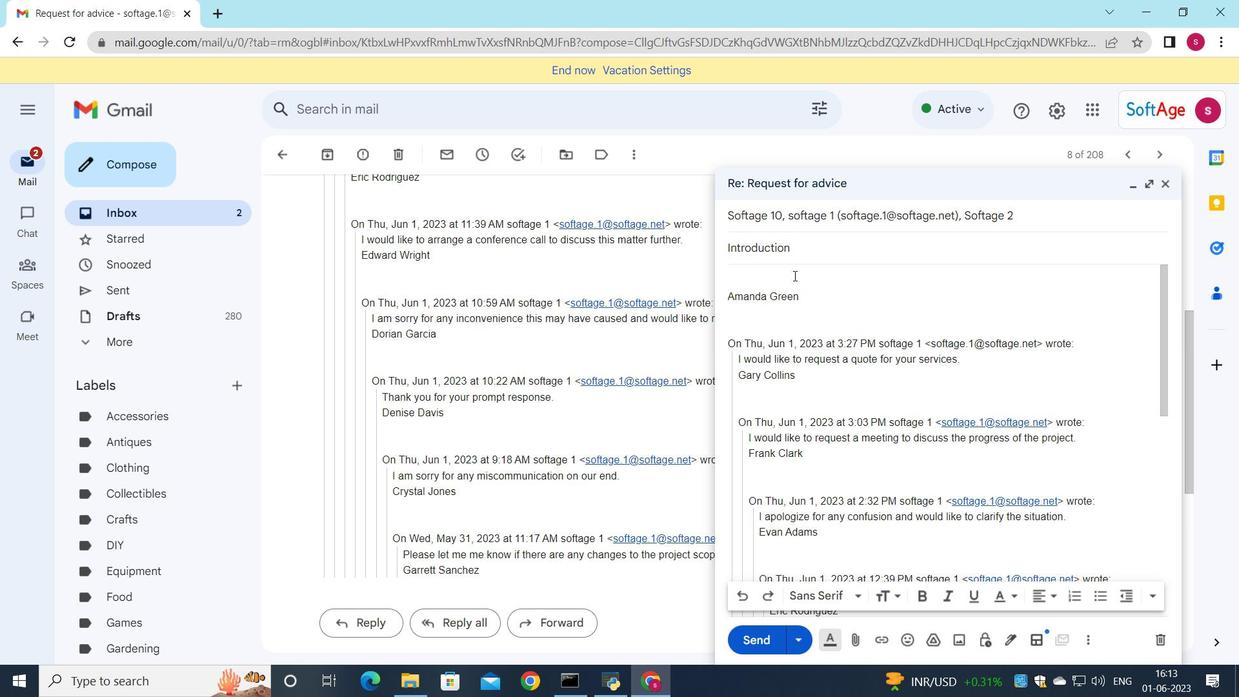 
Action: Mouse pressed left at (782, 280)
Screenshot: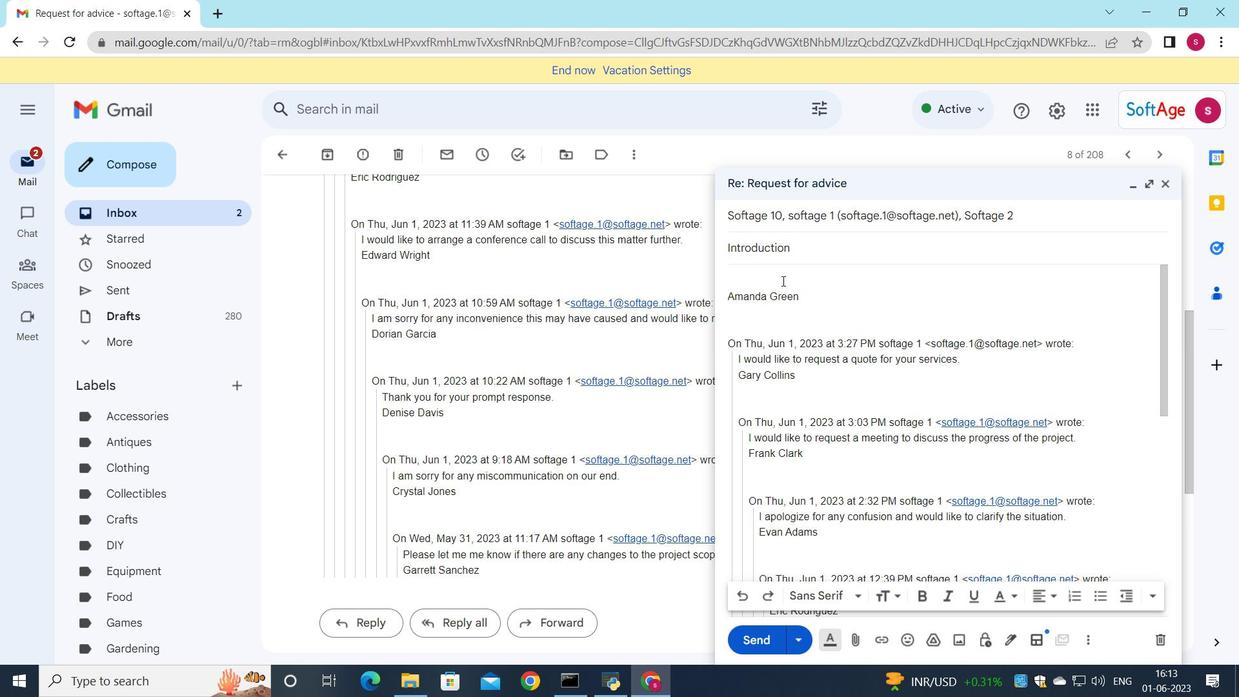 
Action: Key pressed <Key.shift><Key.shift><Key.shift><Key.shift>Could<Key.space>you<Key.space><Key.space><Key.backspace>provide<Key.space>an<Key.space>update<Key.space>on<Key.space>the<Key.space>progress<Key.space>of<Key.space>the<Key.space>website<Key.space>resesign<Key.left><Key.left><Key.left><Key.left><Key.left><Key.backspace>d<Key.right><Key.right><Key.right><Key.right><Key.right><Key.space>project<Key.shift_r>?
Screenshot: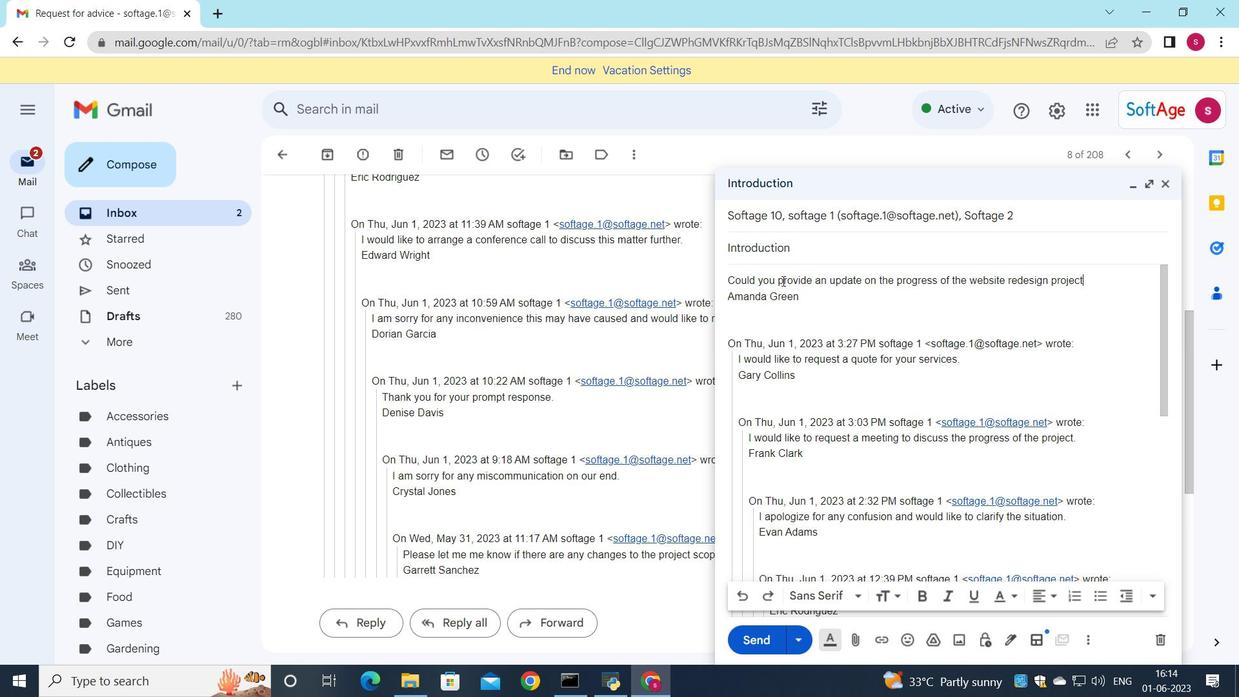 
Action: Mouse moved to (1035, 223)
Screenshot: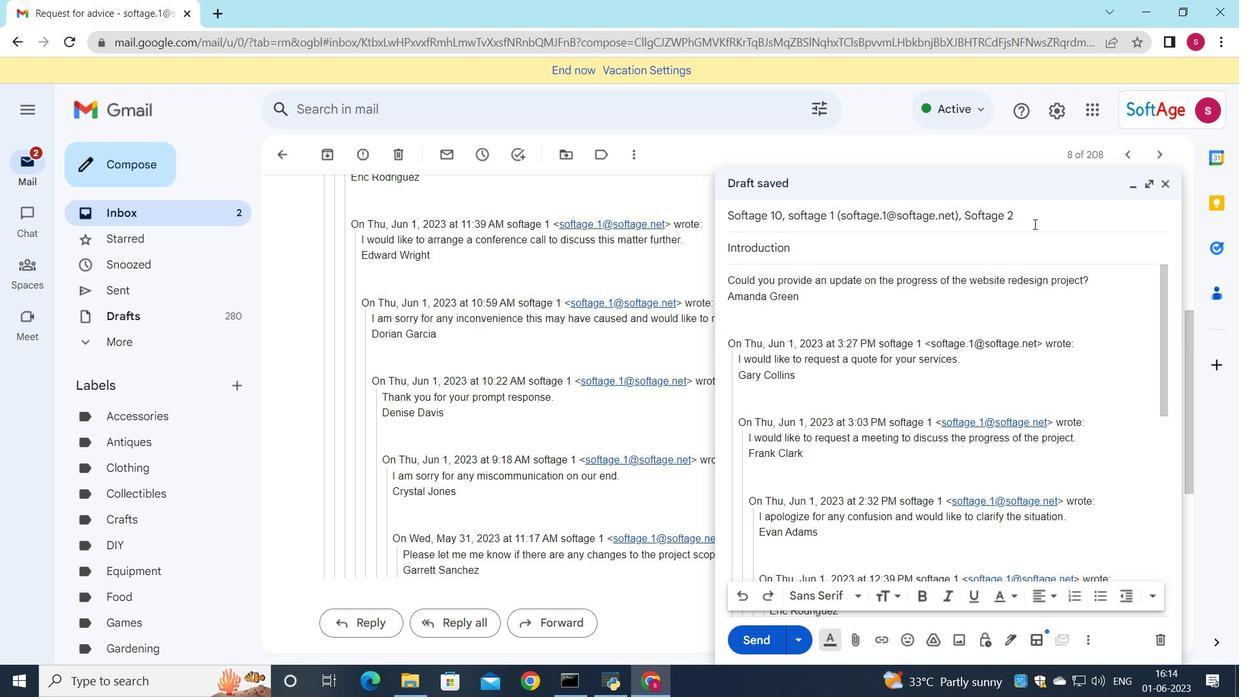 
Action: Mouse pressed left at (1035, 223)
Screenshot: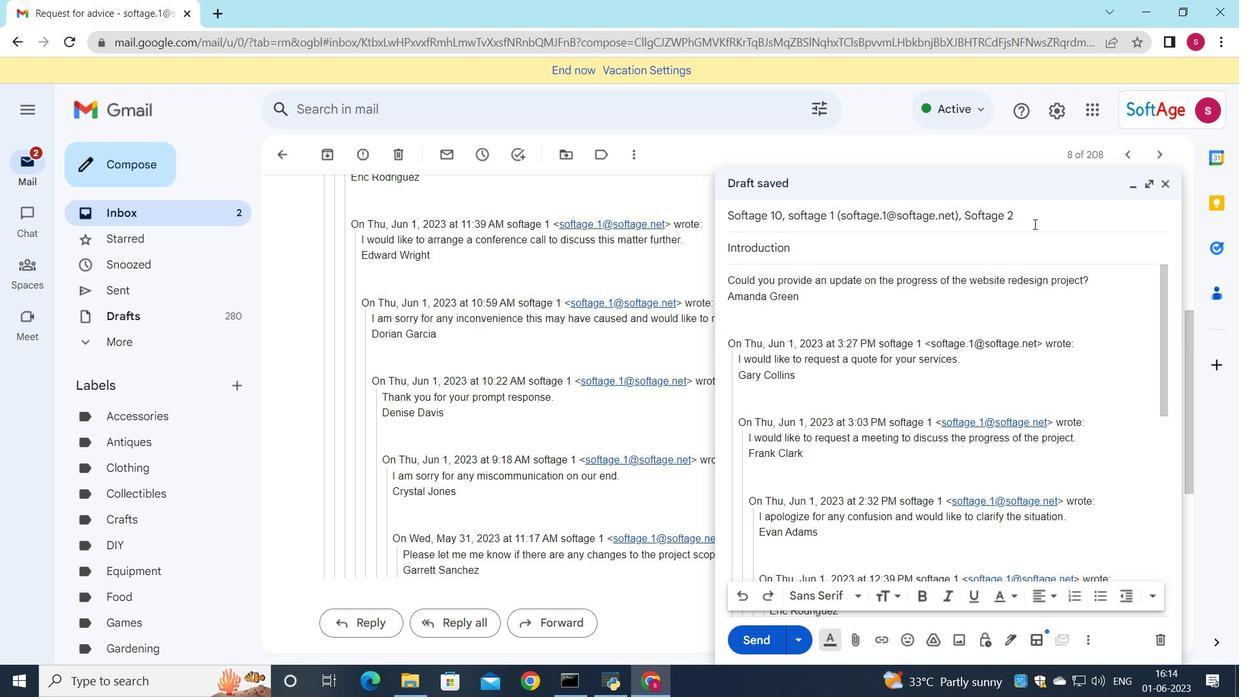 
Action: Mouse moved to (1138, 242)
Screenshot: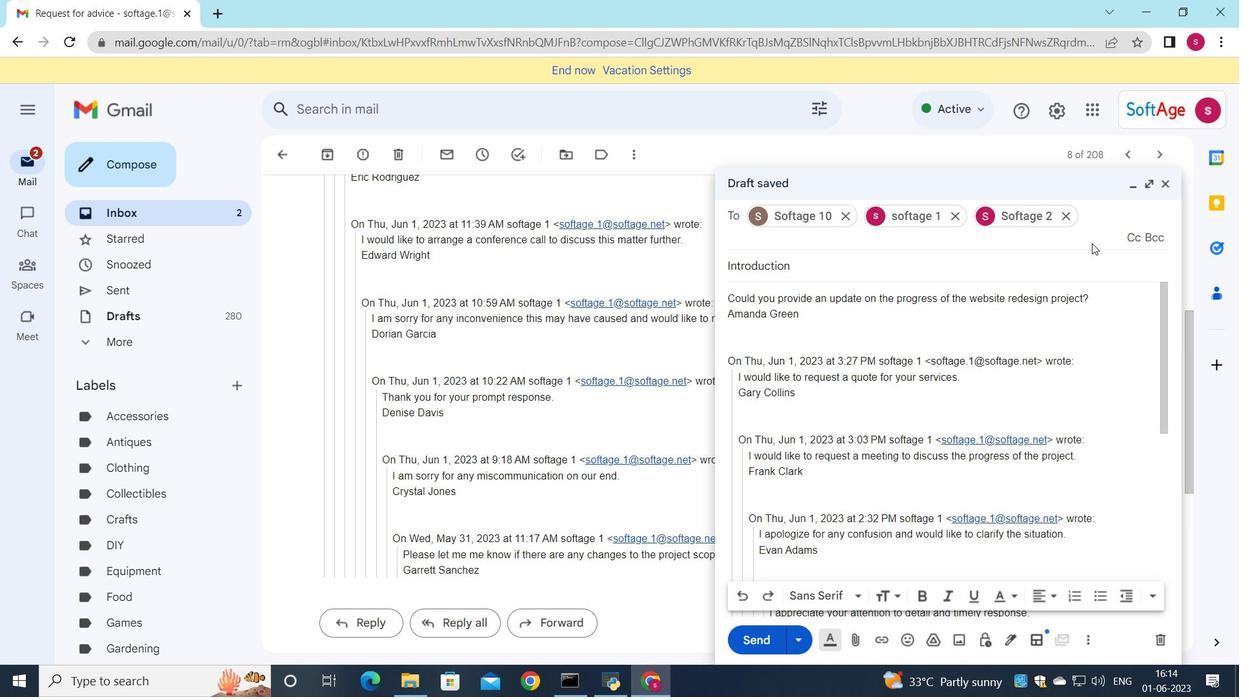 
Action: Mouse pressed left at (1138, 242)
Screenshot: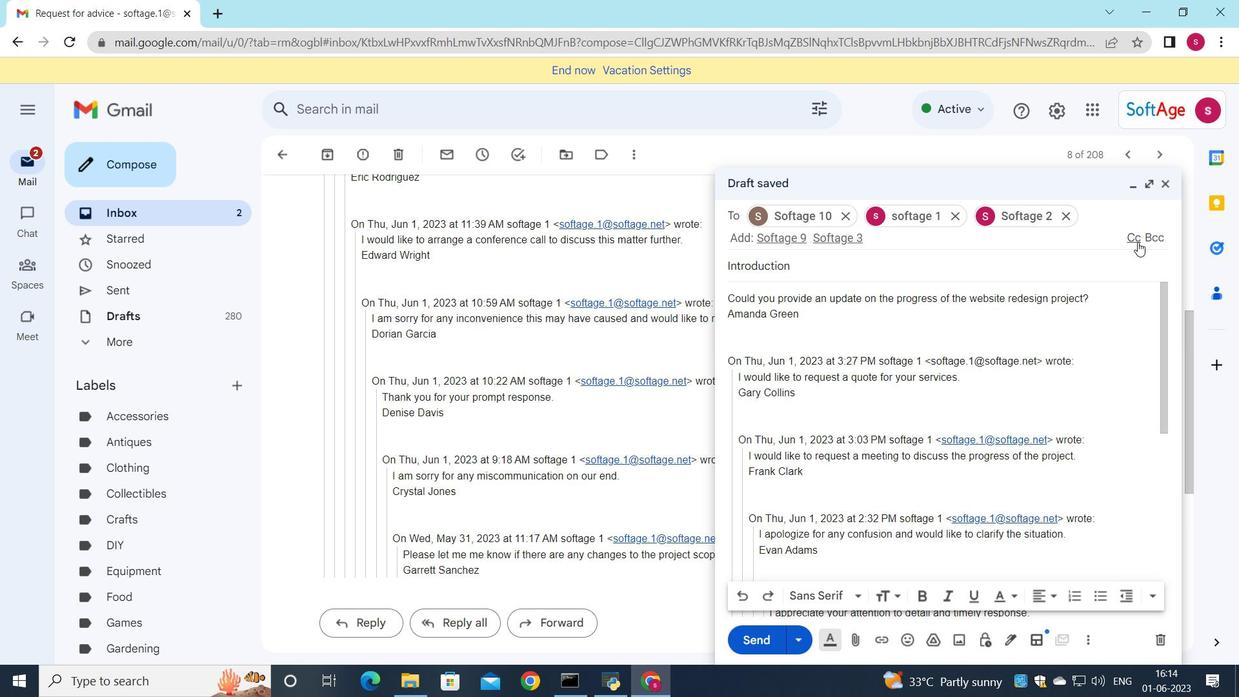 
Action: Mouse moved to (983, 288)
Screenshot: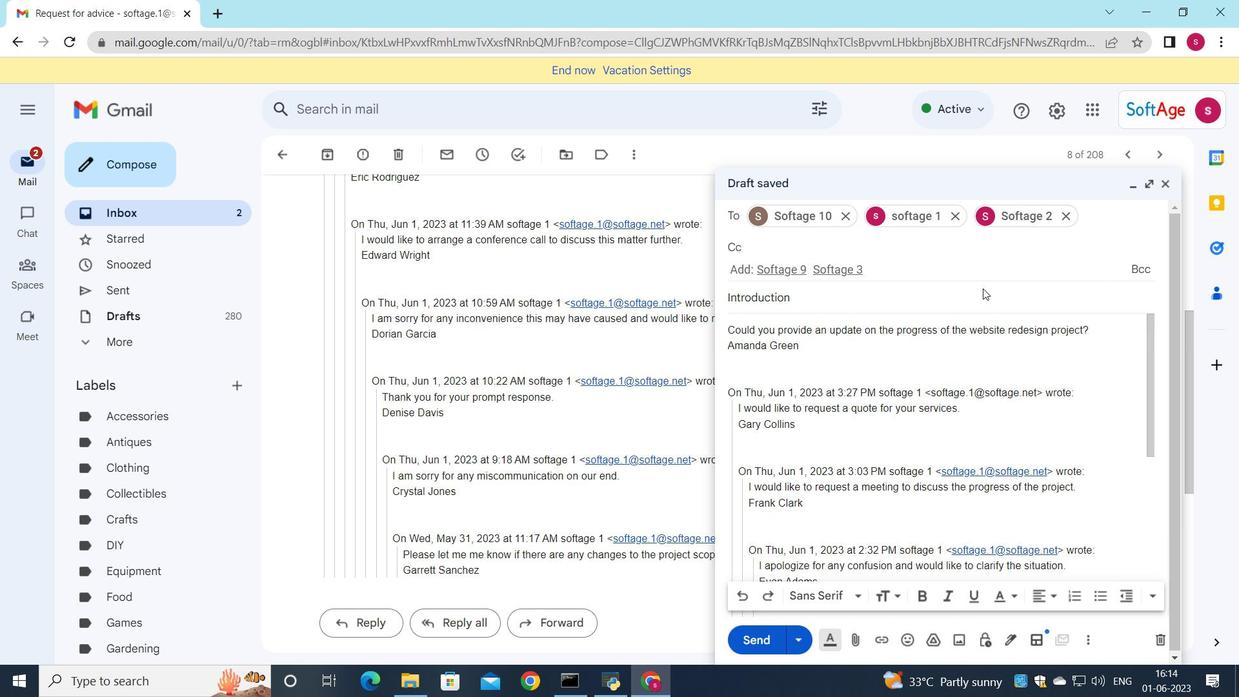 
Action: Key pressed s
Screenshot: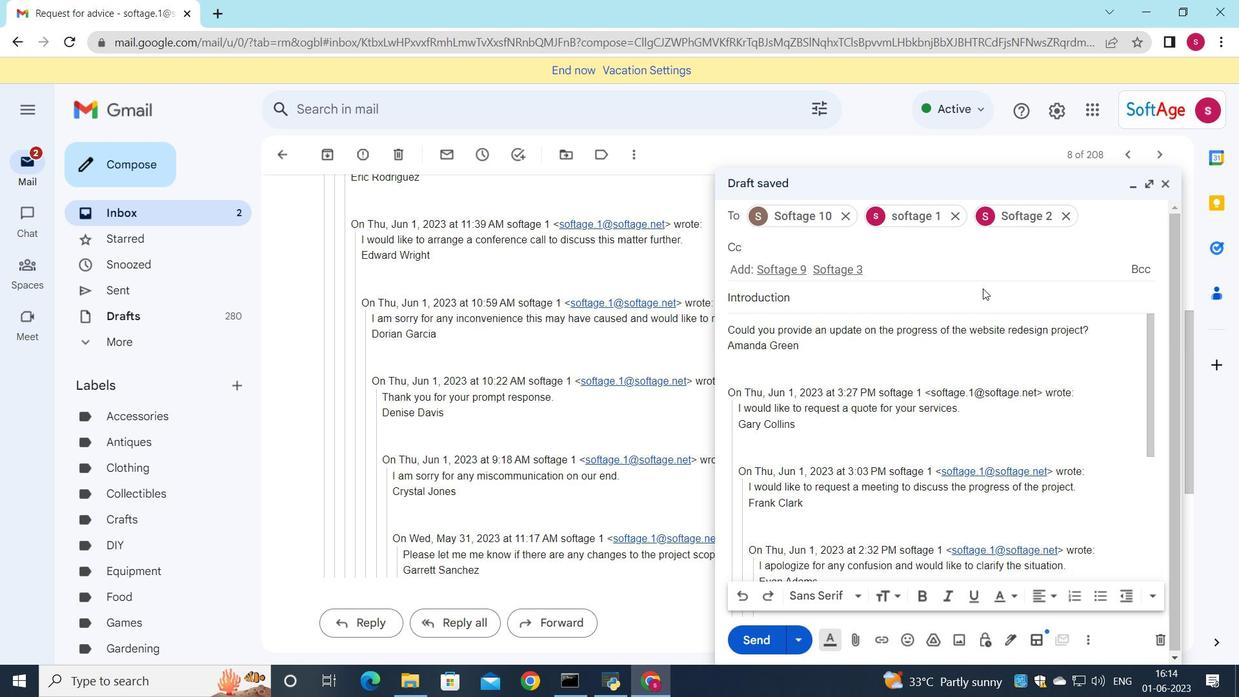 
Action: Mouse moved to (952, 360)
Screenshot: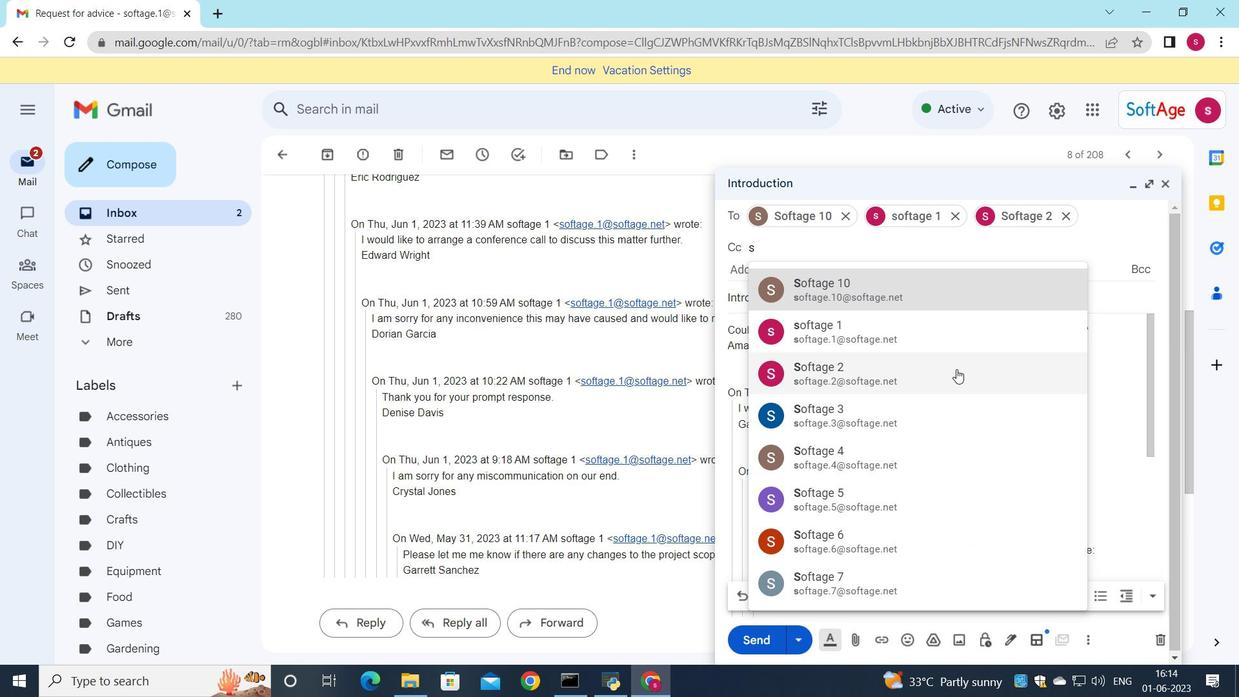 
Action: Mouse pressed left at (952, 360)
Screenshot: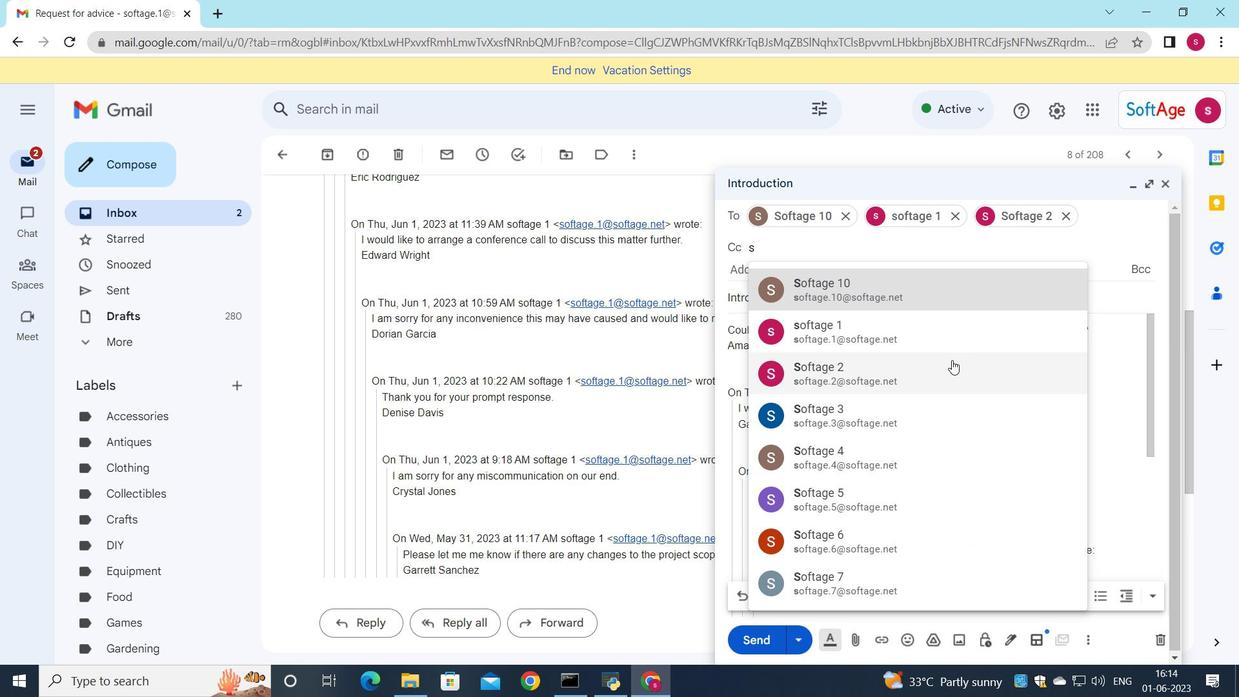 
Action: Mouse moved to (856, 635)
Screenshot: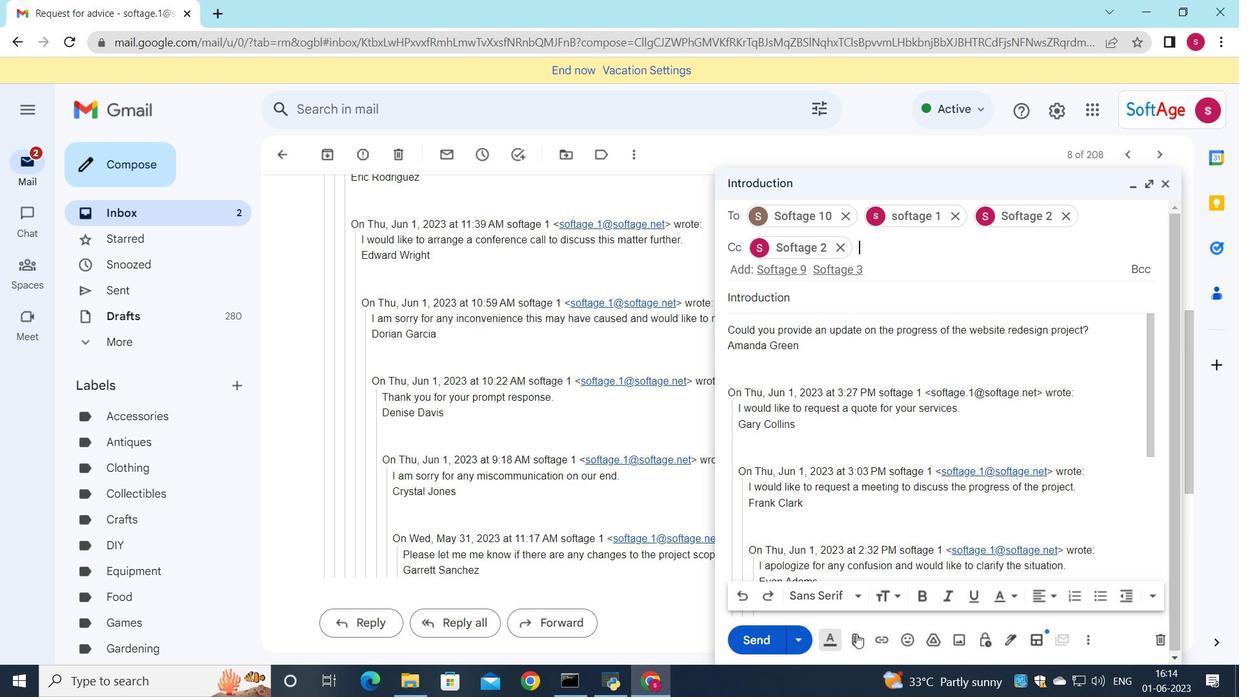 
Action: Mouse pressed left at (856, 635)
Screenshot: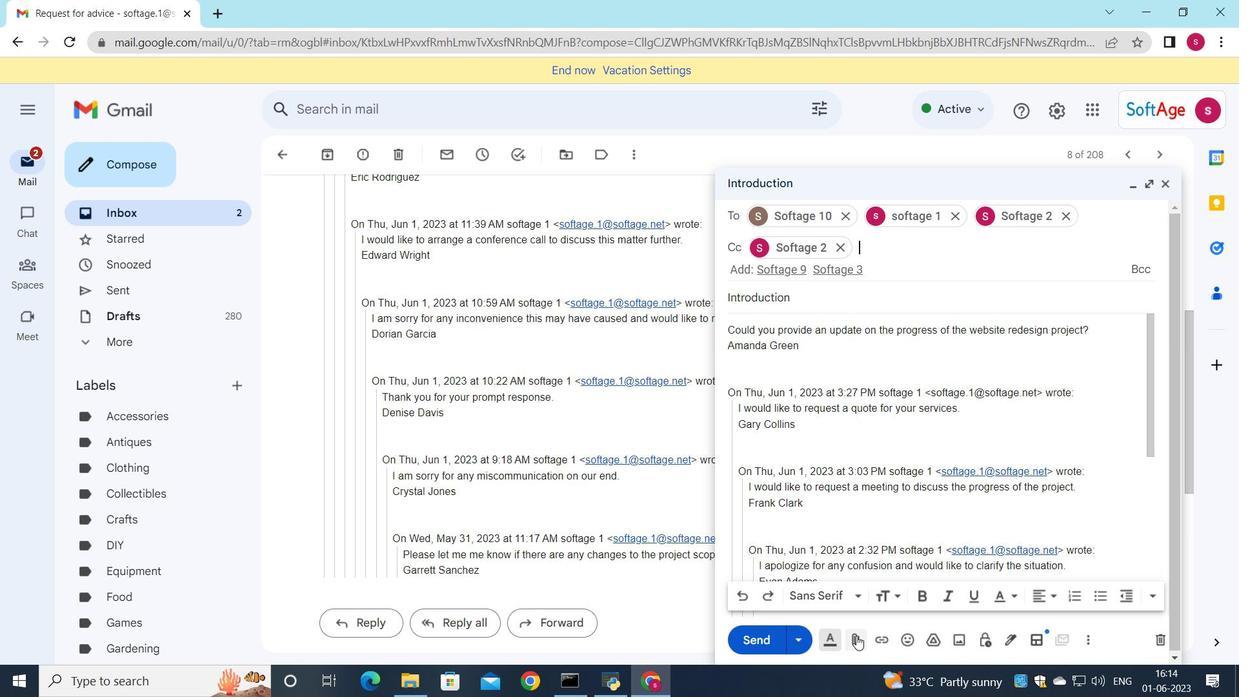 
Action: Mouse moved to (323, 114)
Screenshot: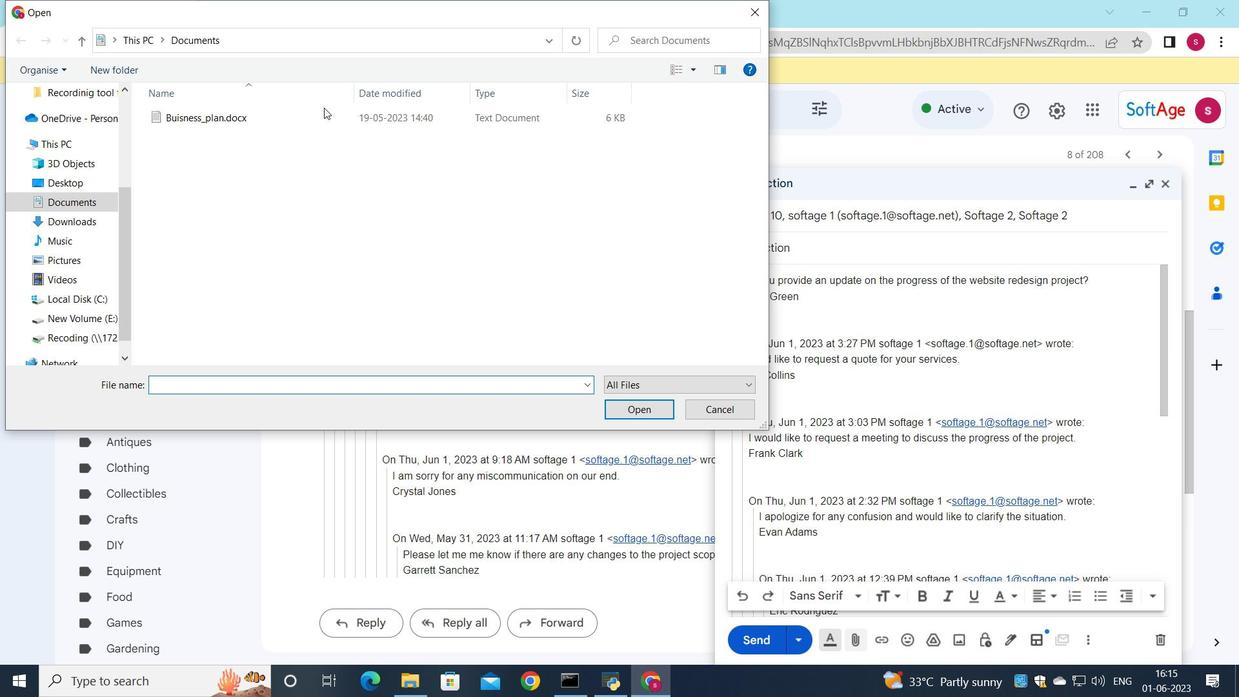 
Action: Mouse pressed left at (323, 114)
Screenshot: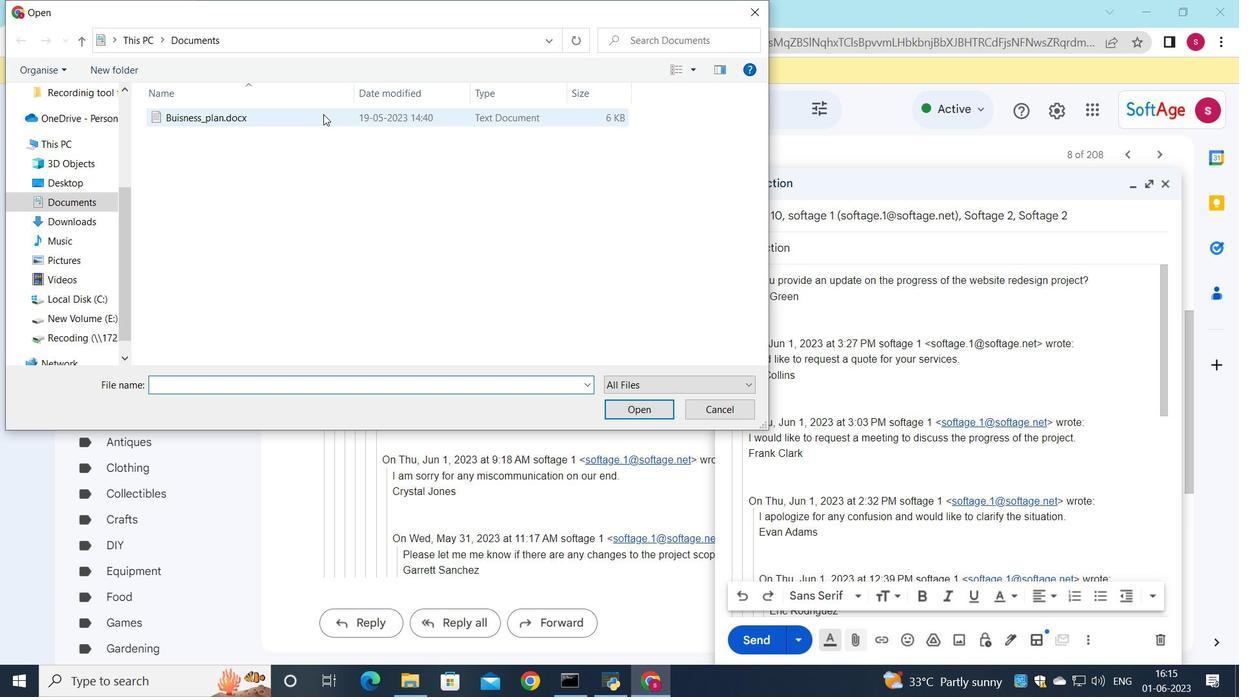 
Action: Mouse moved to (274, 118)
Screenshot: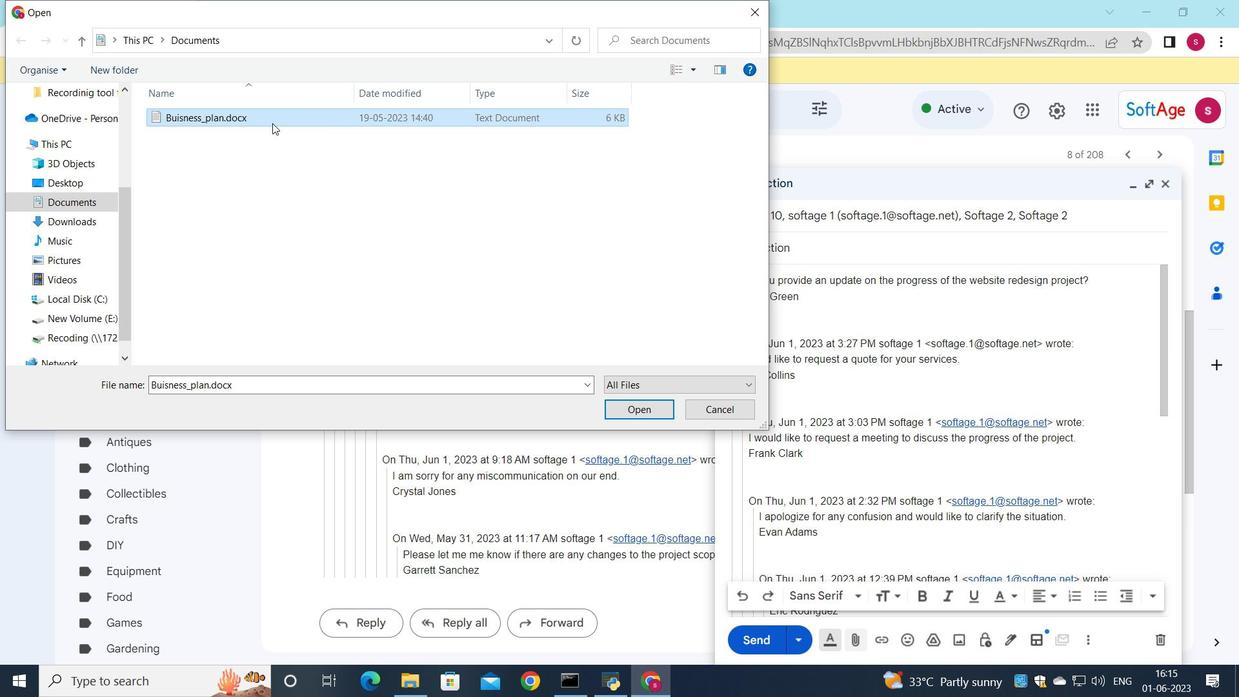 
Action: Mouse pressed left at (274, 118)
Screenshot: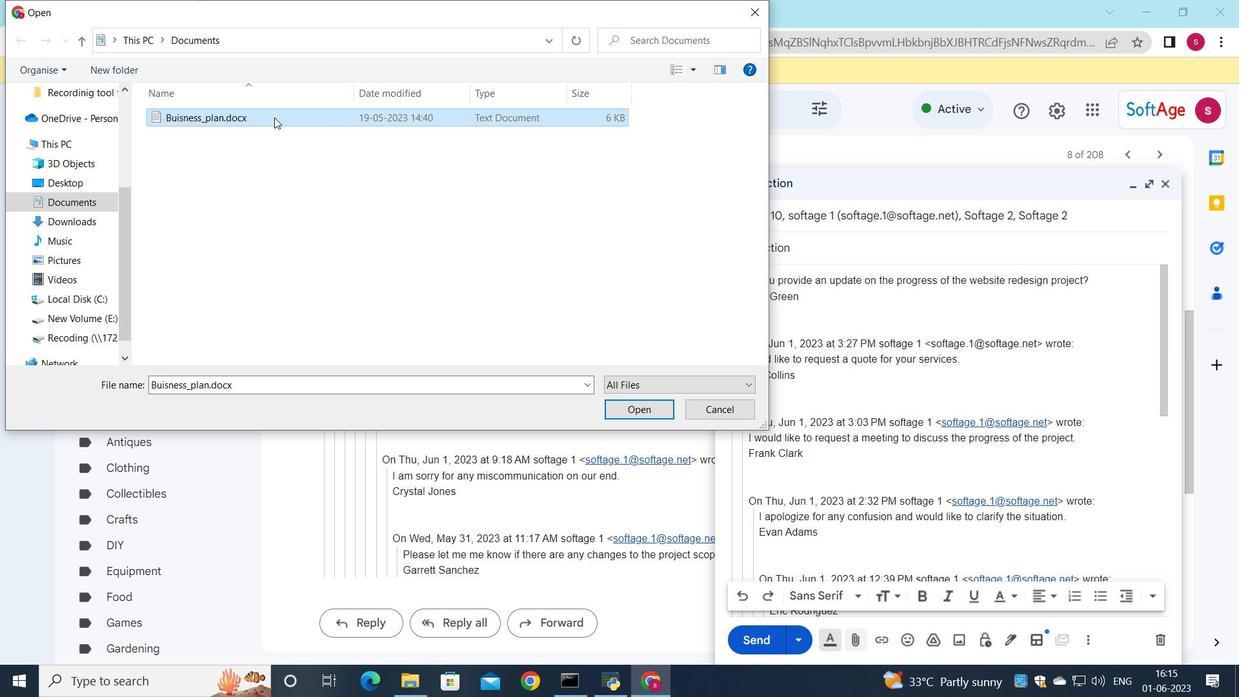 
Action: Mouse moved to (398, 154)
Screenshot: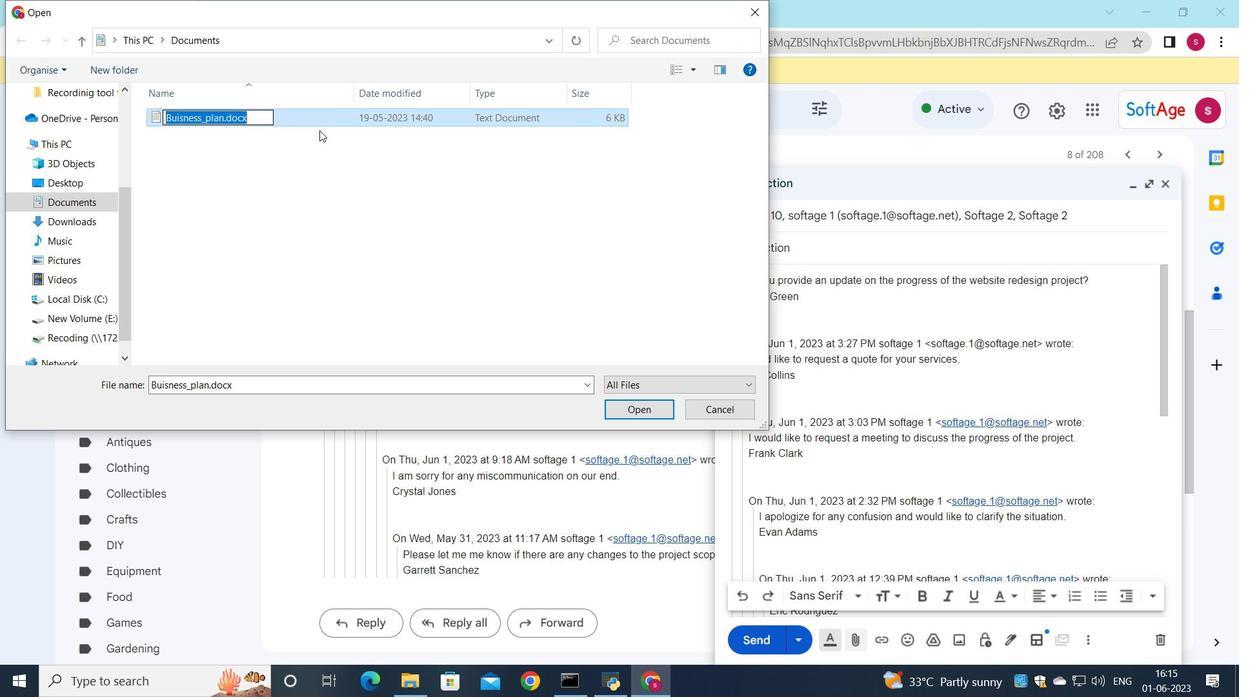 
Action: Key pressed <Key.shift>Meeting<Key.shift>_minutes.pdf
Screenshot: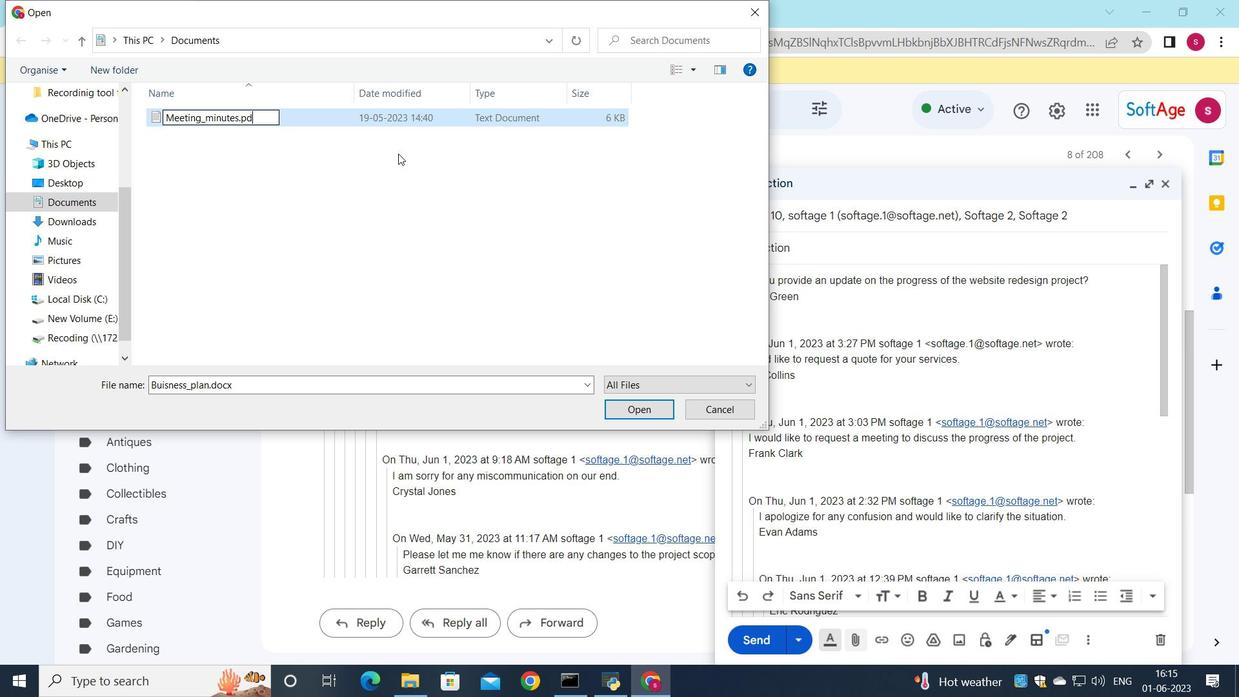 
Action: Mouse moved to (396, 114)
Screenshot: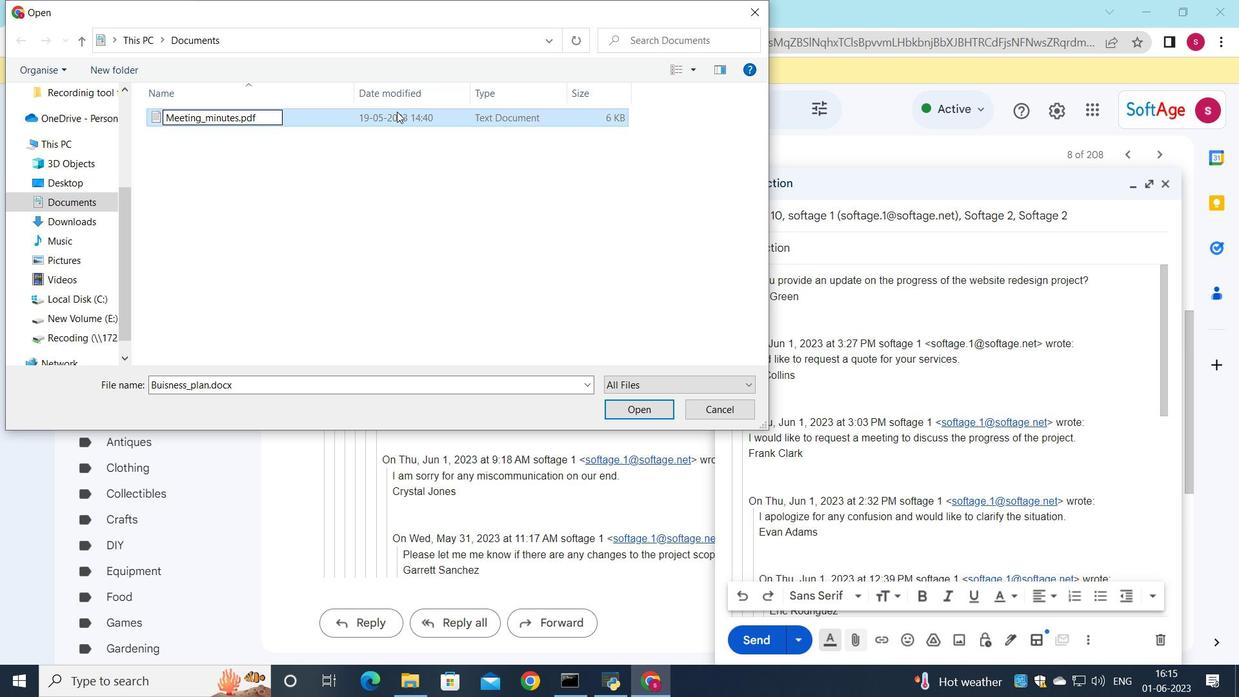 
Action: Mouse pressed left at (396, 114)
Screenshot: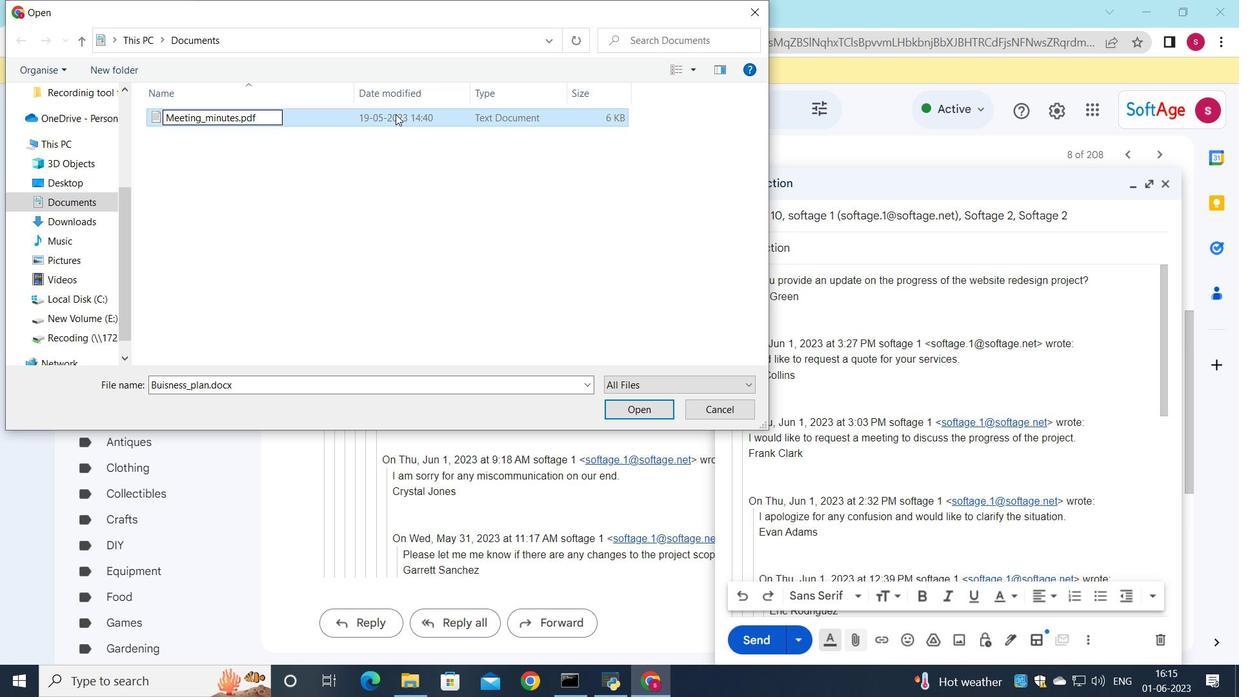 
Action: Mouse moved to (635, 406)
Screenshot: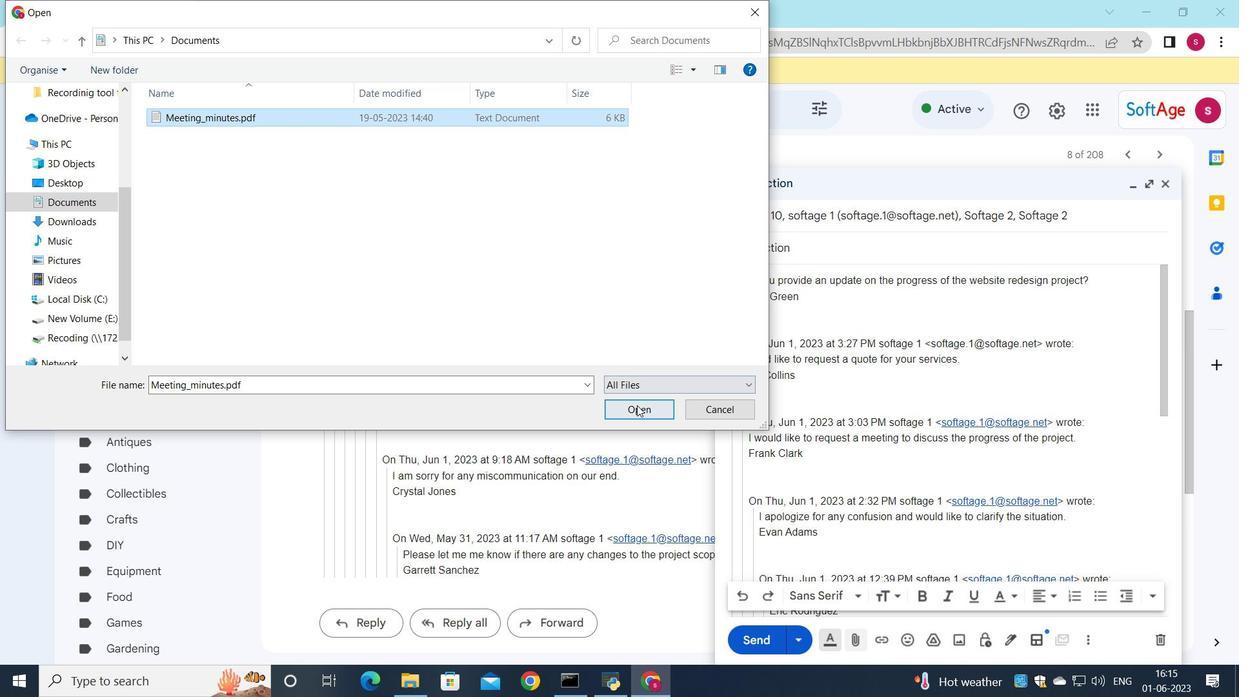 
Action: Mouse pressed left at (635, 406)
Screenshot: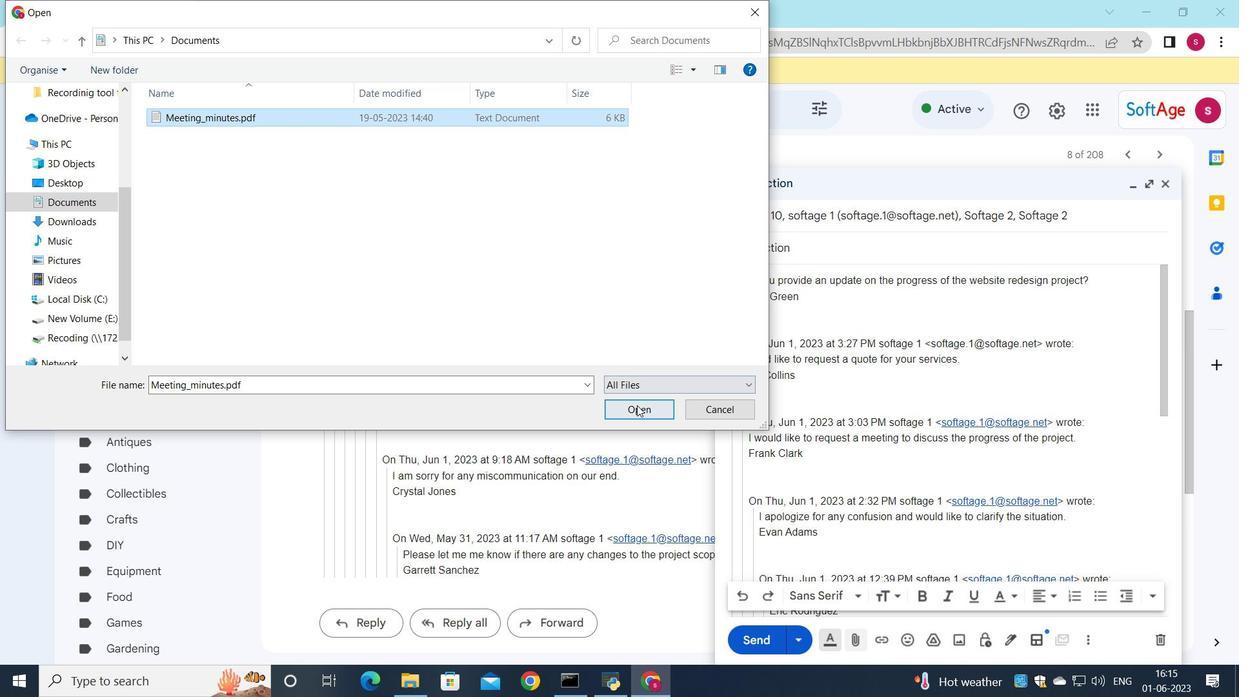 
Action: Mouse moved to (762, 640)
Screenshot: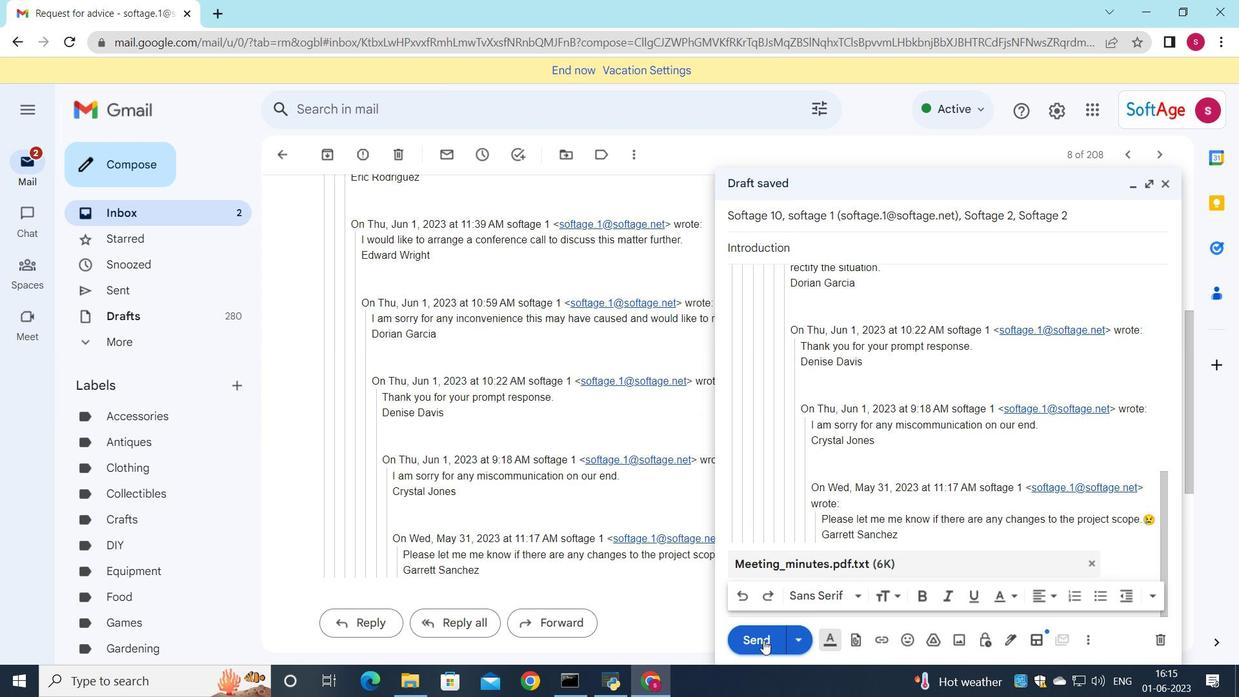 
Action: Mouse pressed left at (762, 640)
Screenshot: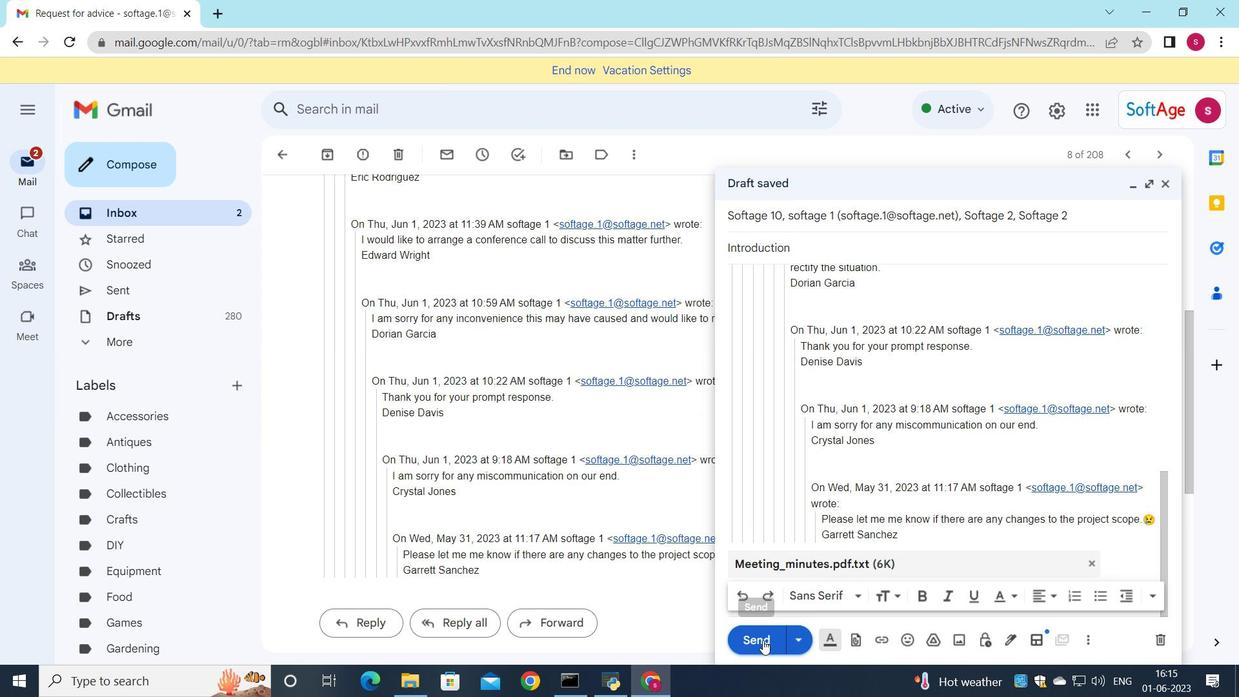 
Action: Mouse moved to (158, 218)
Screenshot: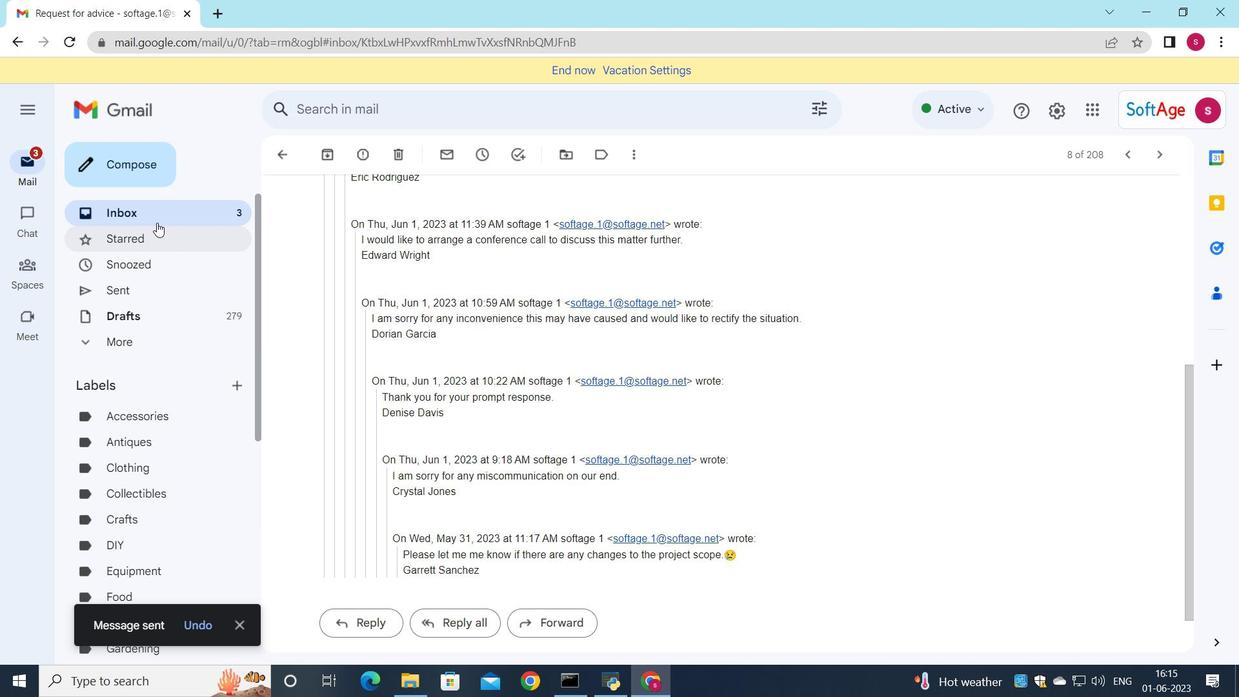 
Action: Mouse pressed left at (158, 218)
Screenshot: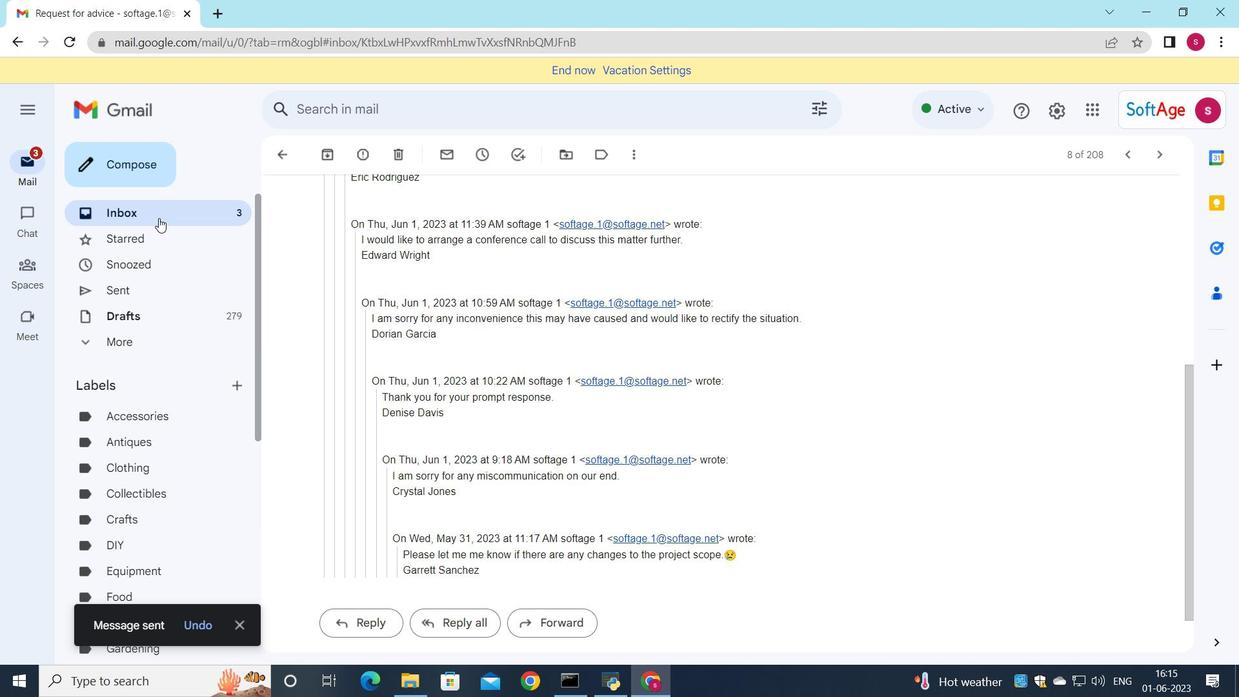 
Action: Mouse moved to (458, 218)
Screenshot: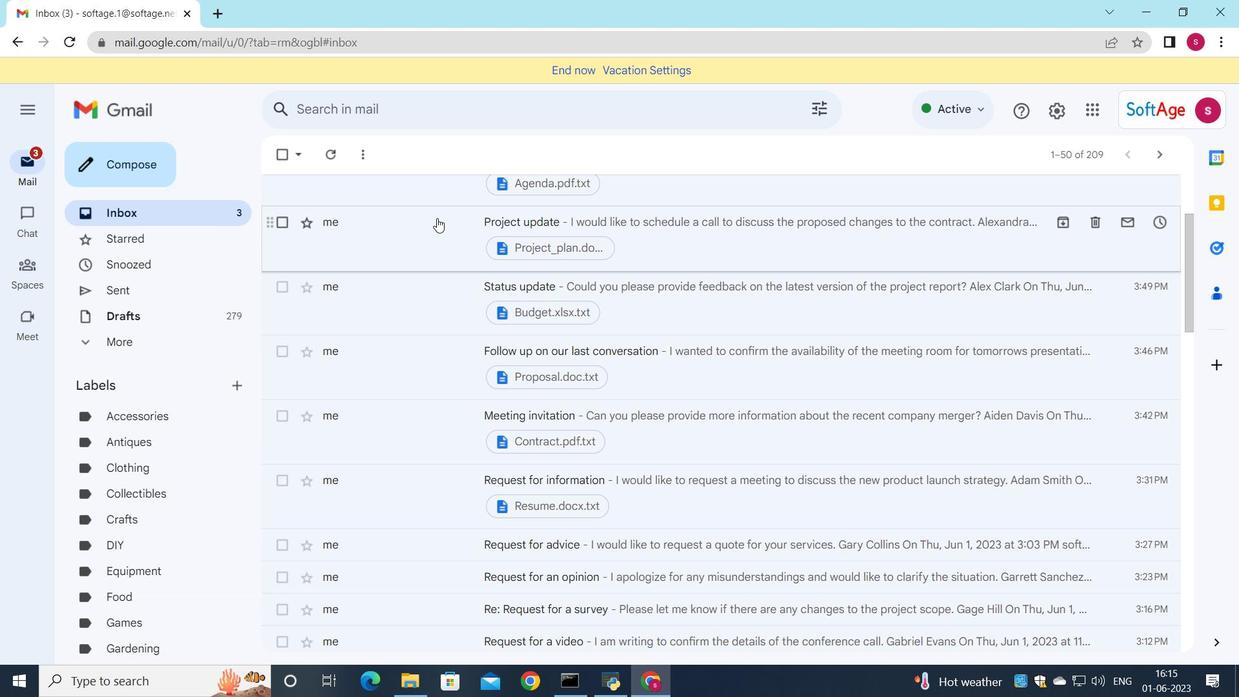 
Action: Mouse scrolled (458, 219) with delta (0, 0)
Screenshot: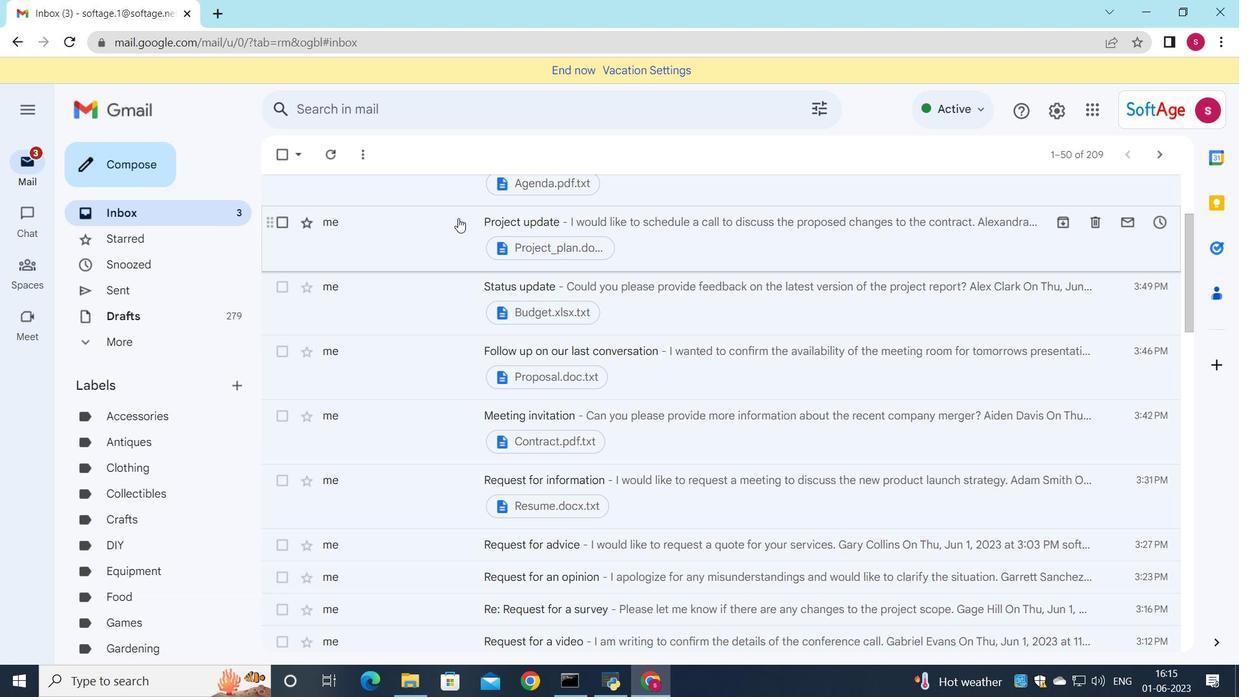 
Action: Mouse scrolled (458, 219) with delta (0, 0)
Screenshot: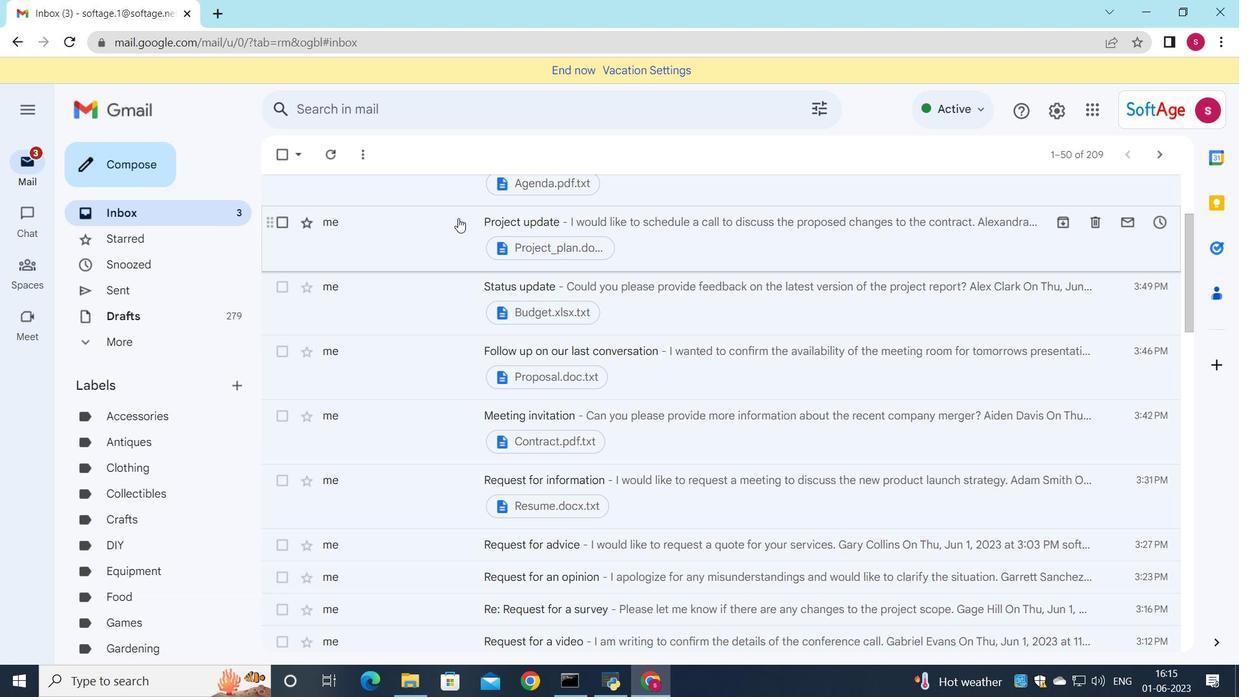 
Action: Mouse scrolled (458, 219) with delta (0, 0)
Screenshot: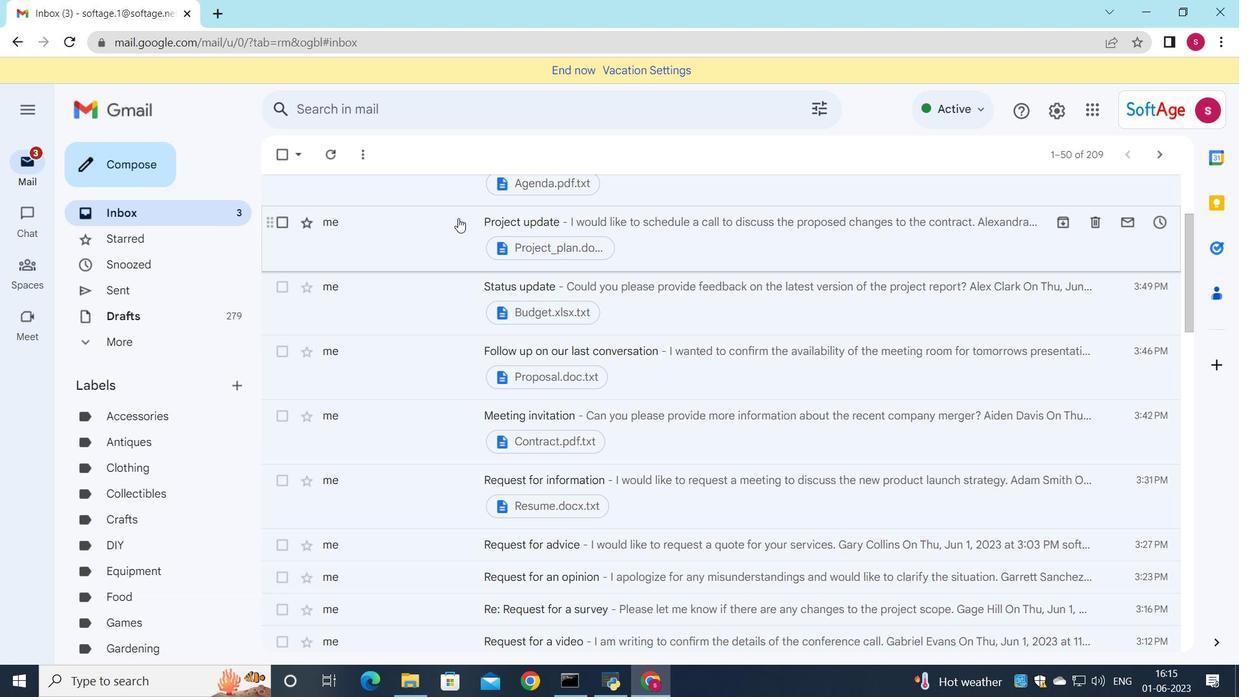 
Action: Mouse scrolled (458, 219) with delta (0, 0)
Screenshot: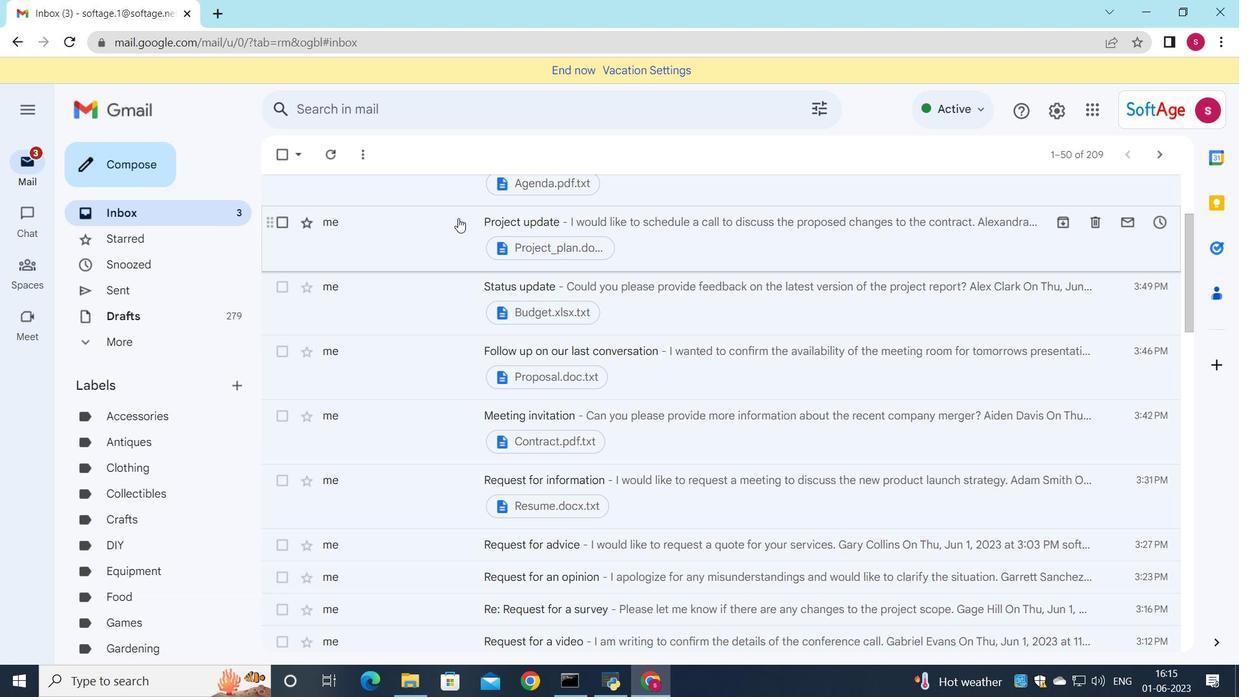 
Action: Mouse scrolled (458, 219) with delta (0, 0)
Screenshot: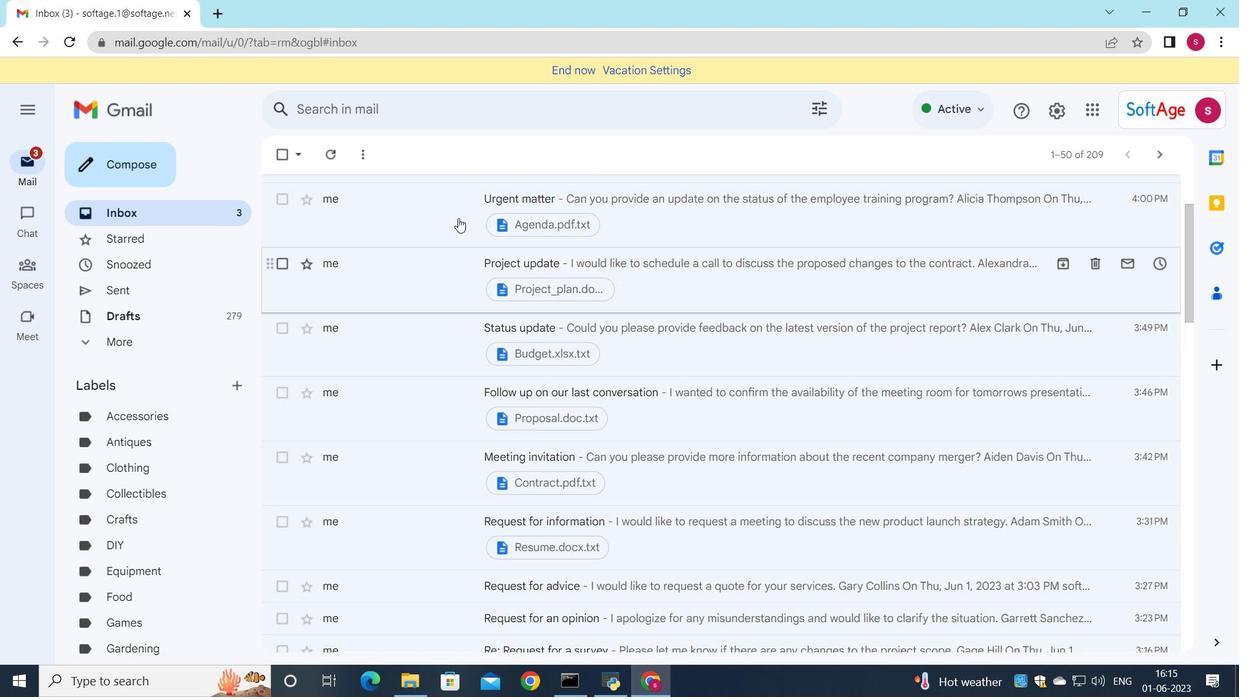 
Action: Mouse scrolled (458, 219) with delta (0, 0)
Screenshot: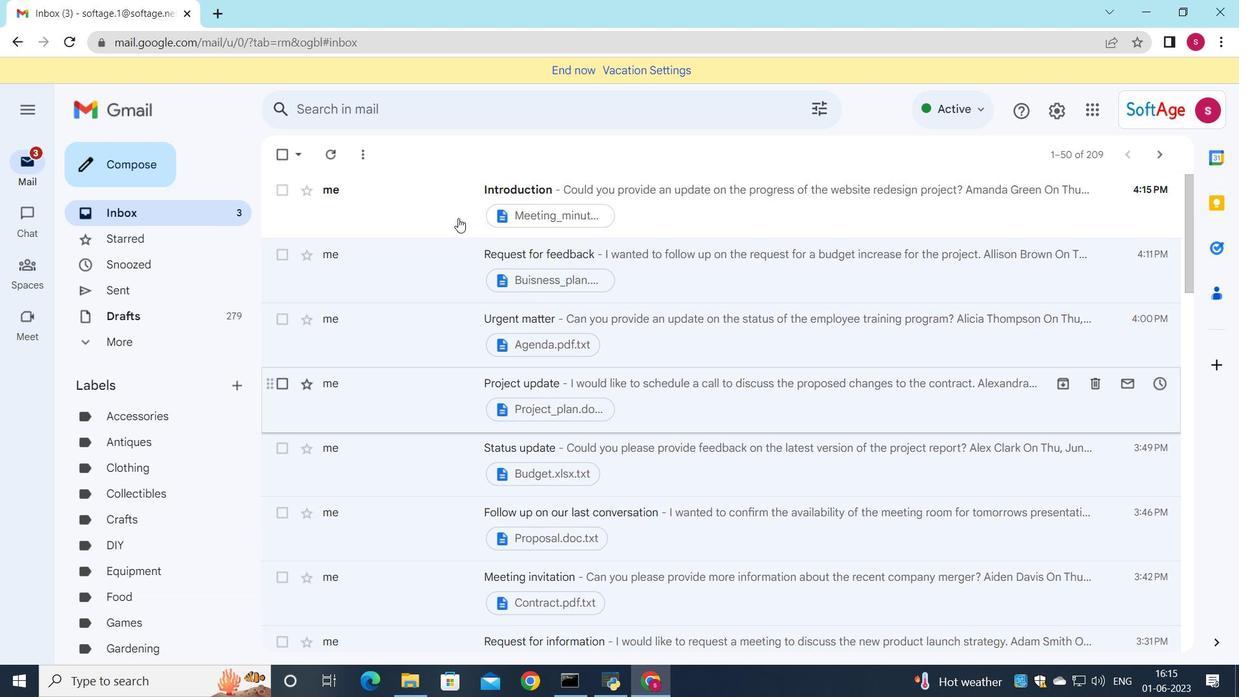 
Action: Mouse scrolled (458, 219) with delta (0, 0)
Screenshot: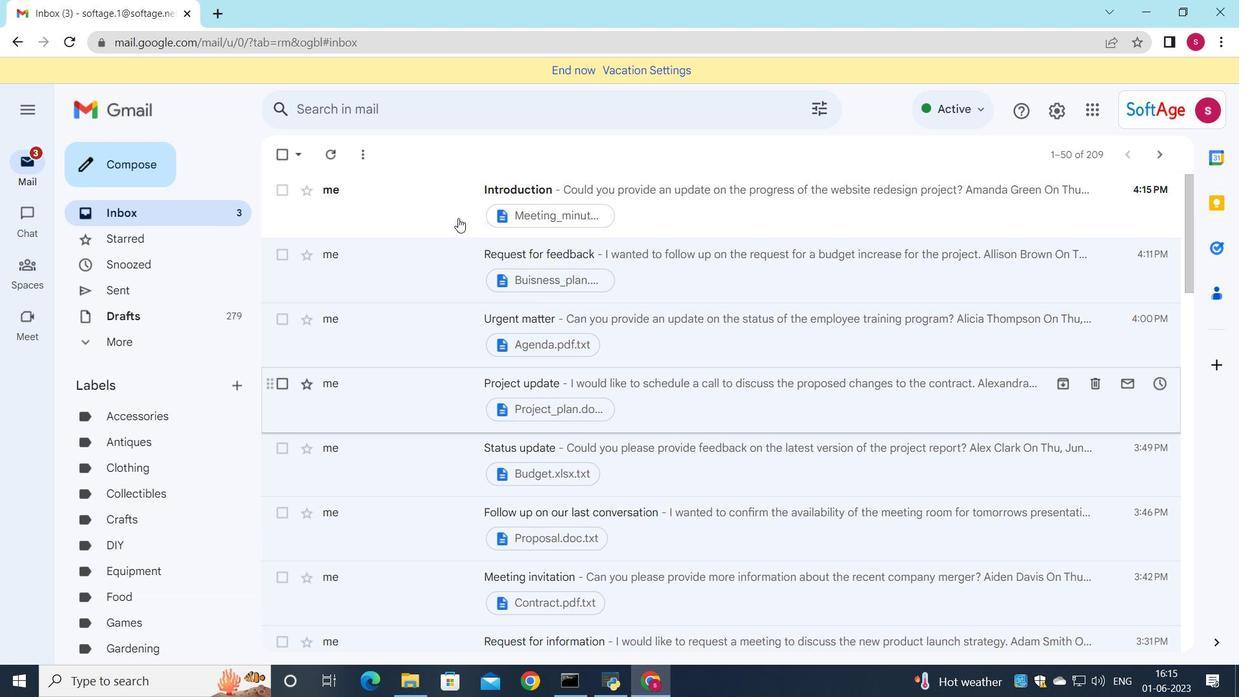 
Action: Mouse moved to (457, 193)
Screenshot: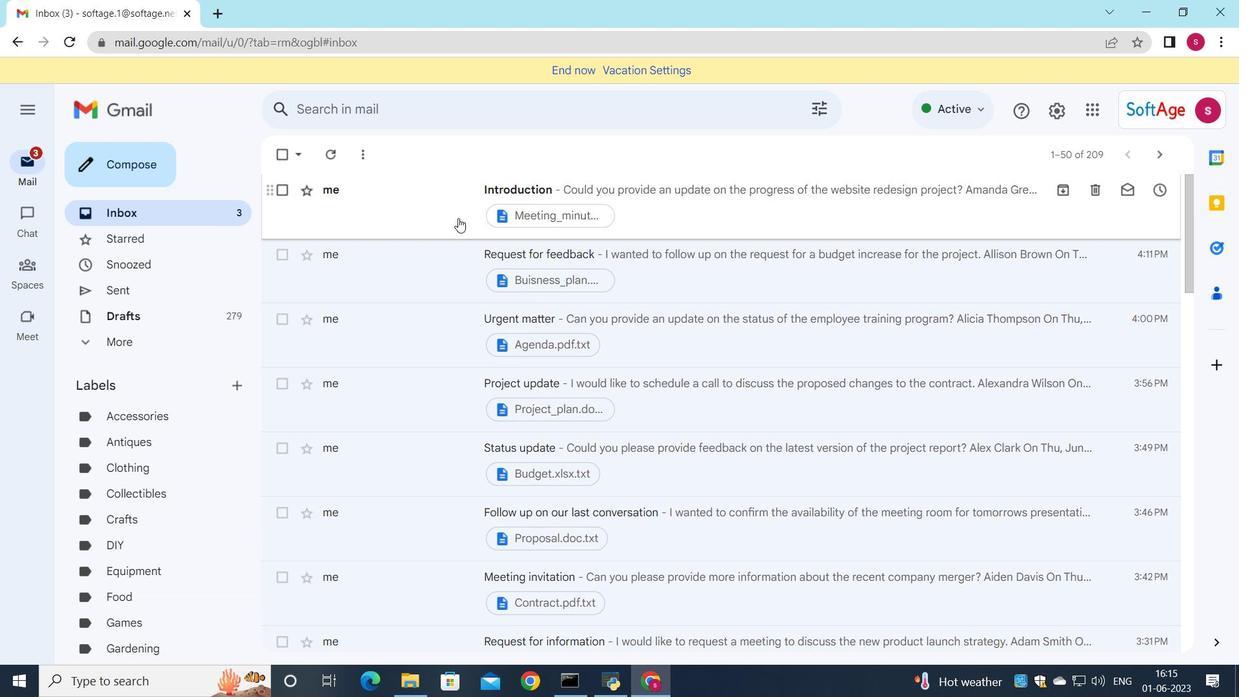 
Action: Mouse pressed left at (457, 193)
Screenshot: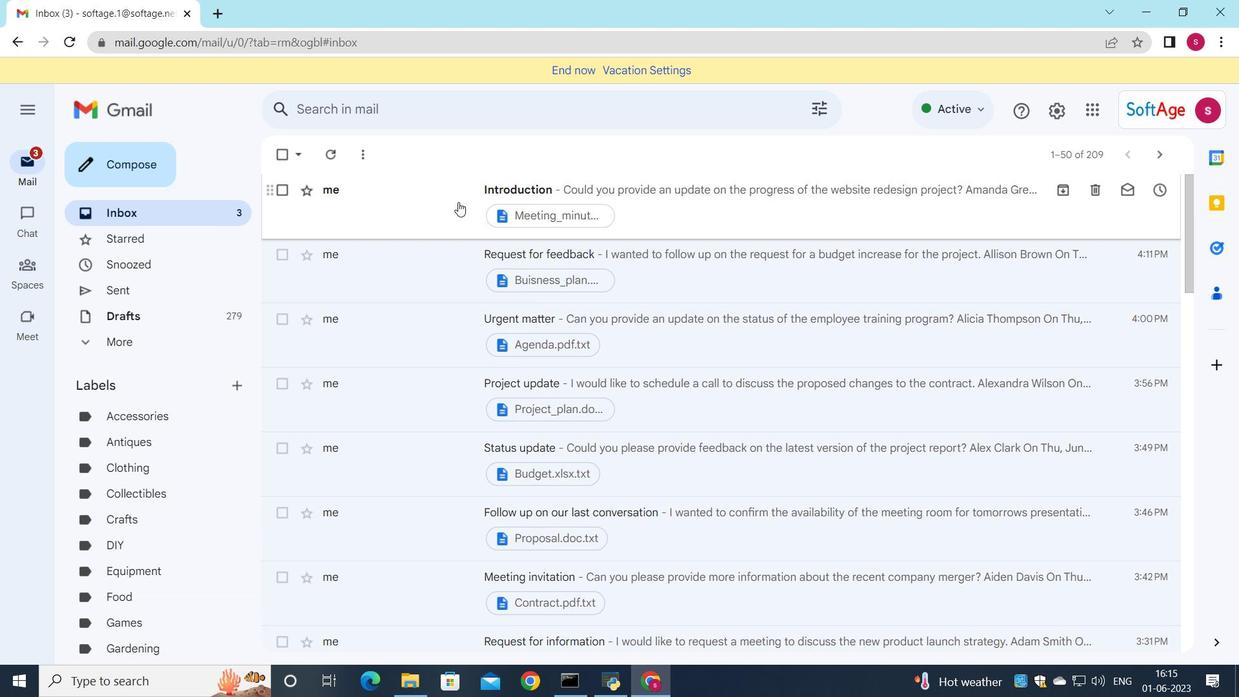 
Action: Mouse moved to (477, 207)
Screenshot: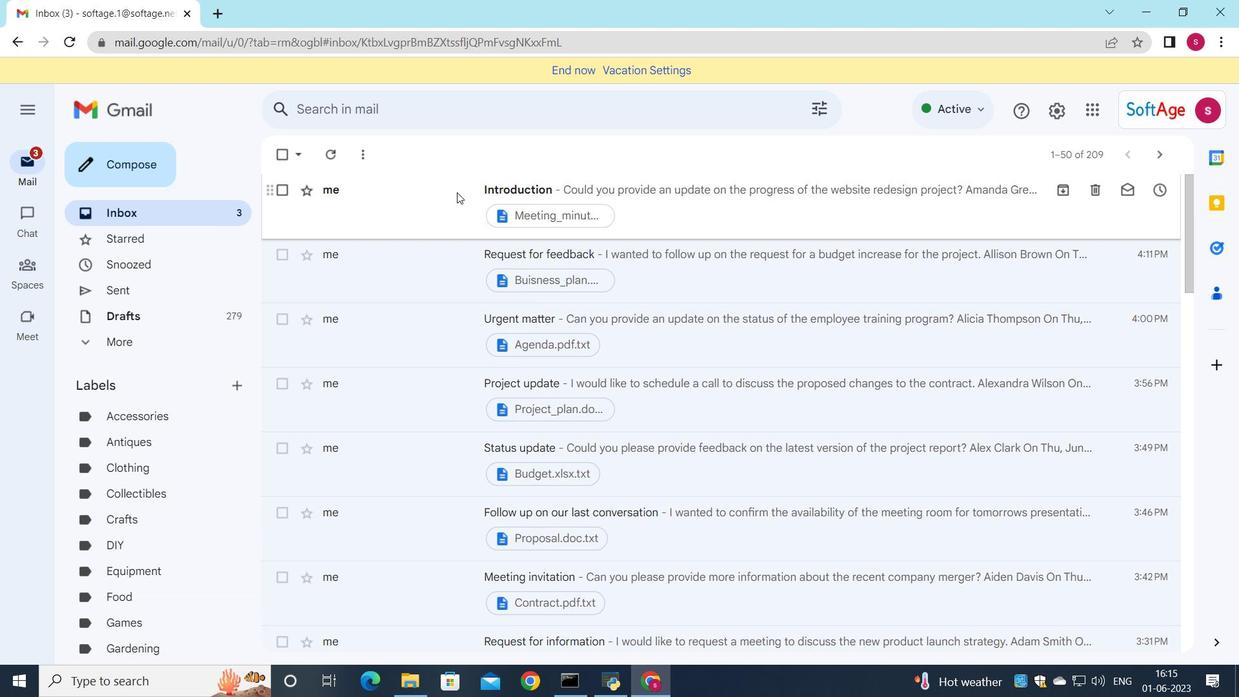 
